 Task: Look for space in Reading, United States from 12th August, 2023 to 16th August, 2023 for 8 adults in price range Rs.10000 to Rs.16000. Place can be private room with 8 bedrooms having 8 beds and 8 bathrooms. Property type can be house, flat, guest house, hotel. Amenities needed are: wifi, TV, free parkinig on premises, gym, breakfast. Booking option can be shelf check-in. Required host language is English.
Action: Mouse moved to (579, 122)
Screenshot: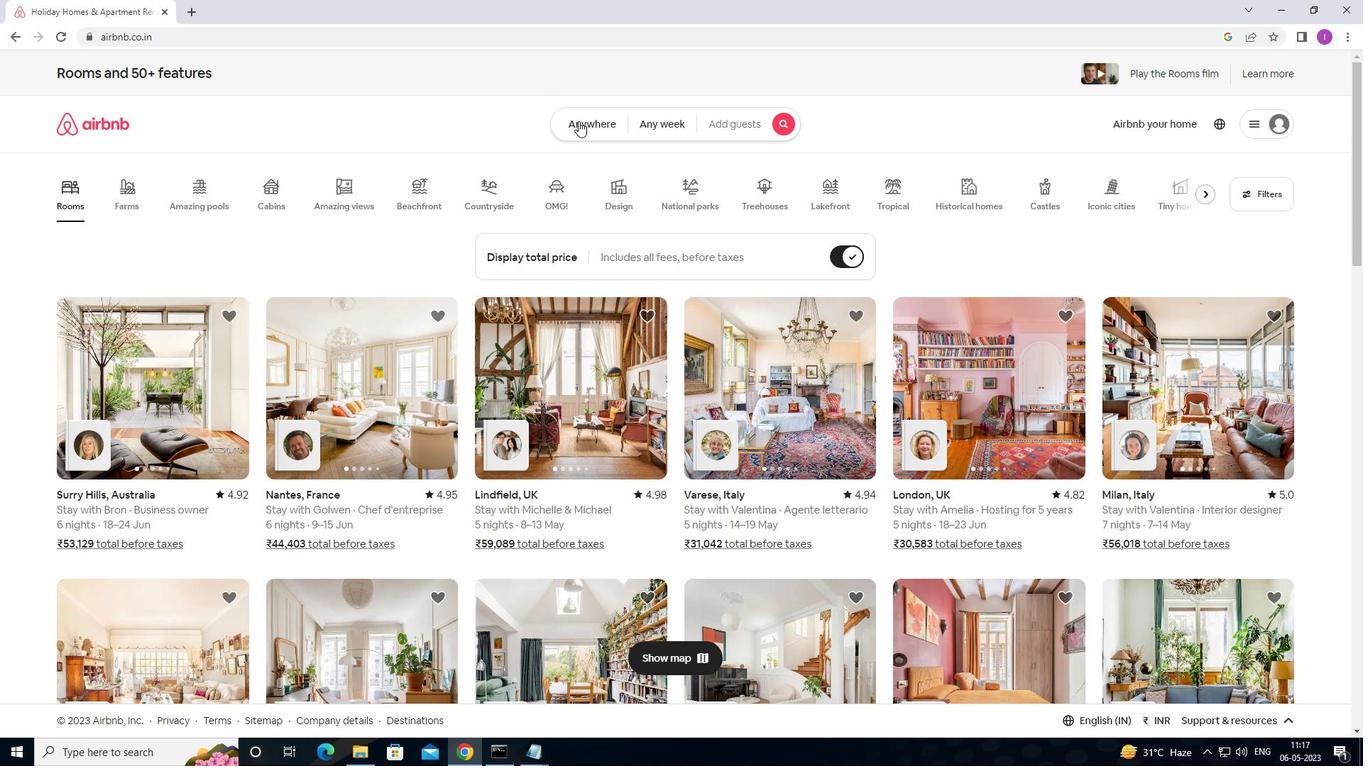 
Action: Mouse pressed left at (579, 122)
Screenshot: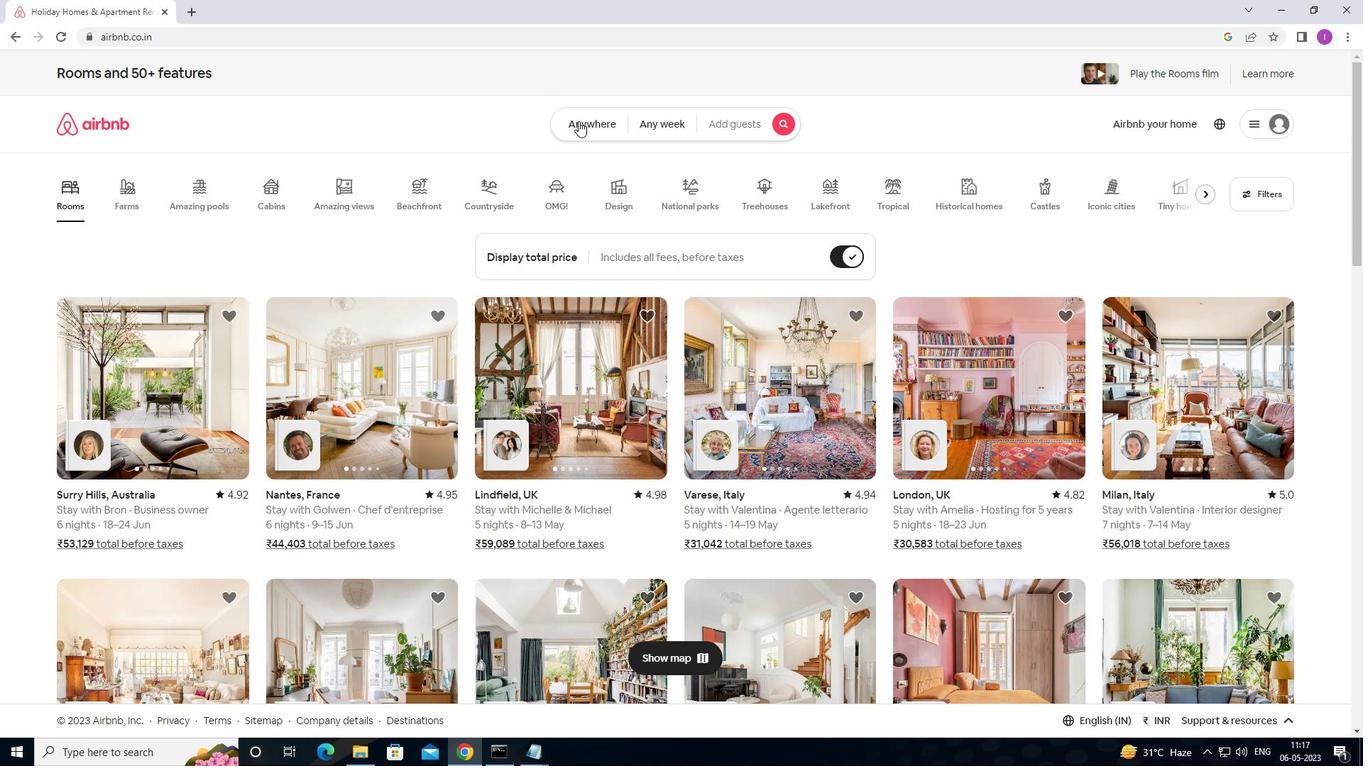 
Action: Mouse moved to (499, 171)
Screenshot: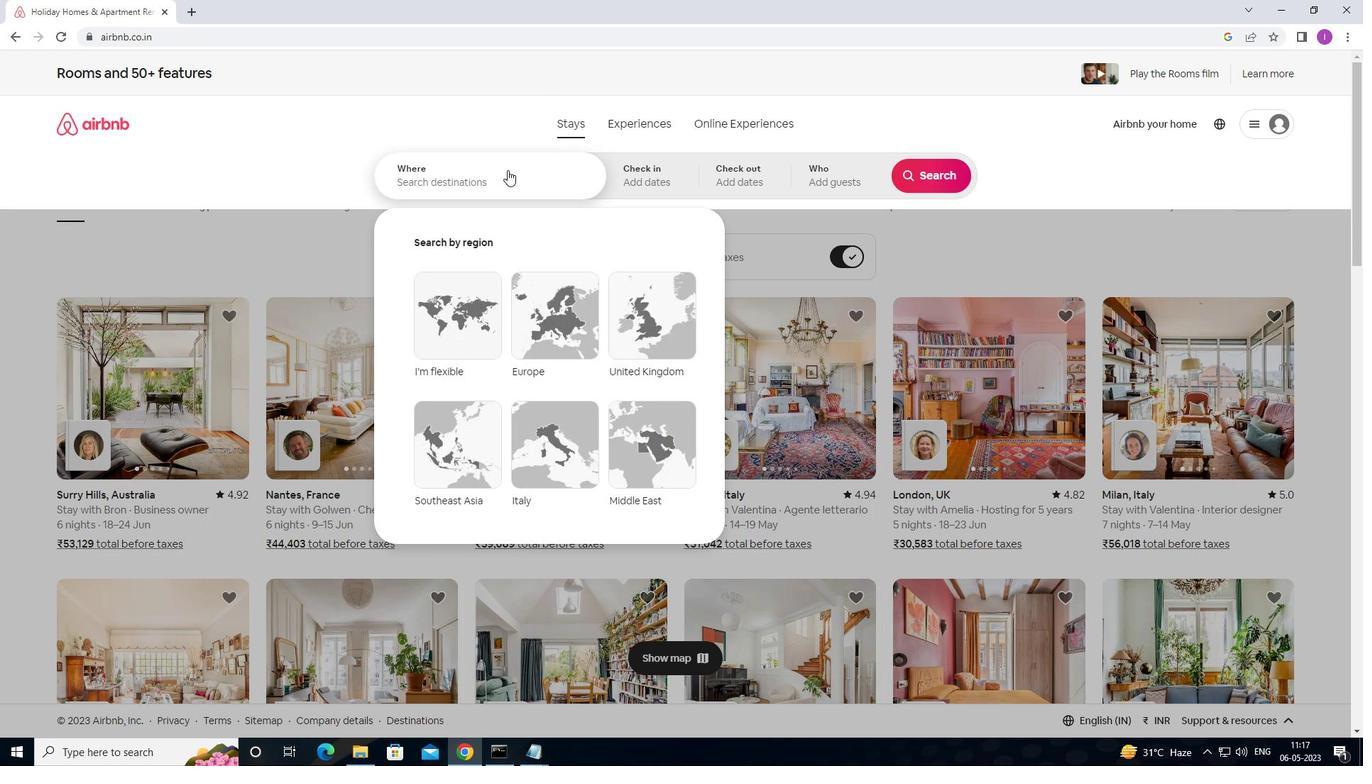 
Action: Mouse pressed left at (499, 171)
Screenshot: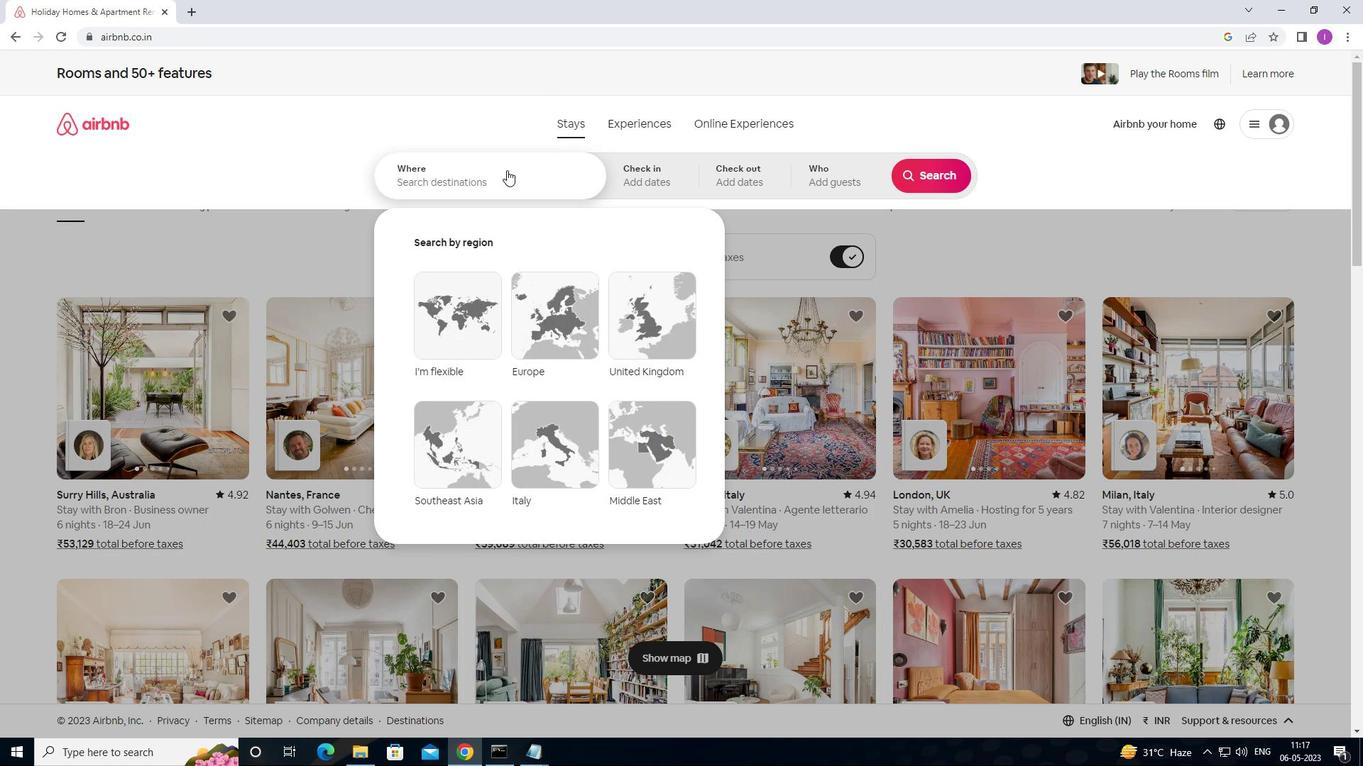 
Action: Key pressed <Key.shift><Key.shift>READING,<Key.shift>UNITES<Key.backspace>D<Key.space>STATES
Screenshot: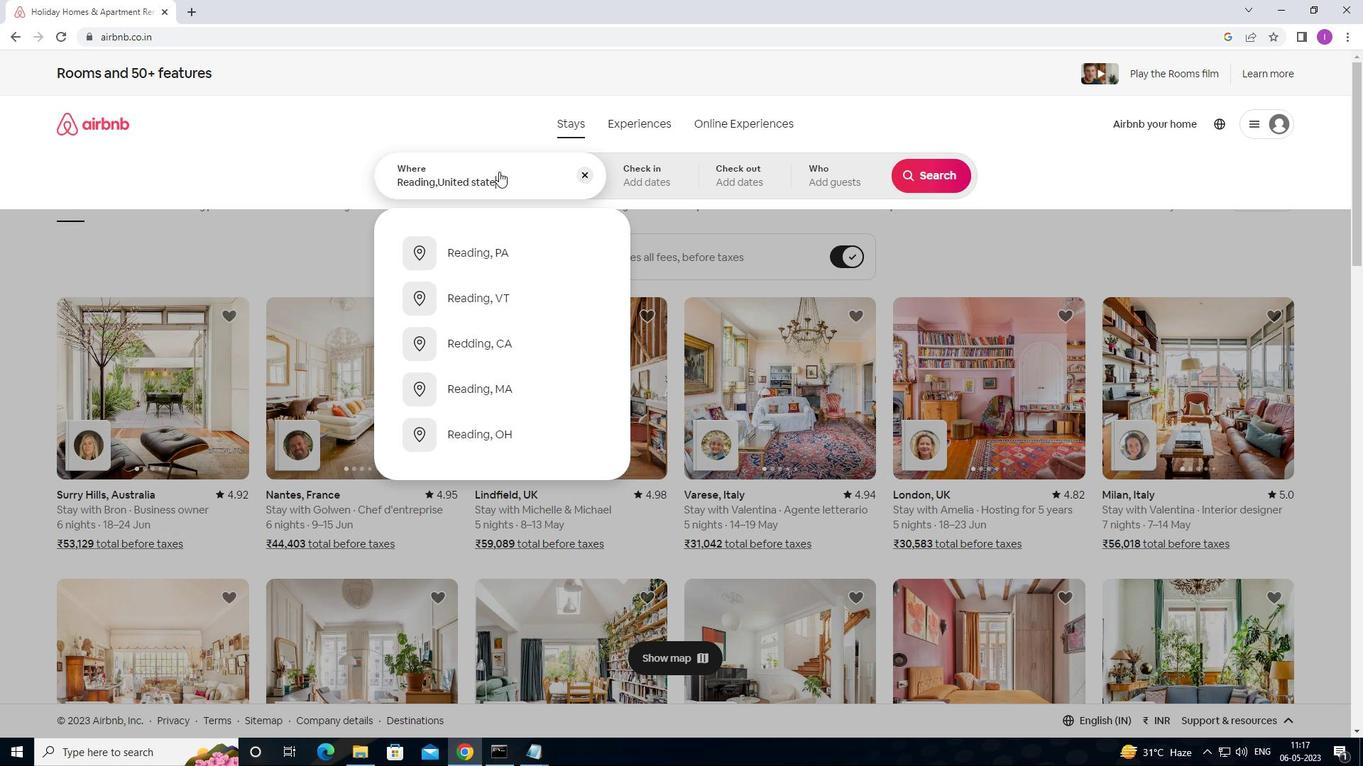 
Action: Mouse moved to (654, 172)
Screenshot: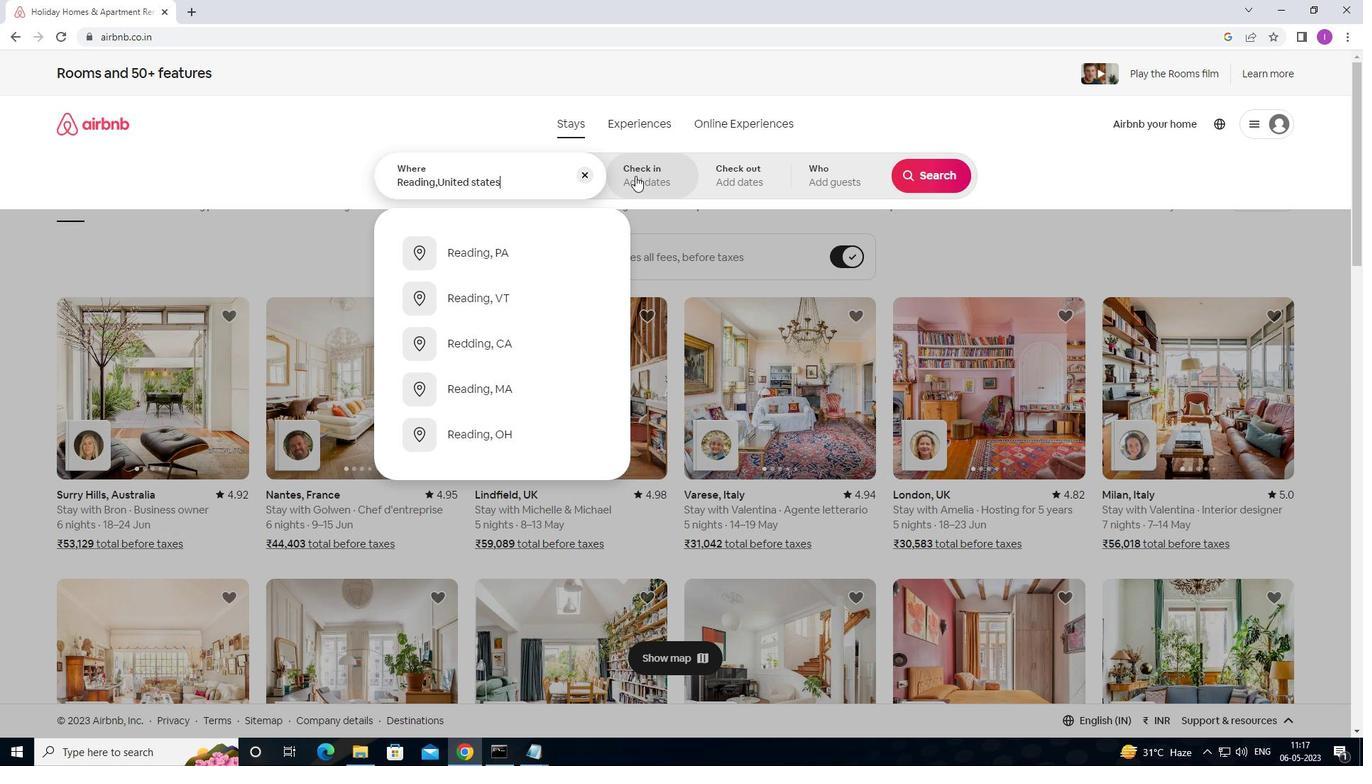 
Action: Mouse pressed left at (654, 172)
Screenshot: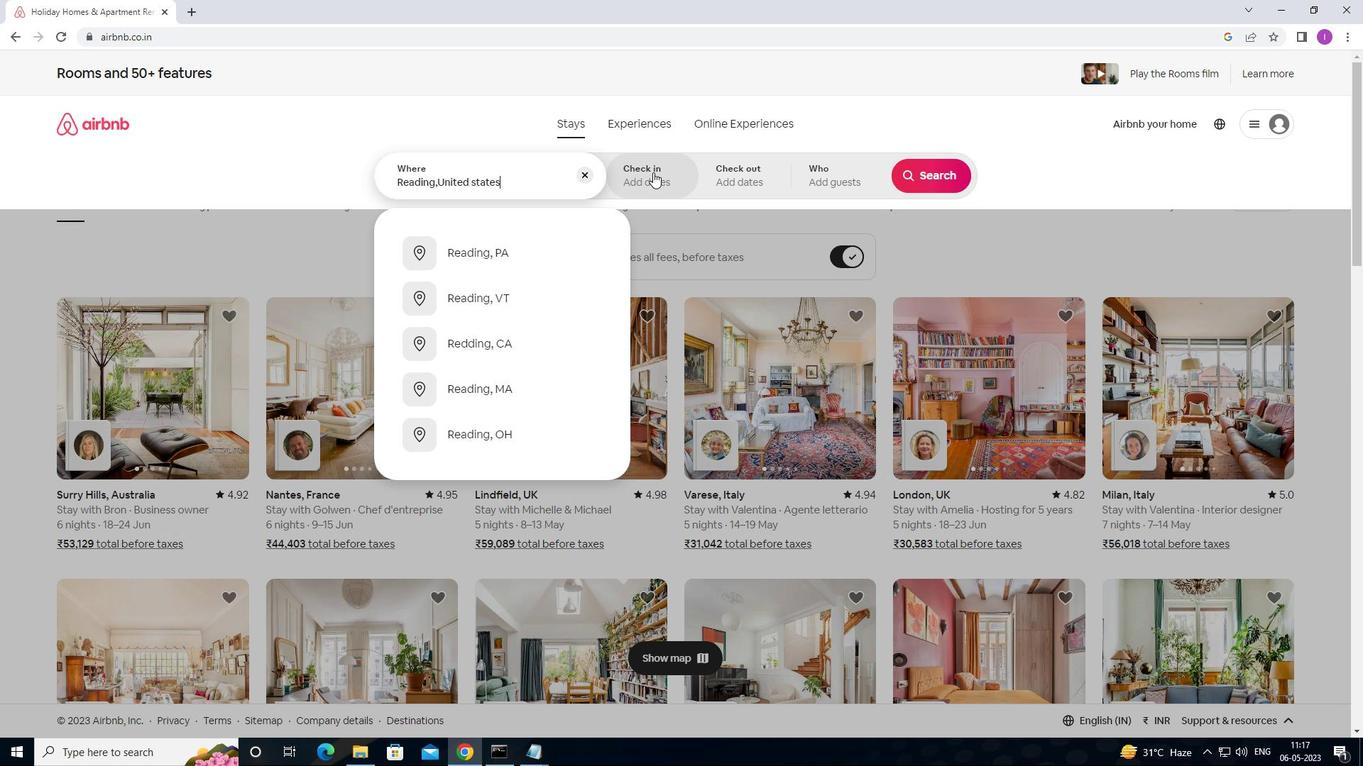 
Action: Mouse moved to (928, 281)
Screenshot: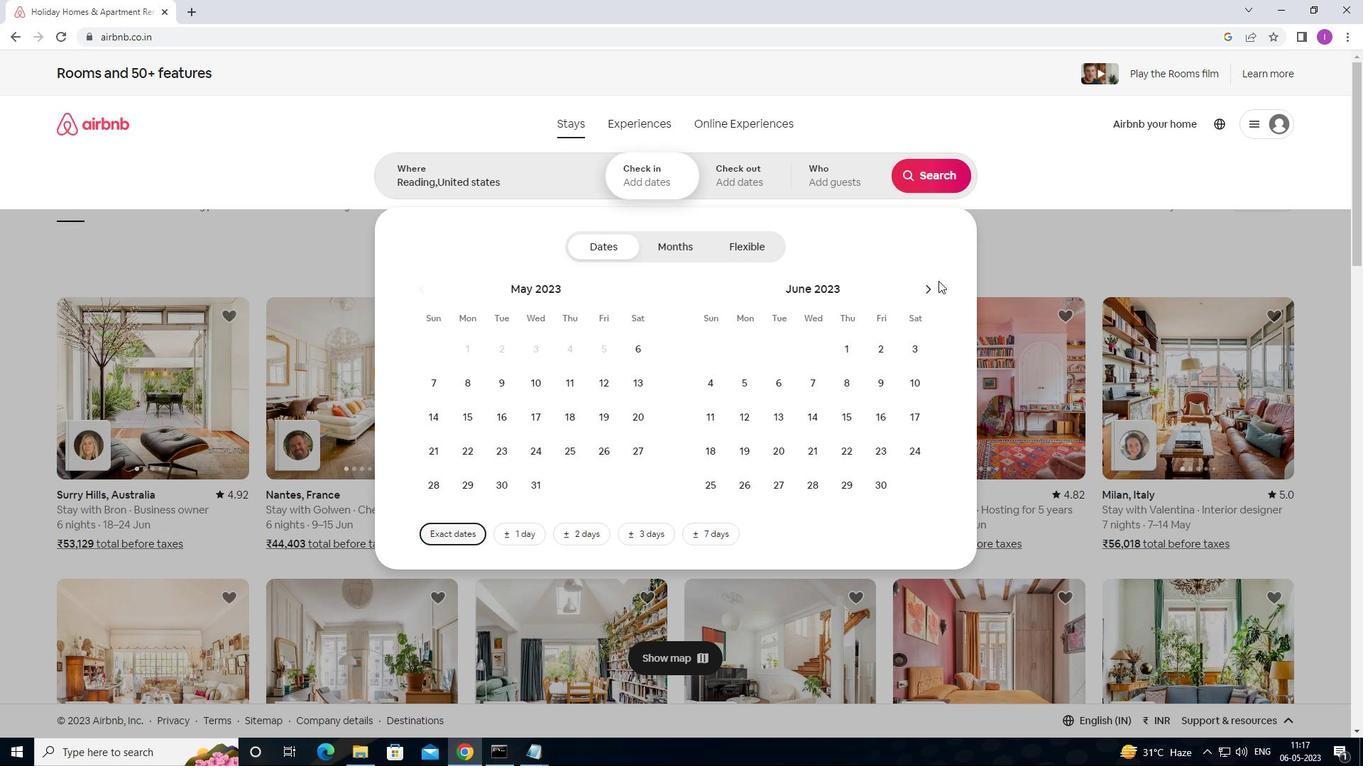 
Action: Mouse pressed left at (928, 281)
Screenshot: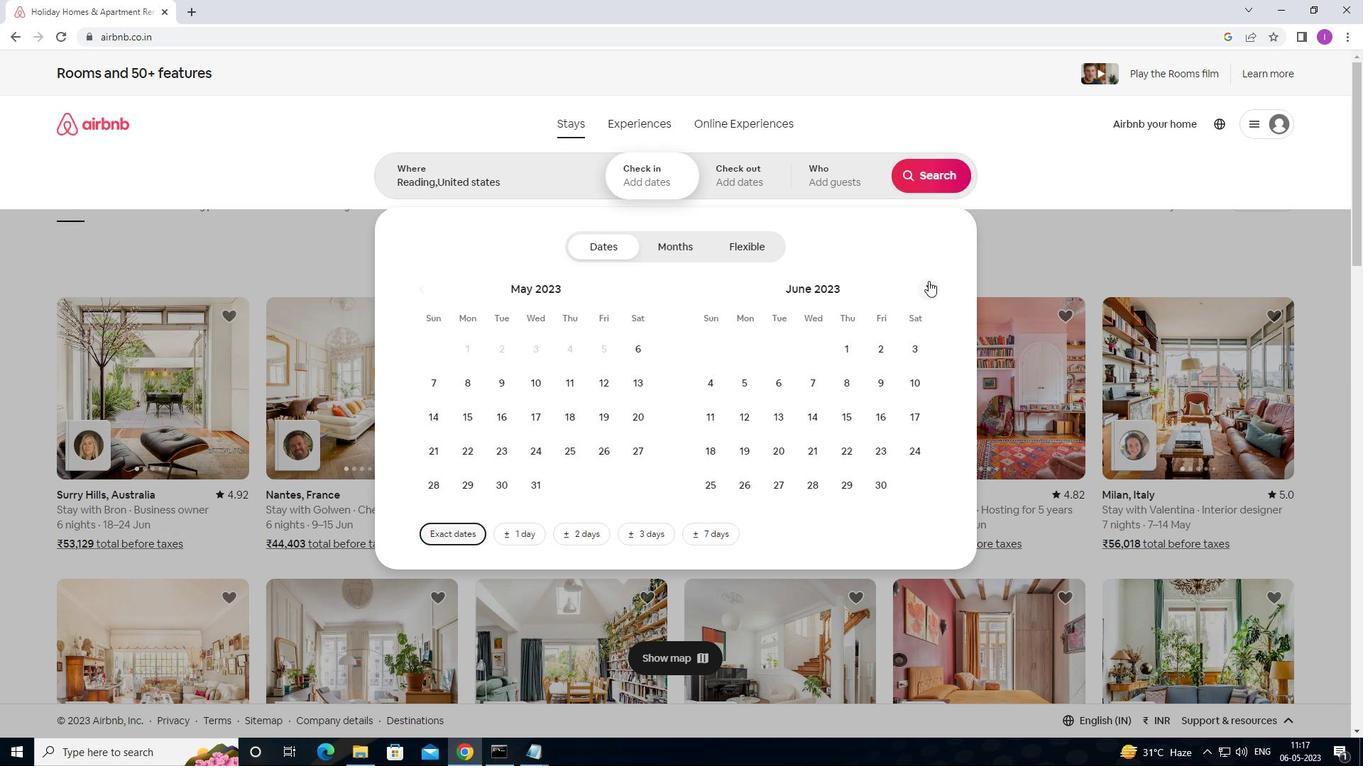 
Action: Mouse pressed left at (928, 281)
Screenshot: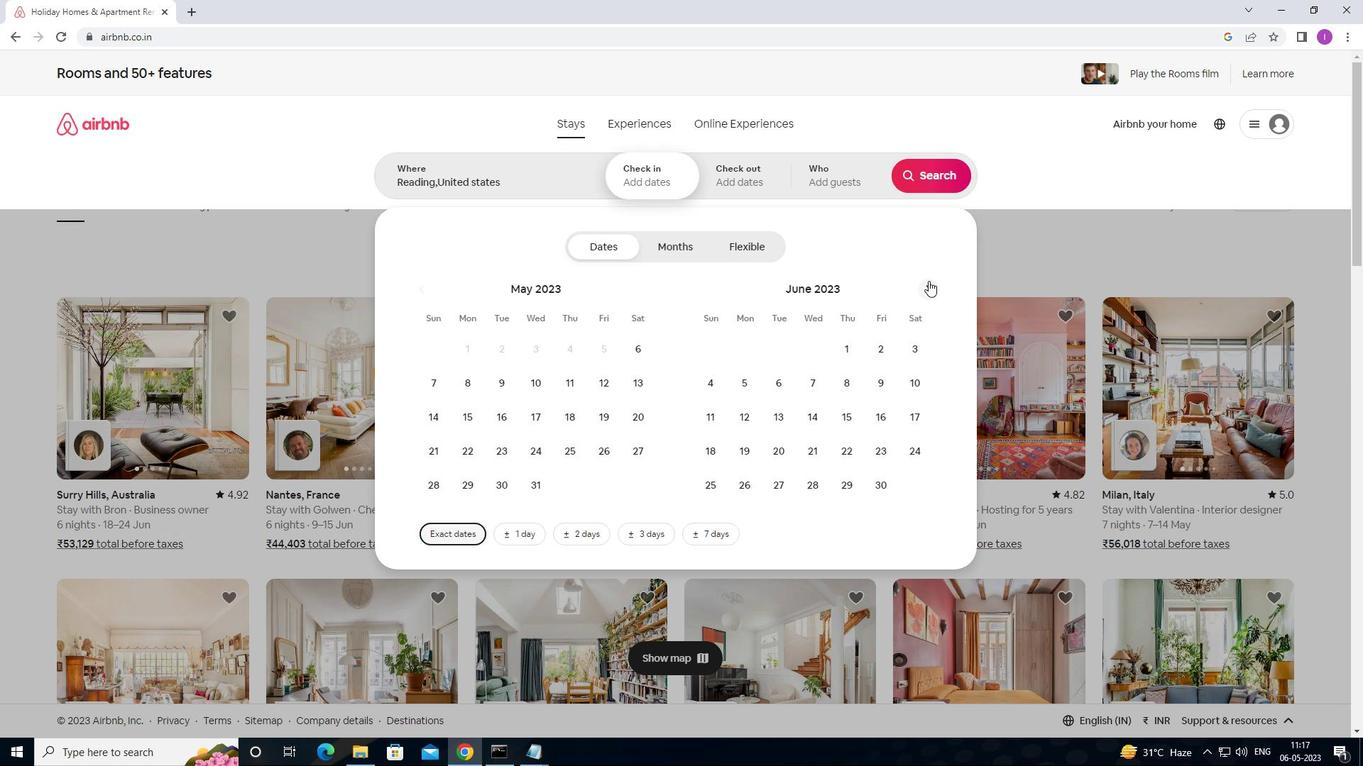 
Action: Mouse moved to (918, 381)
Screenshot: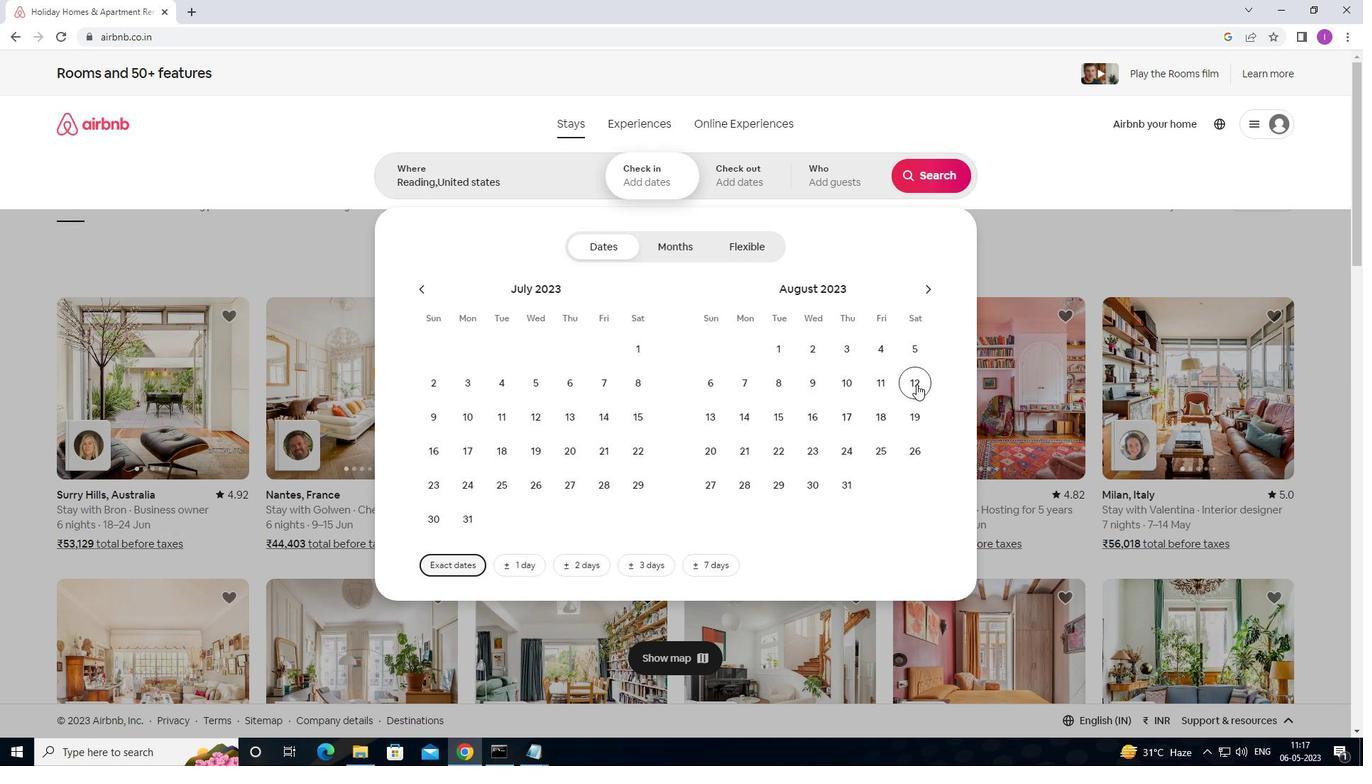 
Action: Mouse pressed left at (918, 381)
Screenshot: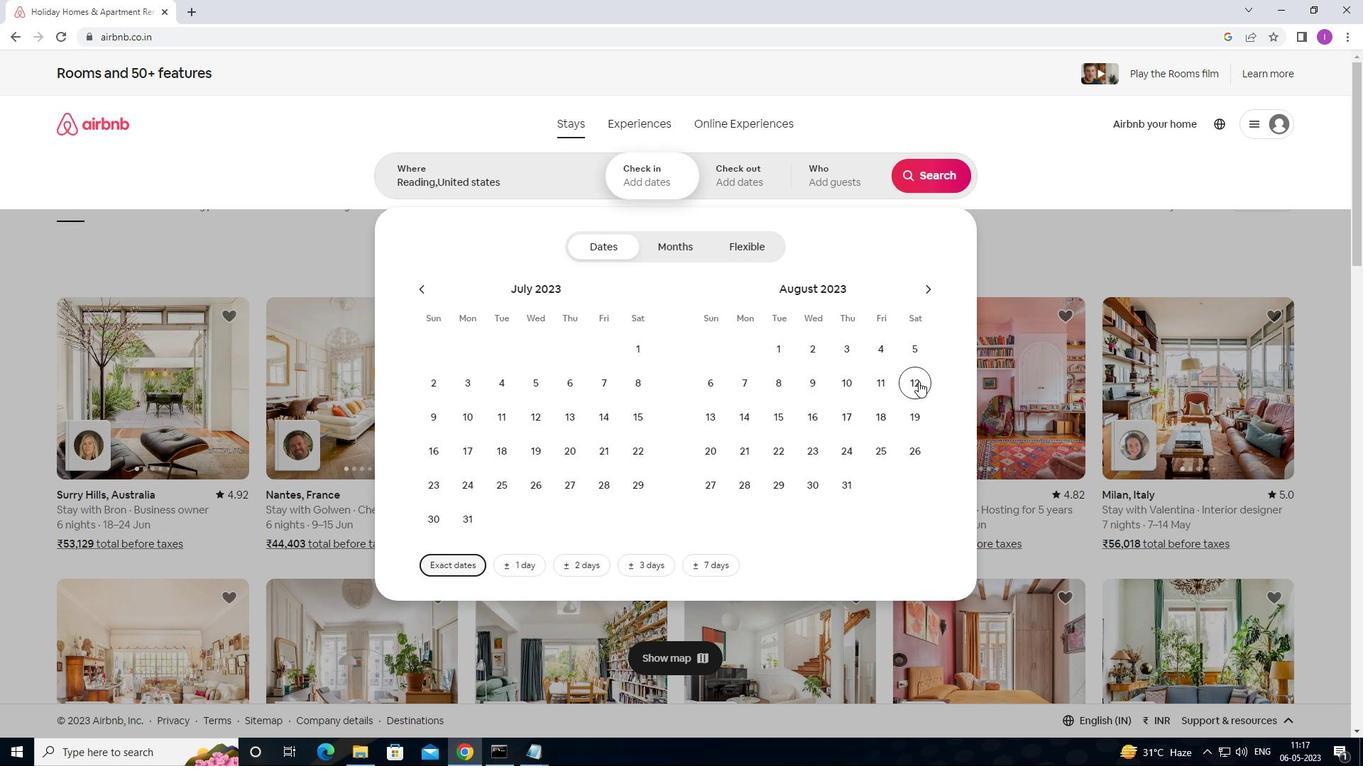 
Action: Mouse moved to (821, 419)
Screenshot: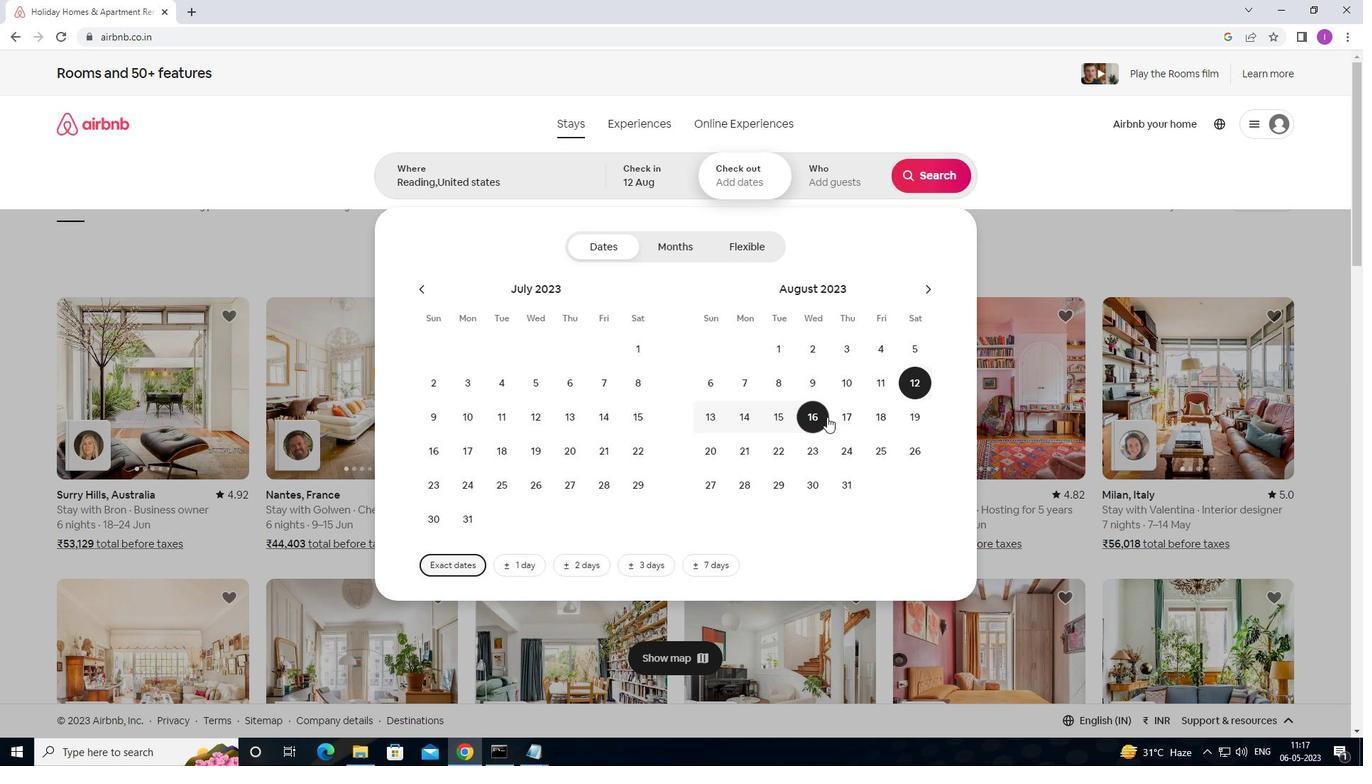 
Action: Mouse pressed left at (821, 419)
Screenshot: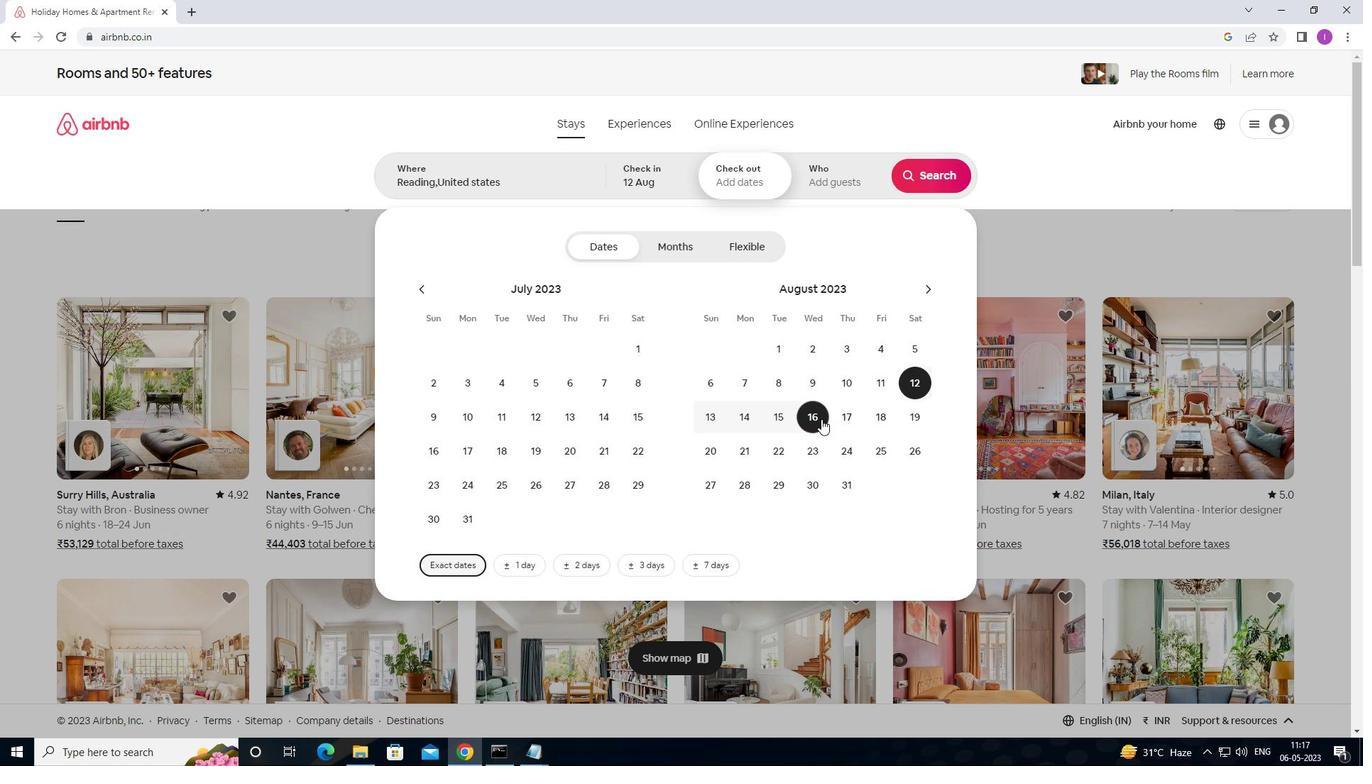 
Action: Mouse moved to (827, 183)
Screenshot: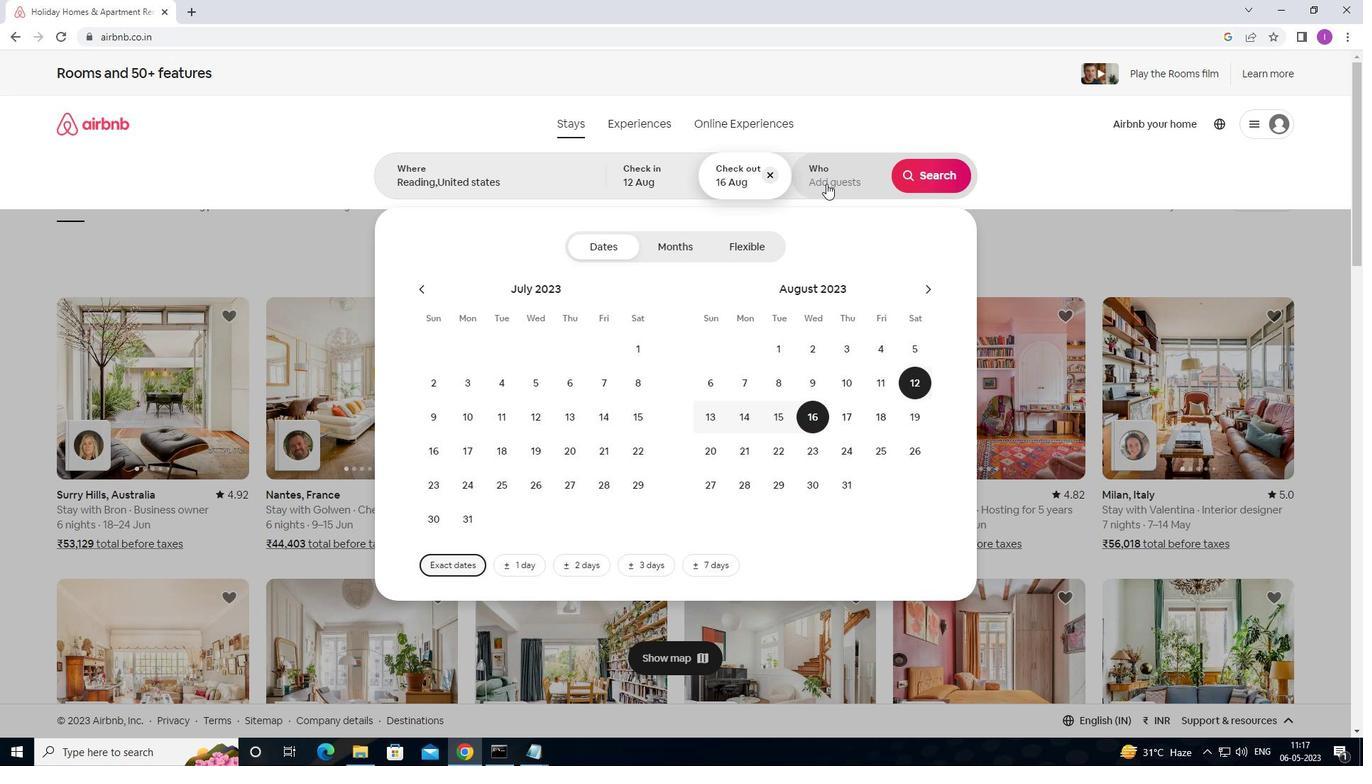 
Action: Mouse pressed left at (827, 183)
Screenshot: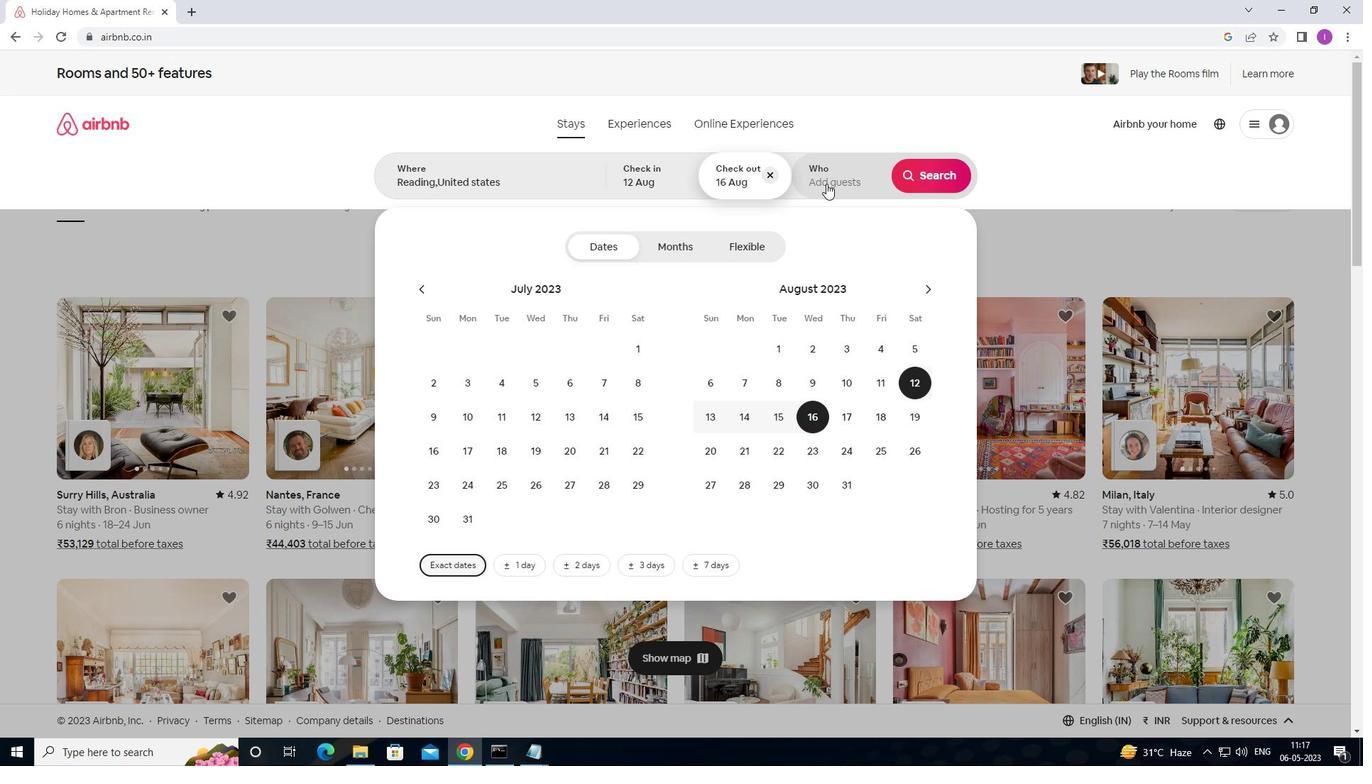 
Action: Mouse moved to (942, 246)
Screenshot: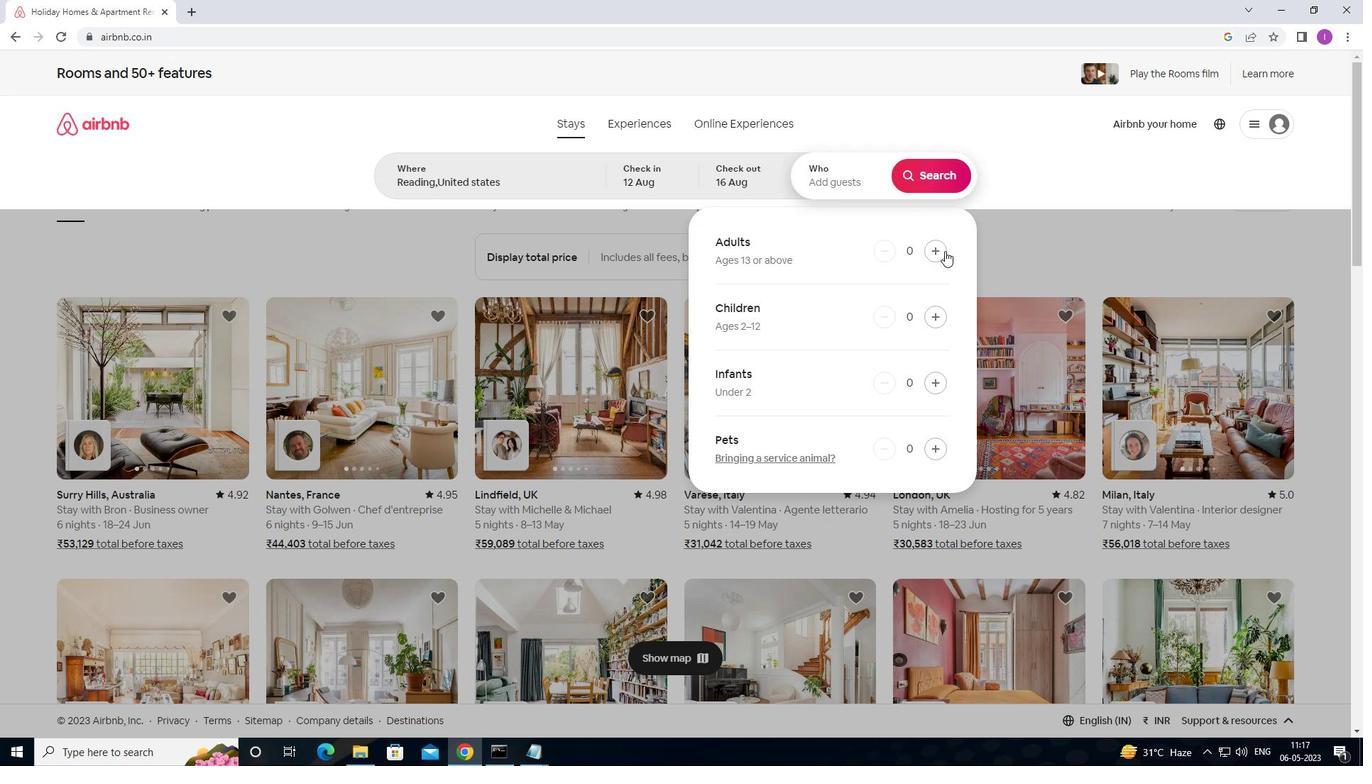 
Action: Mouse pressed left at (942, 246)
Screenshot: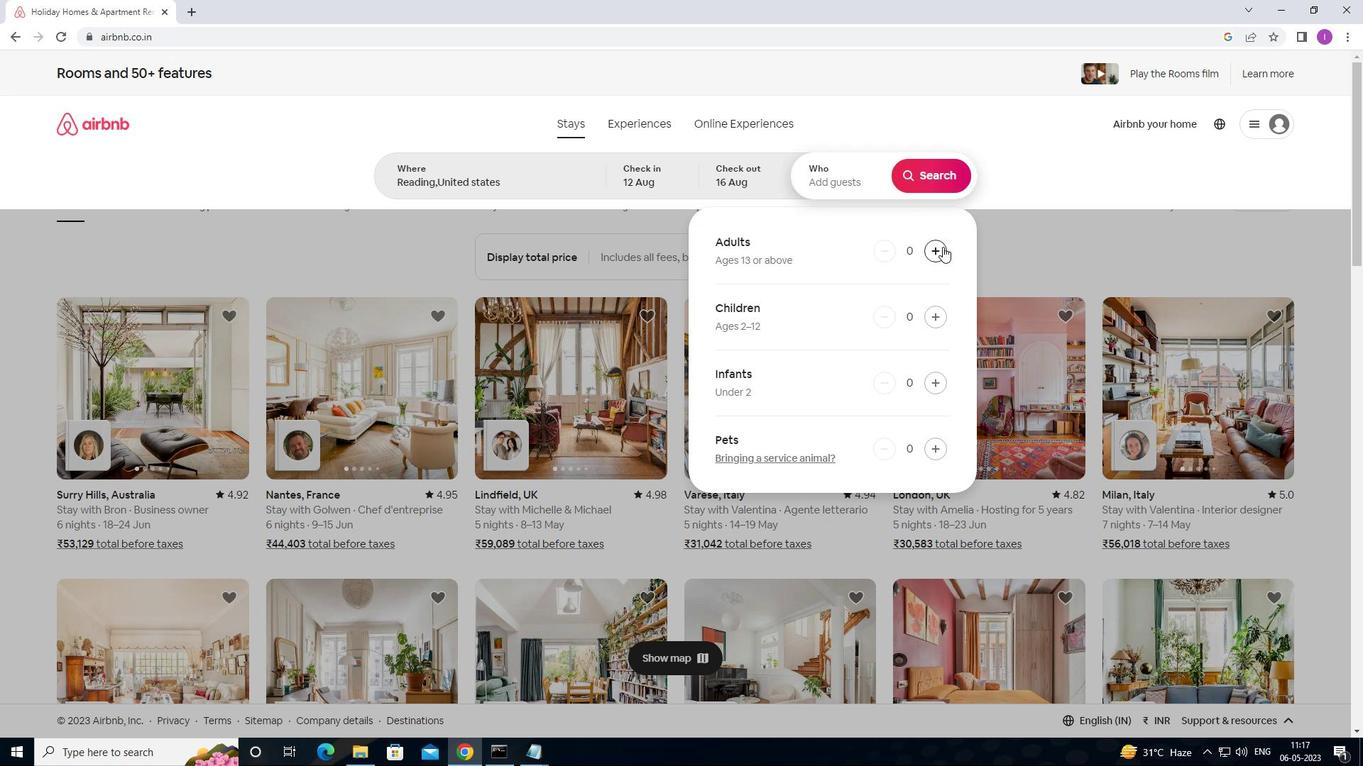 
Action: Mouse pressed left at (942, 246)
Screenshot: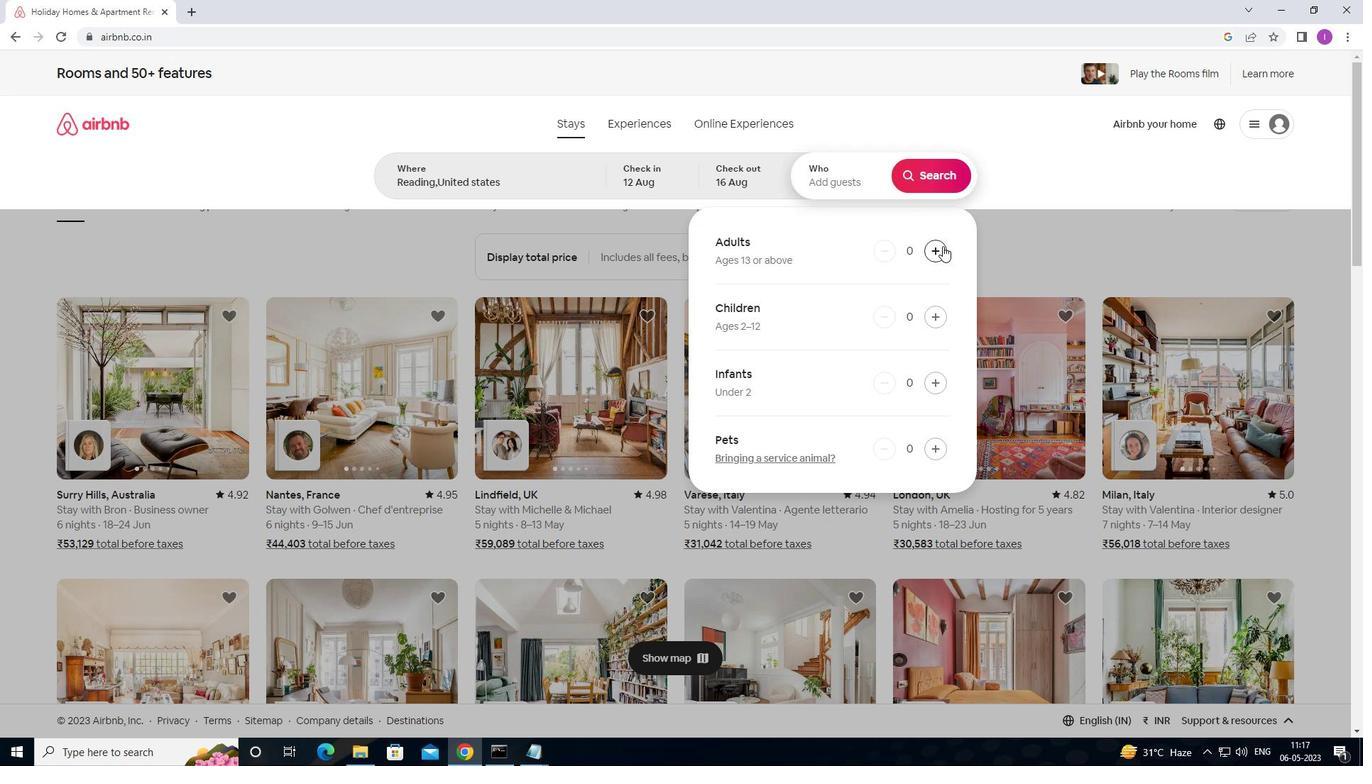 
Action: Mouse pressed left at (942, 246)
Screenshot: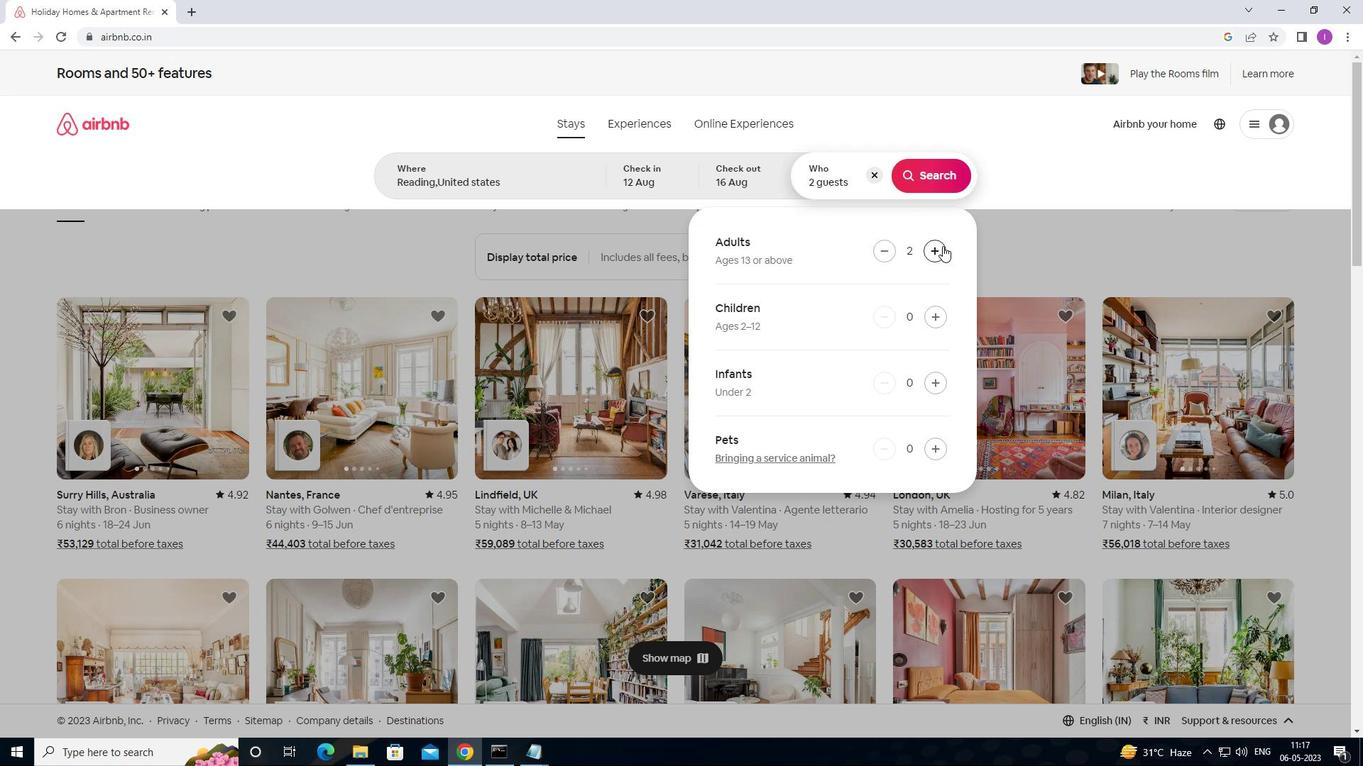 
Action: Mouse pressed left at (942, 246)
Screenshot: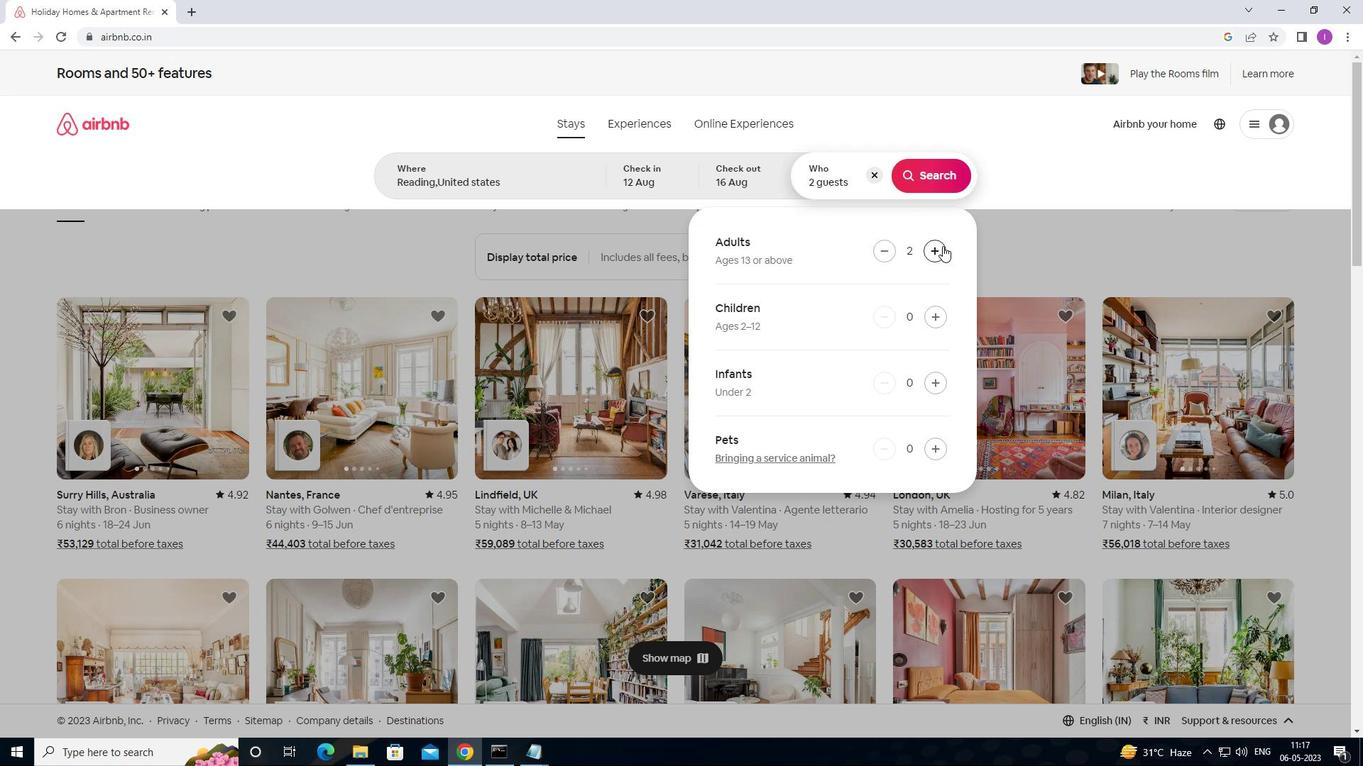 
Action: Mouse pressed left at (942, 246)
Screenshot: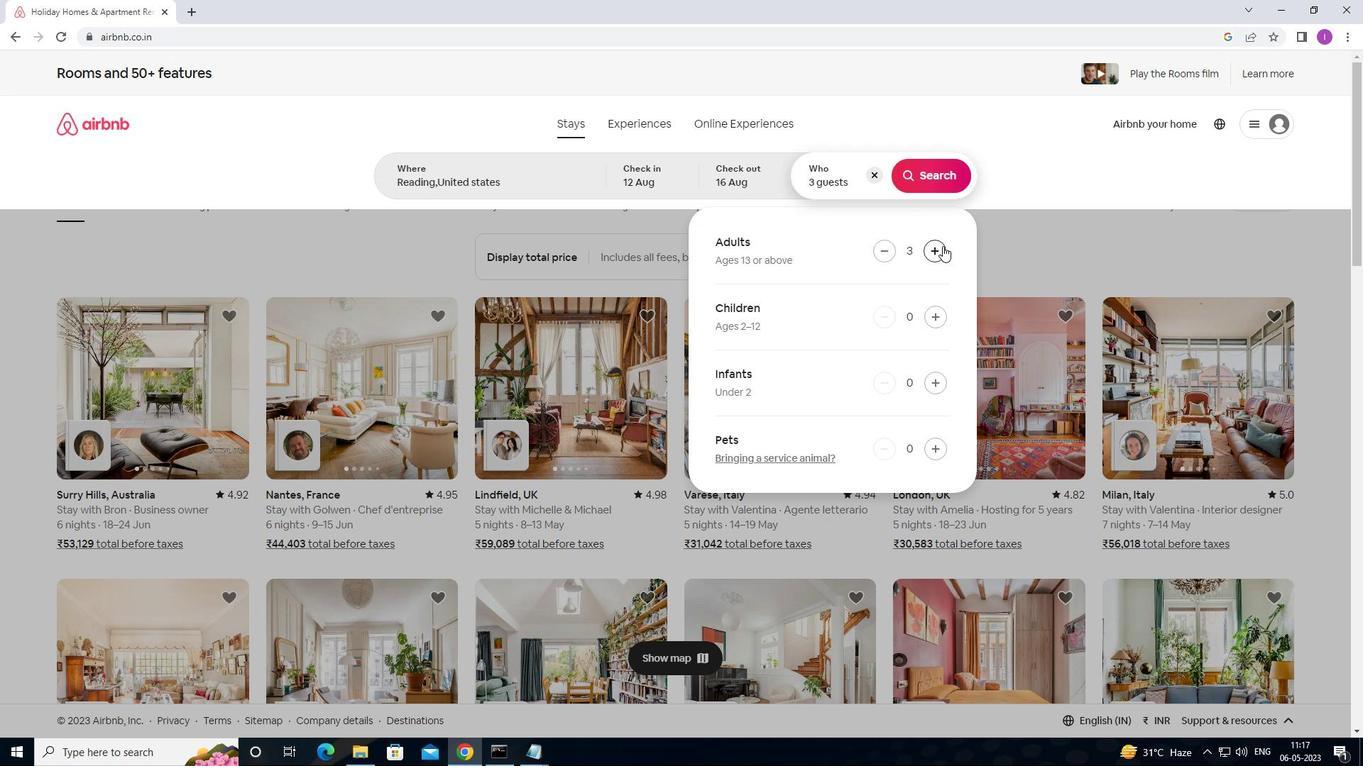 
Action: Mouse pressed left at (942, 246)
Screenshot: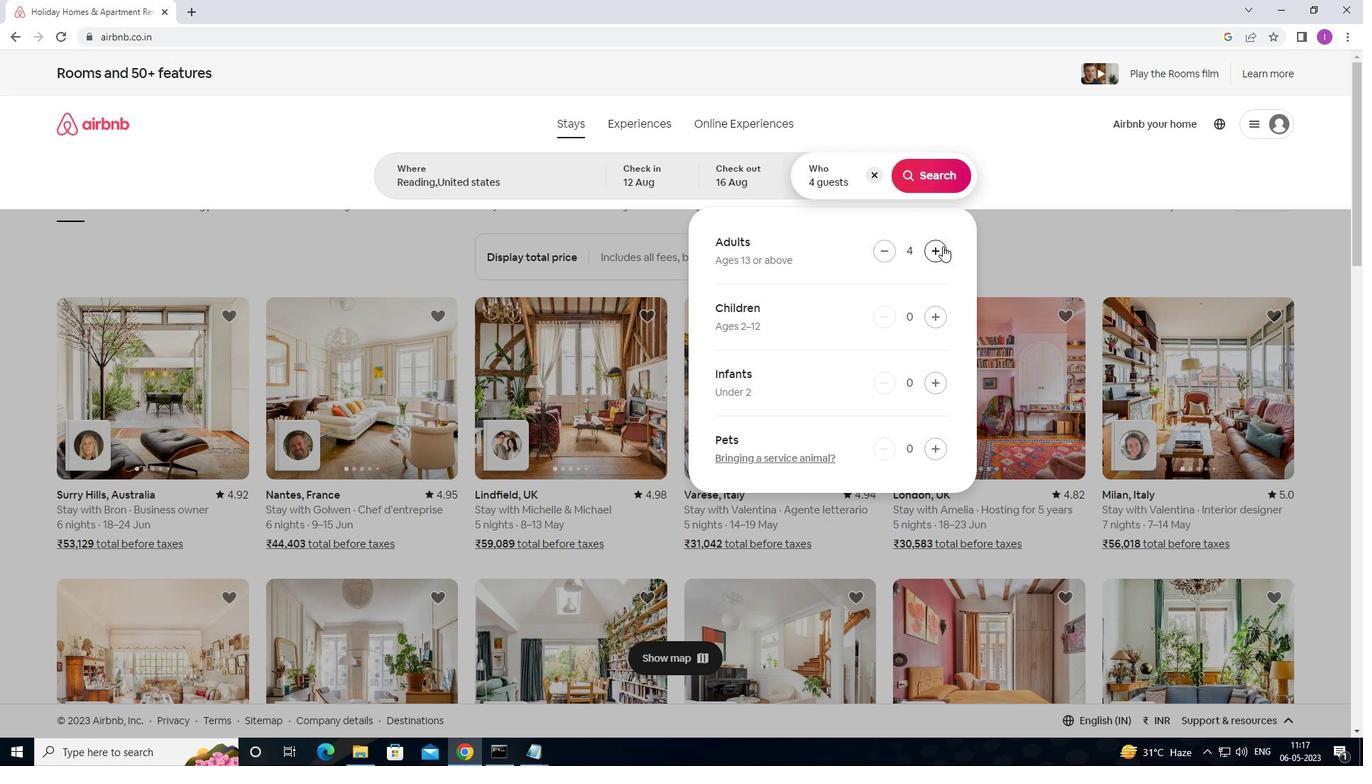 
Action: Mouse pressed left at (942, 246)
Screenshot: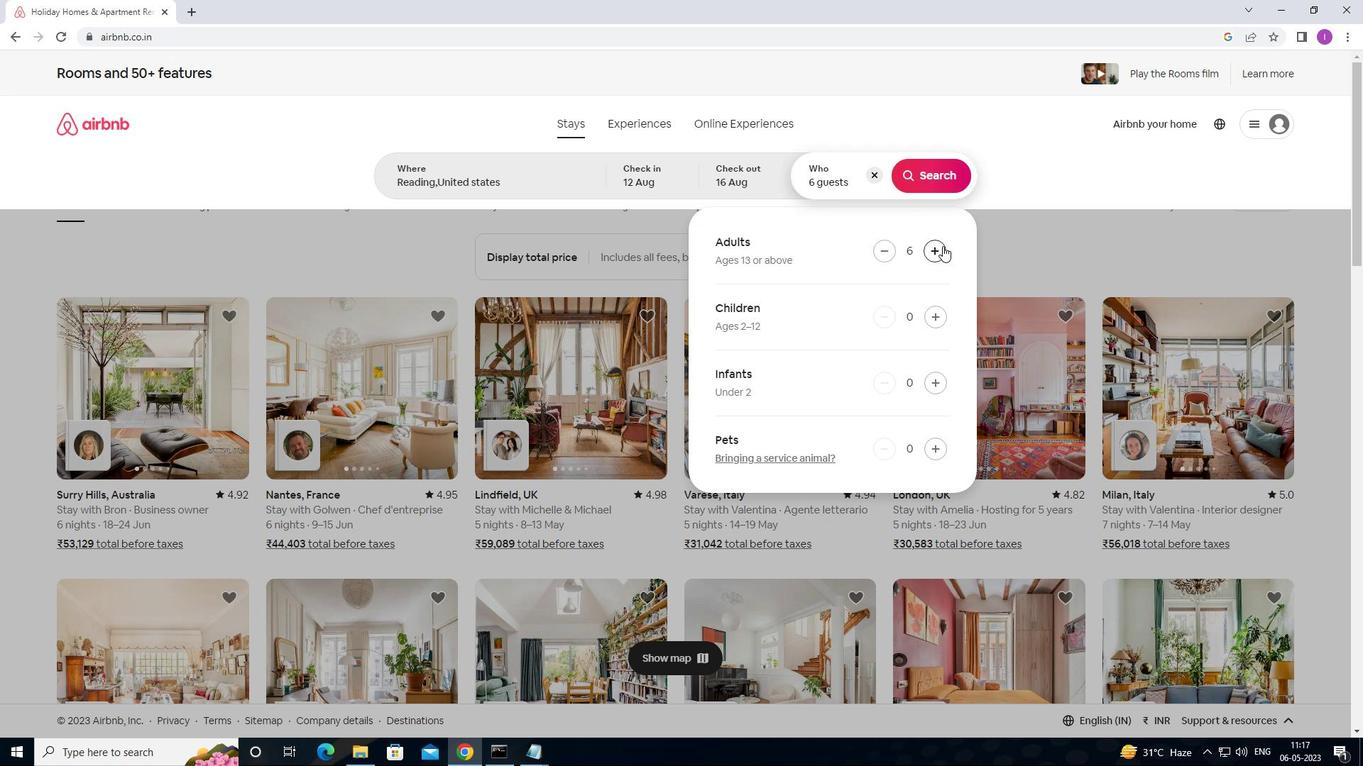 
Action: Mouse pressed left at (942, 246)
Screenshot: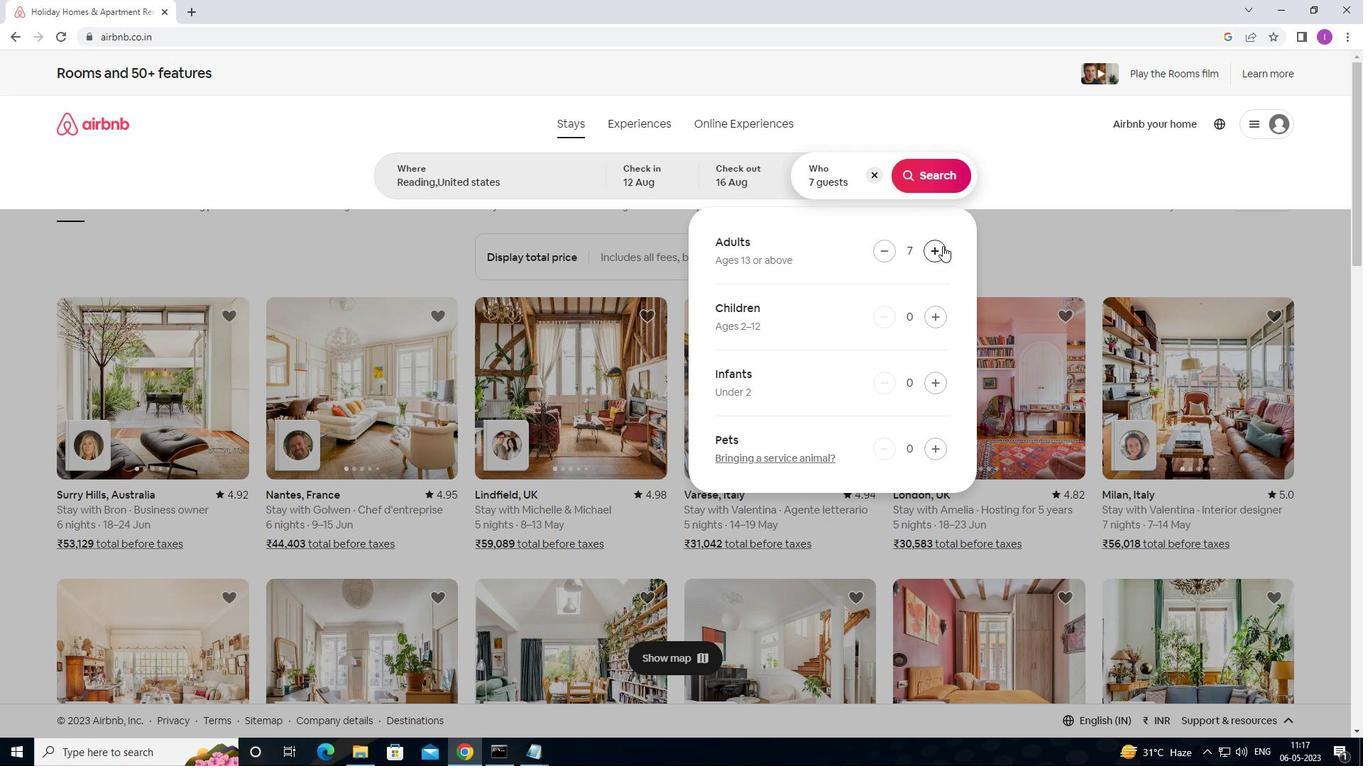 
Action: Mouse moved to (923, 172)
Screenshot: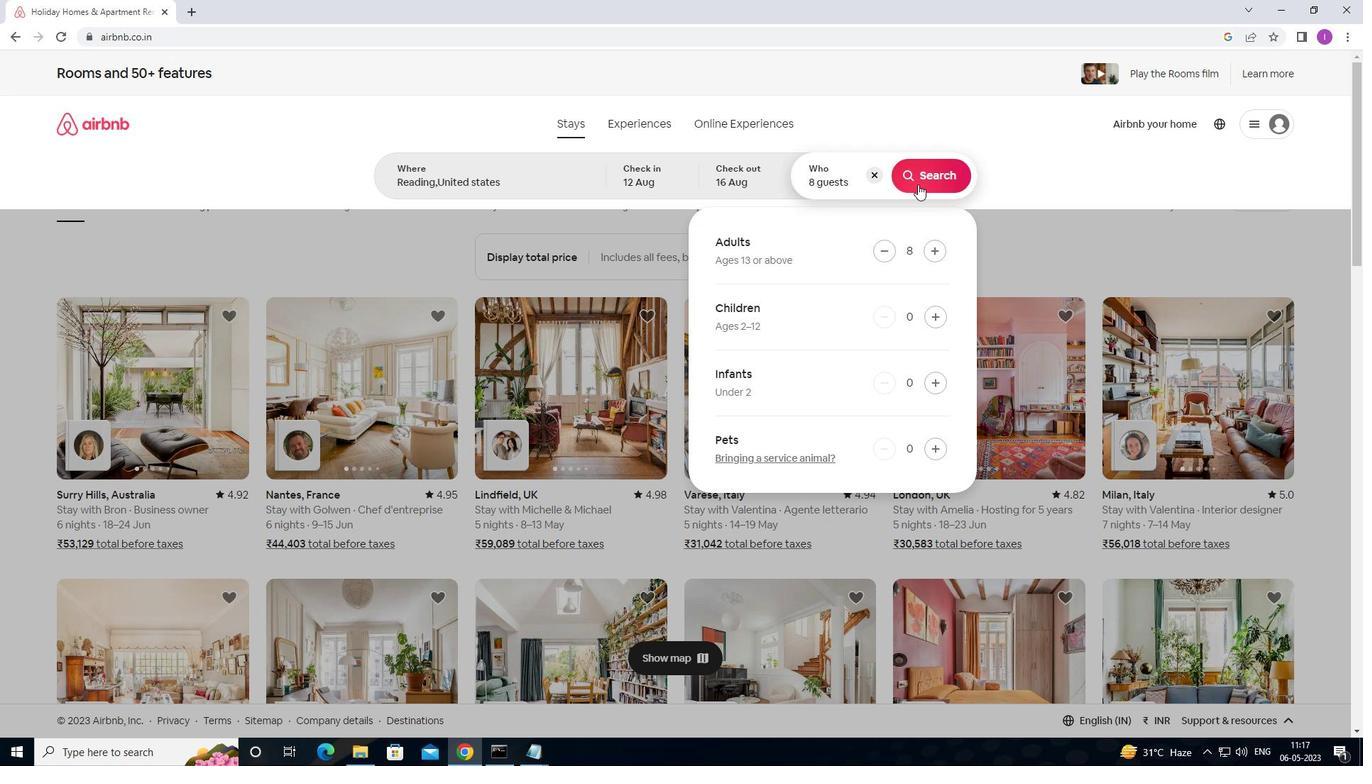 
Action: Mouse pressed left at (923, 172)
Screenshot: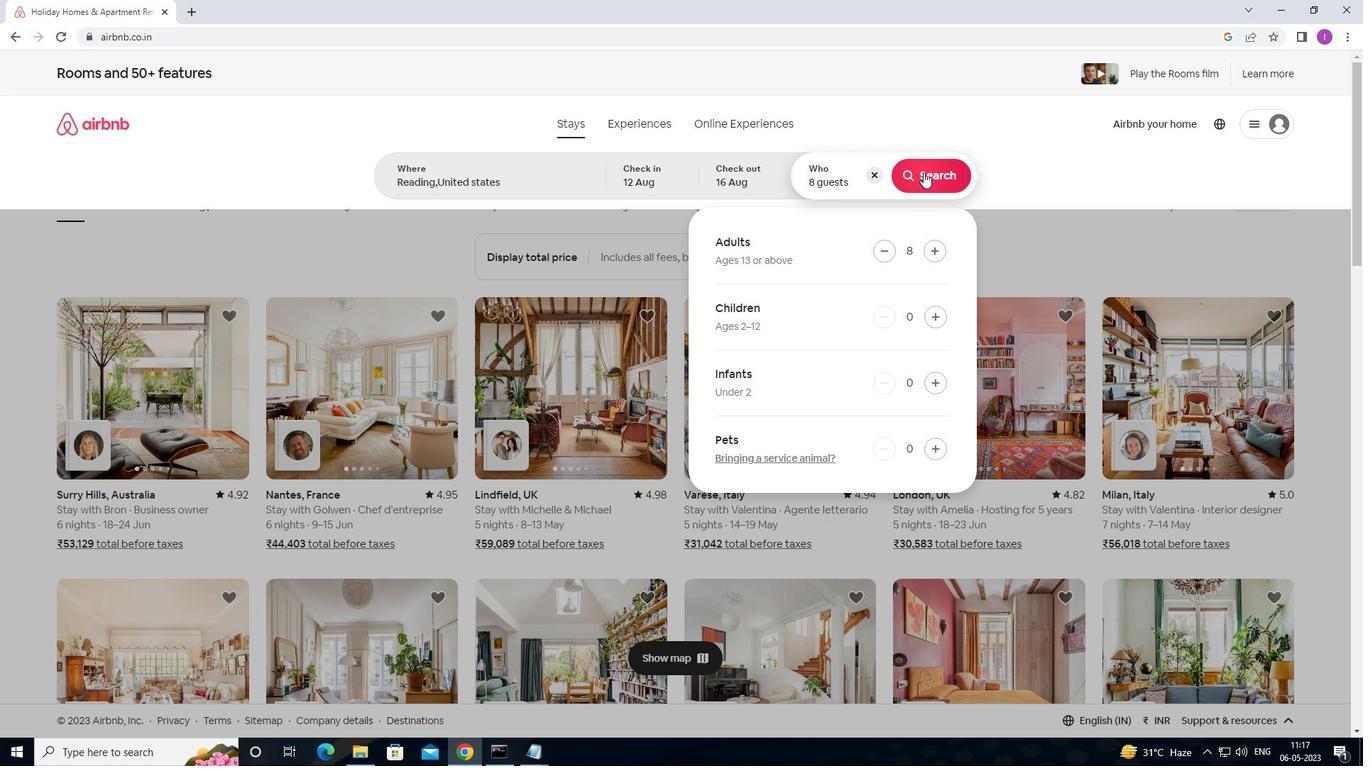 
Action: Mouse moved to (1318, 144)
Screenshot: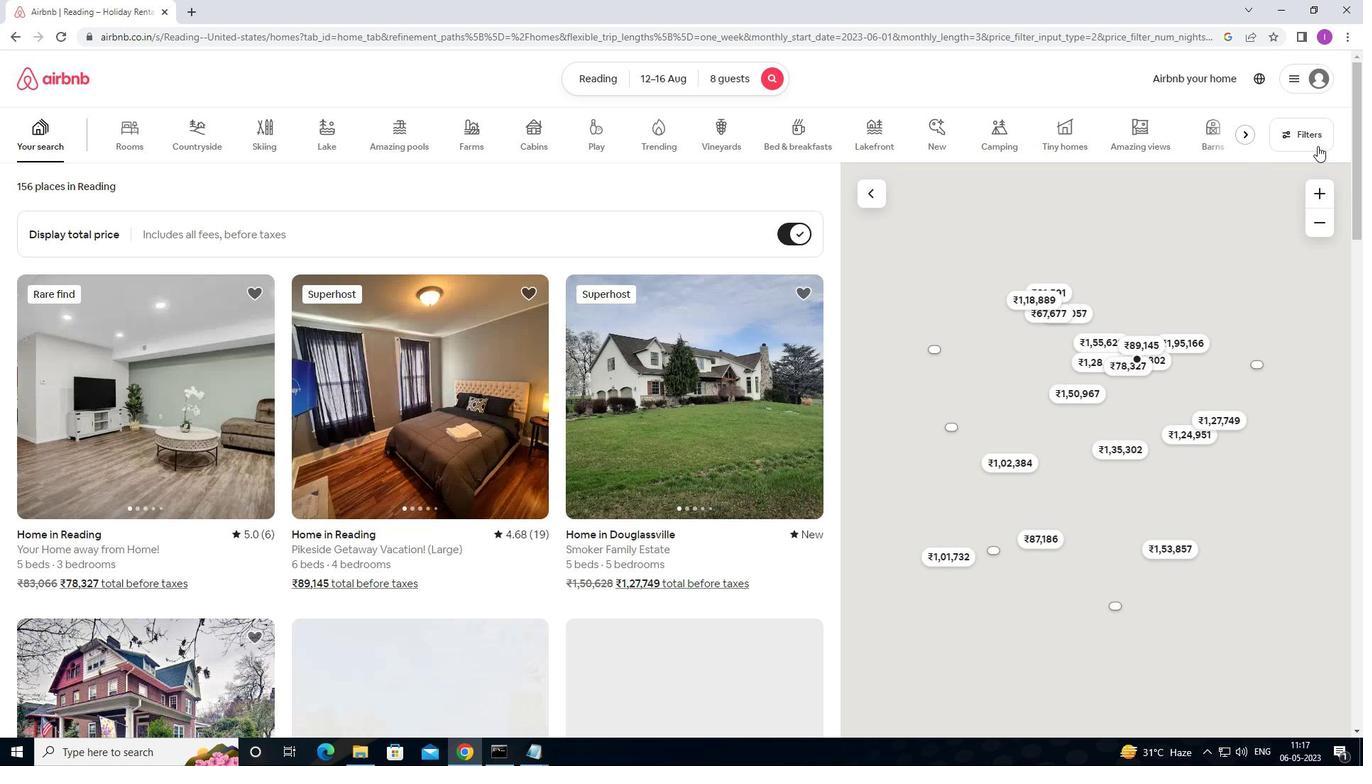 
Action: Mouse pressed left at (1318, 144)
Screenshot: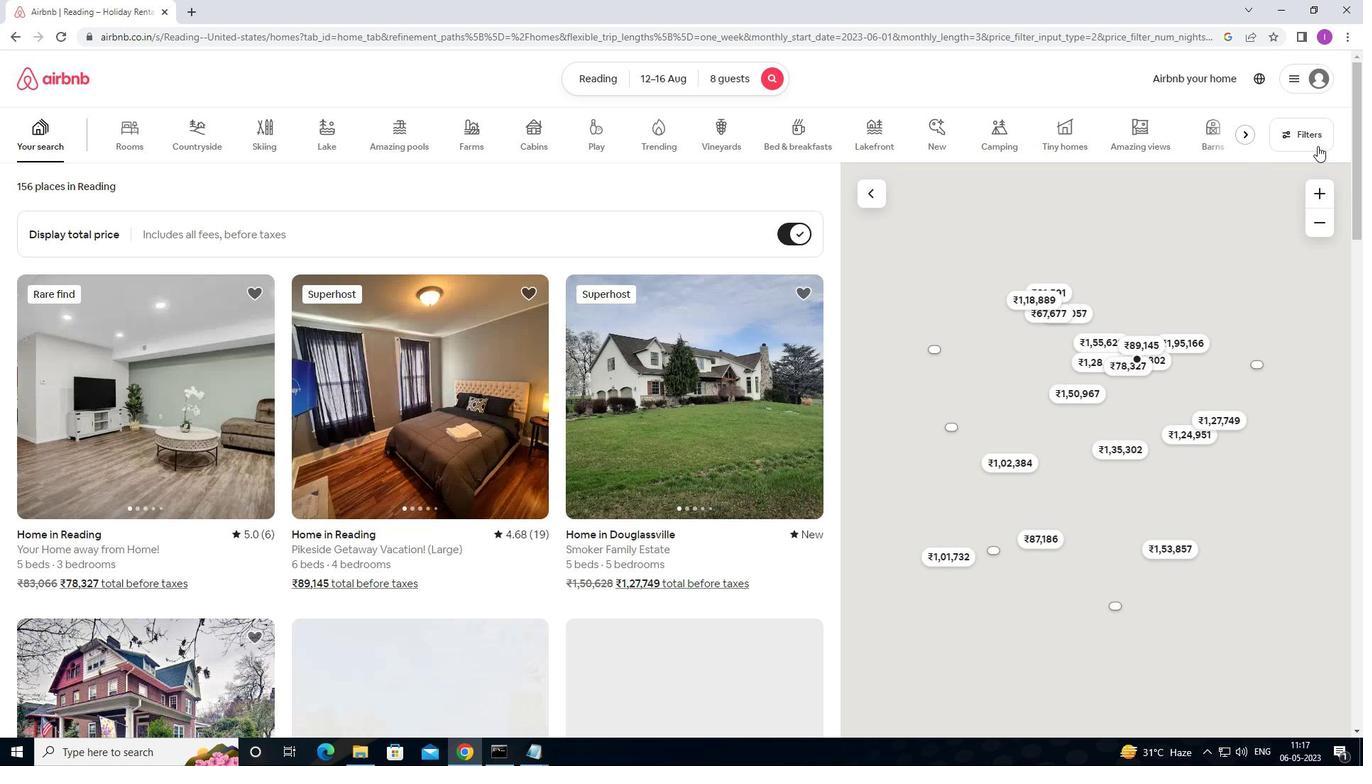 
Action: Mouse moved to (496, 482)
Screenshot: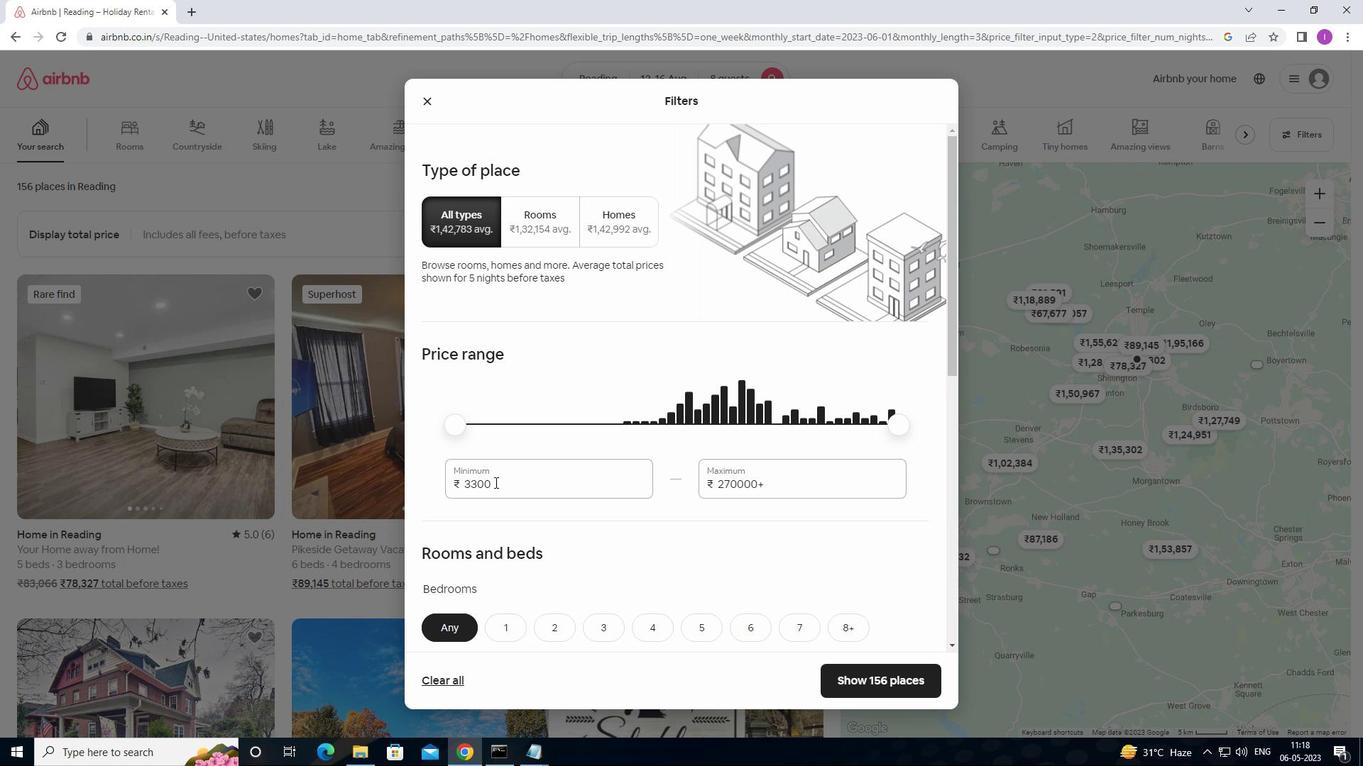 
Action: Mouse pressed left at (496, 482)
Screenshot: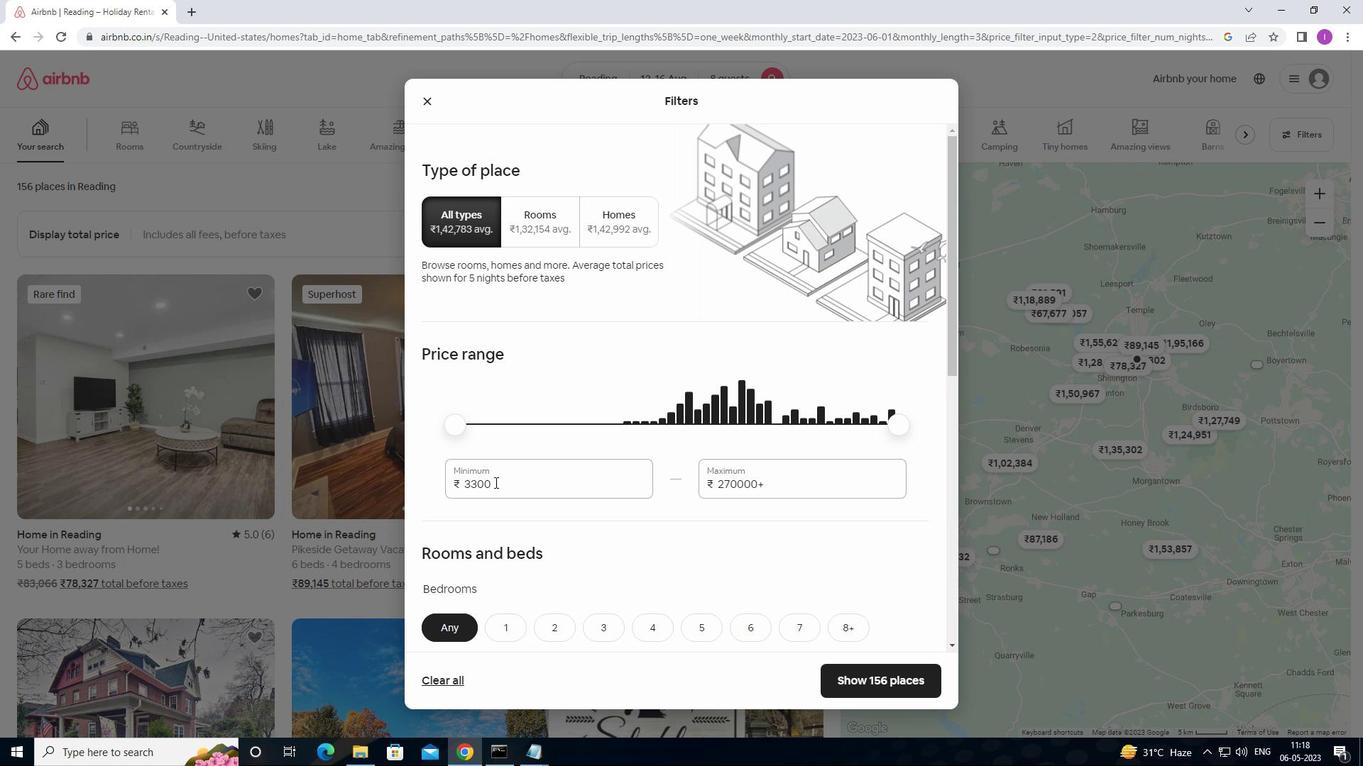 
Action: Mouse moved to (447, 474)
Screenshot: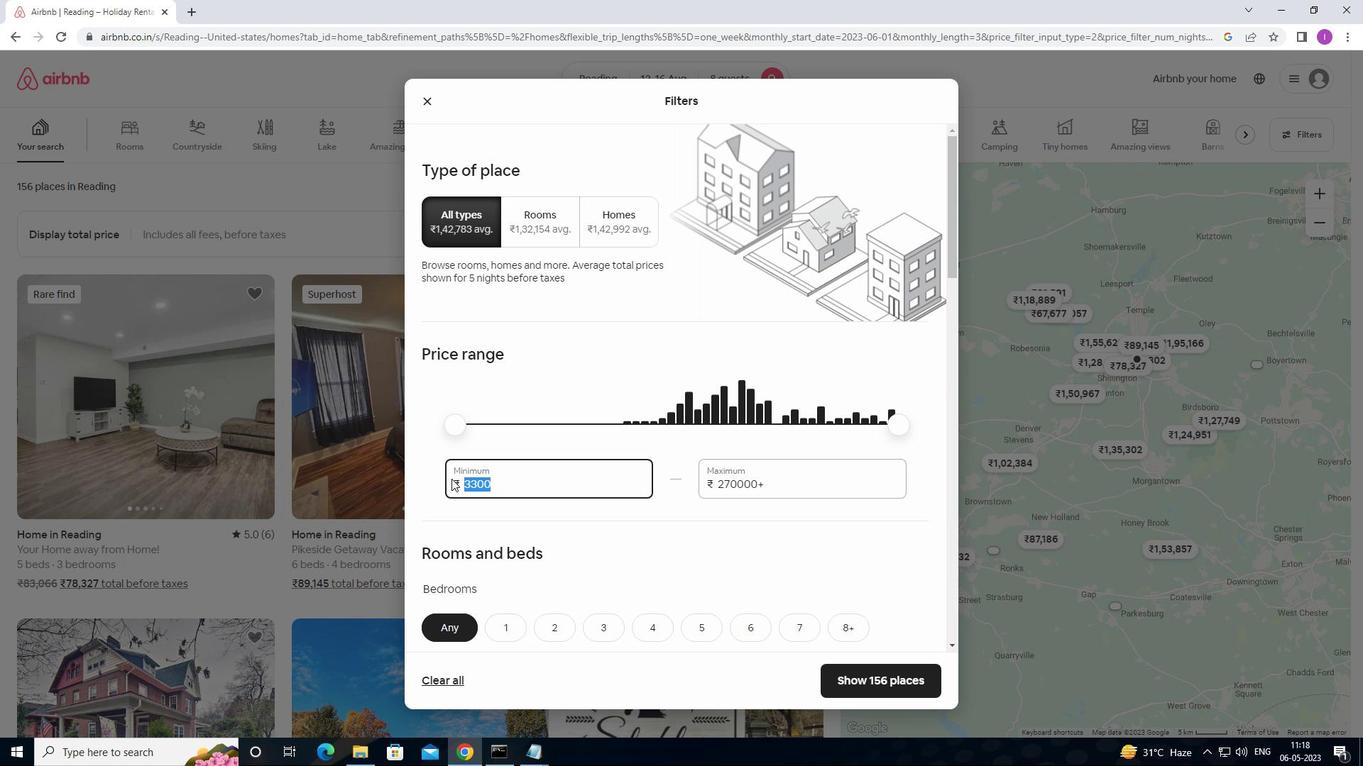 
Action: Key pressed 1
Screenshot: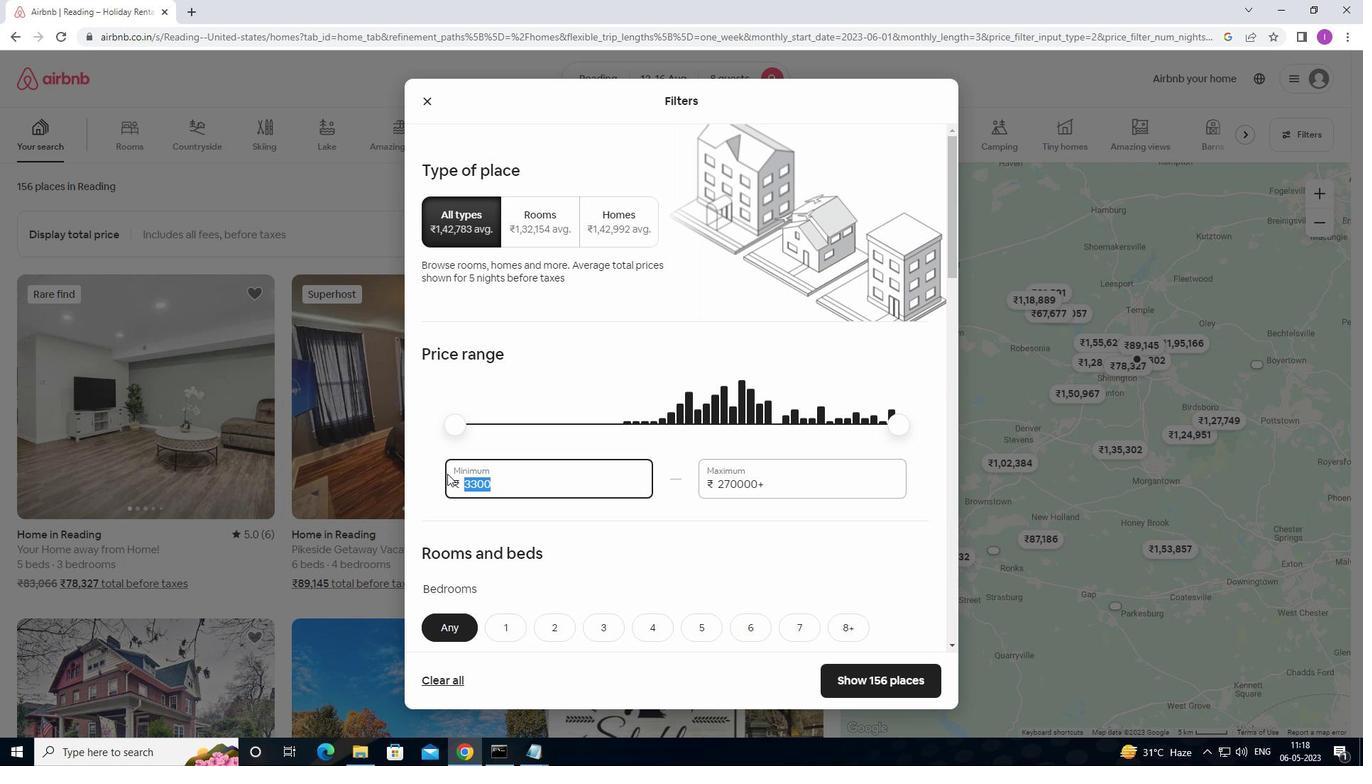 
Action: Mouse moved to (447, 472)
Screenshot: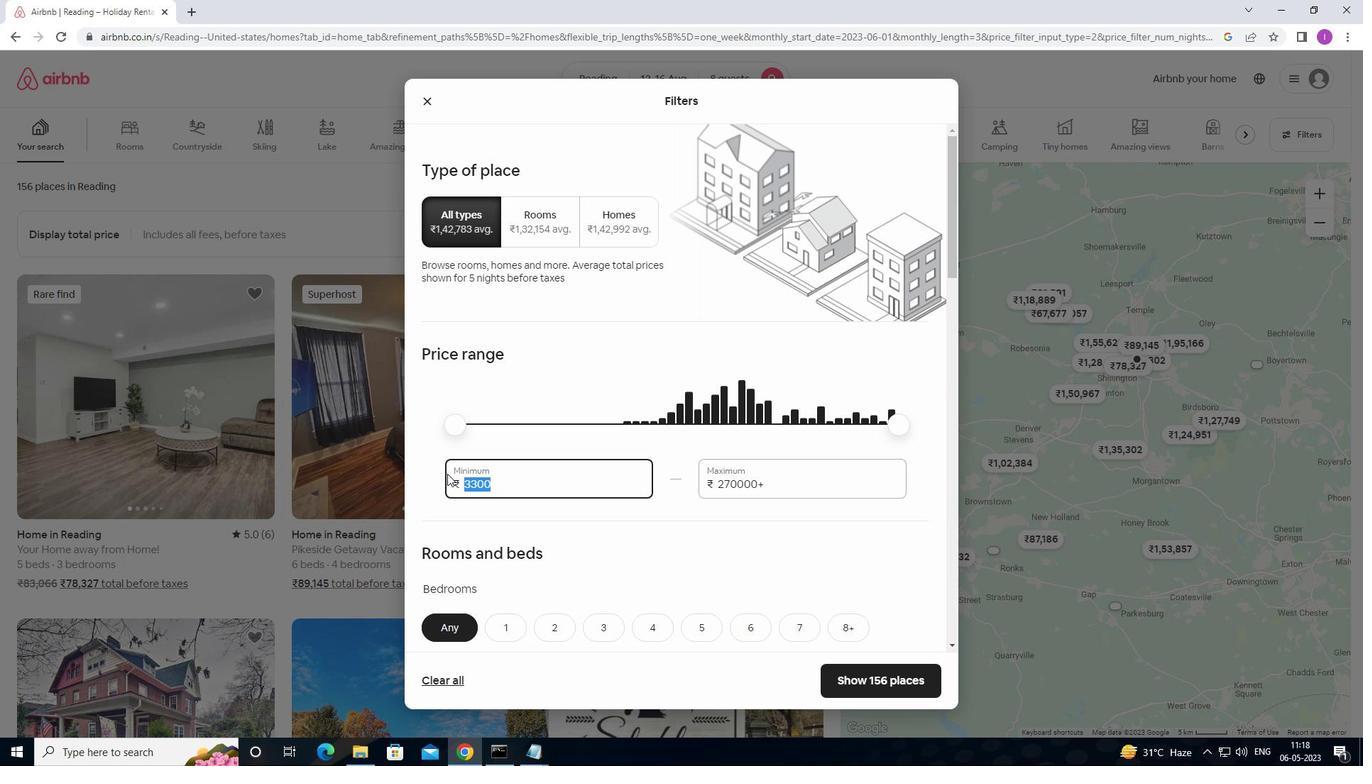 
Action: Key pressed 000
Screenshot: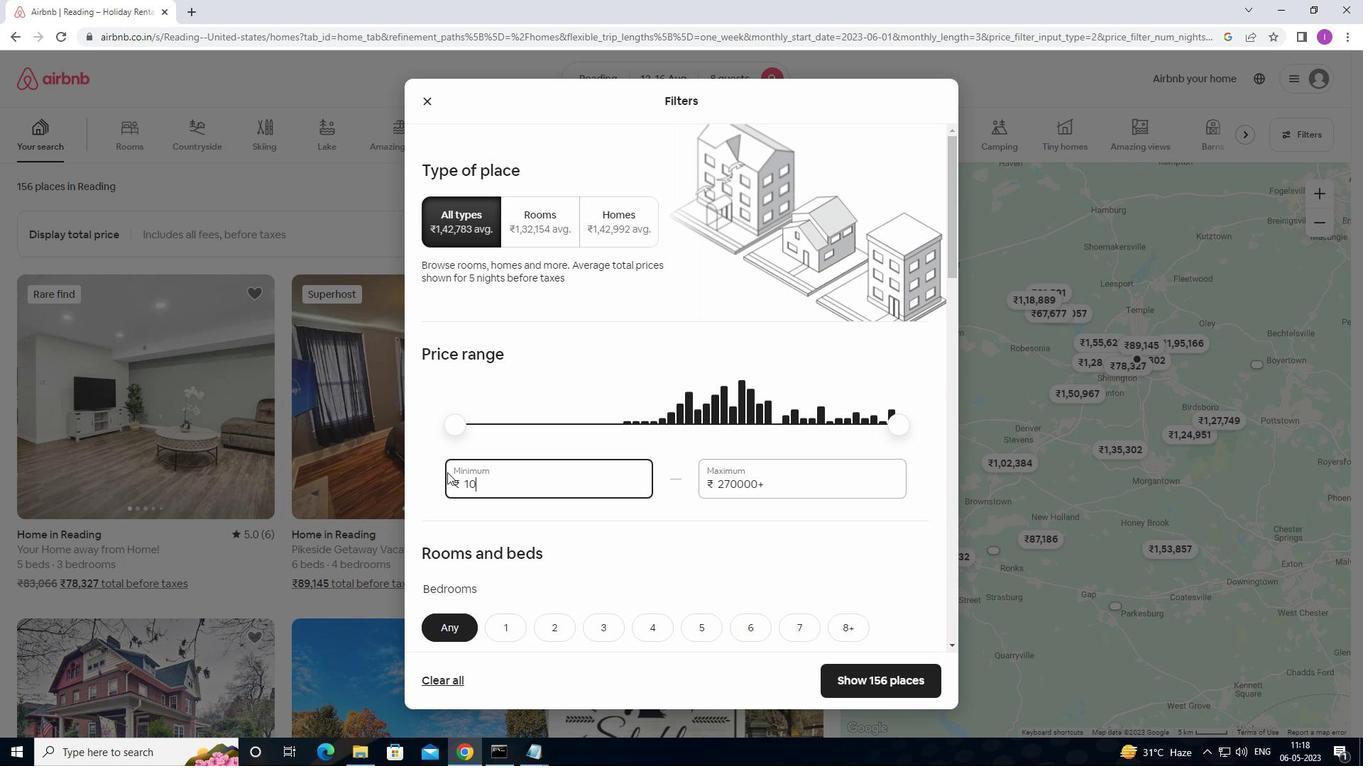 
Action: Mouse moved to (447, 468)
Screenshot: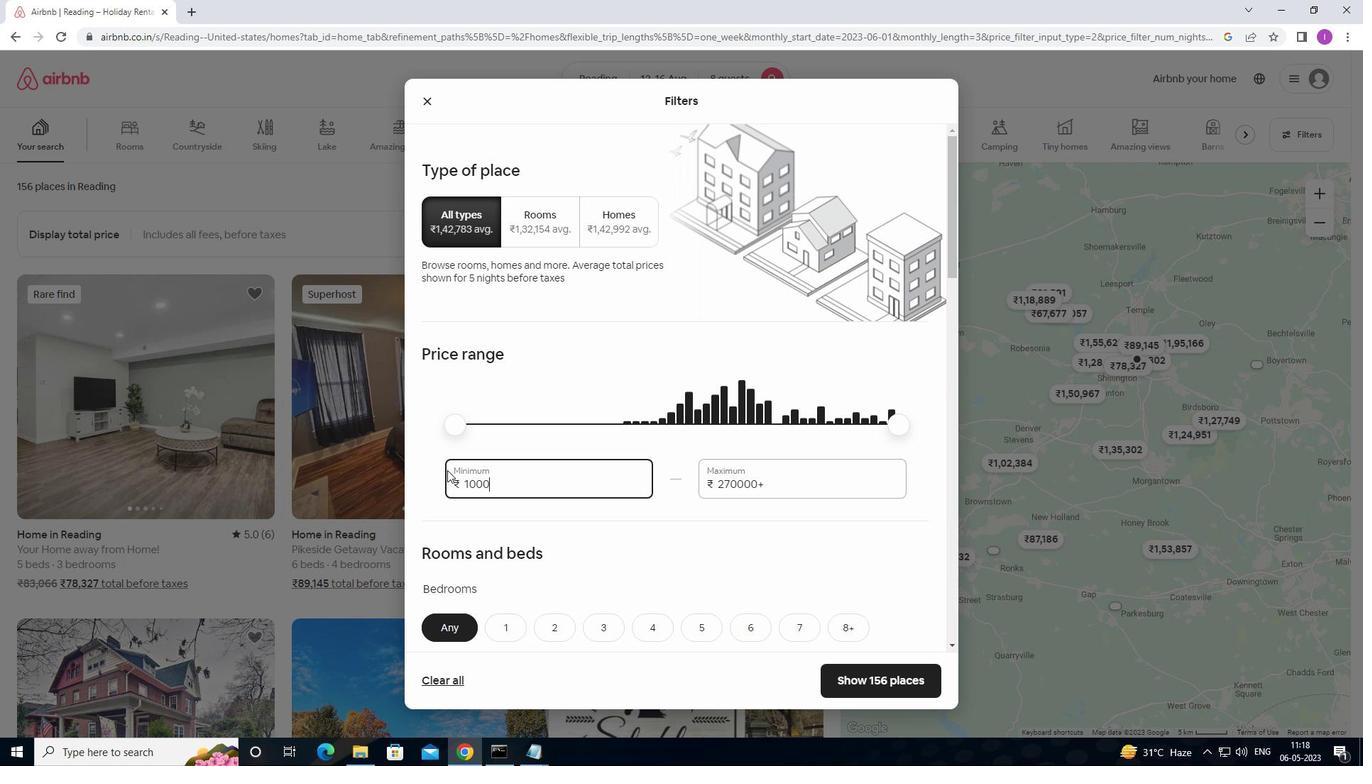 
Action: Key pressed 0
Screenshot: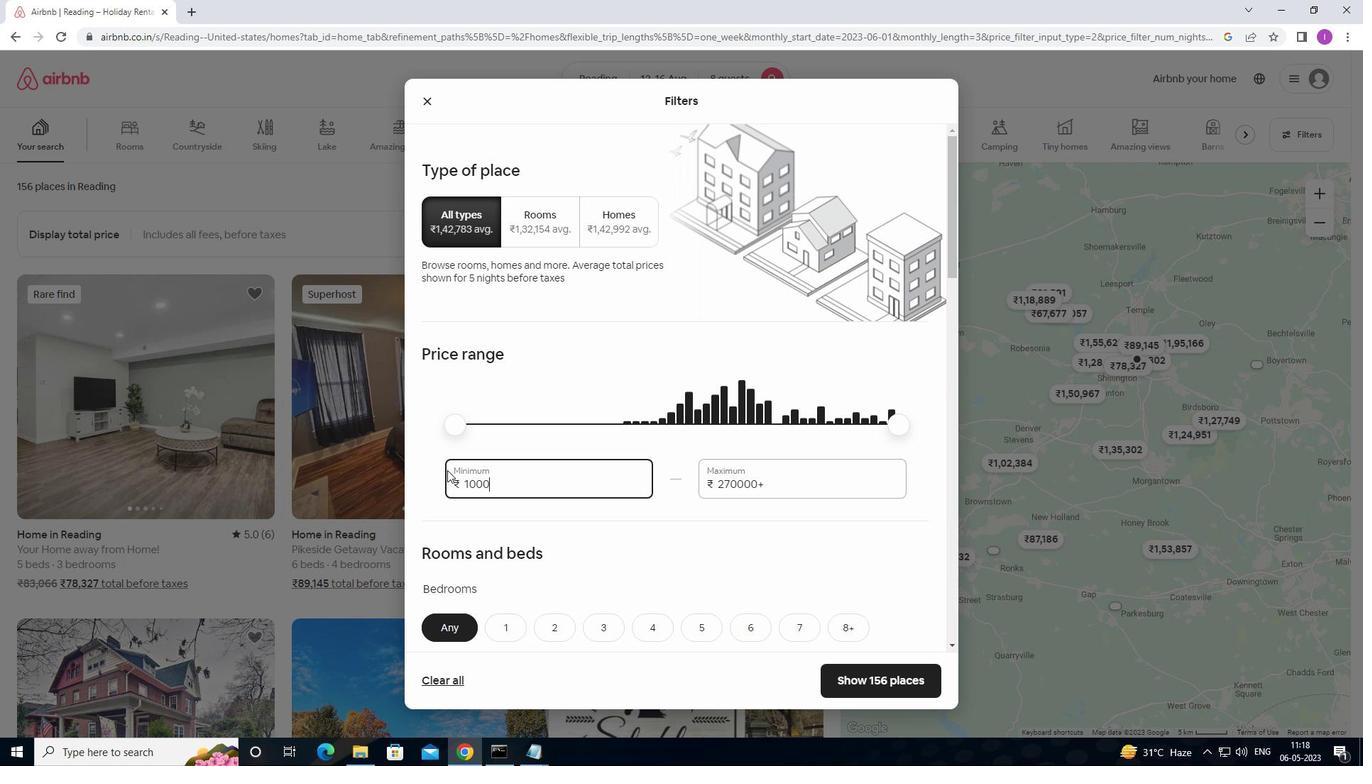 
Action: Mouse moved to (773, 487)
Screenshot: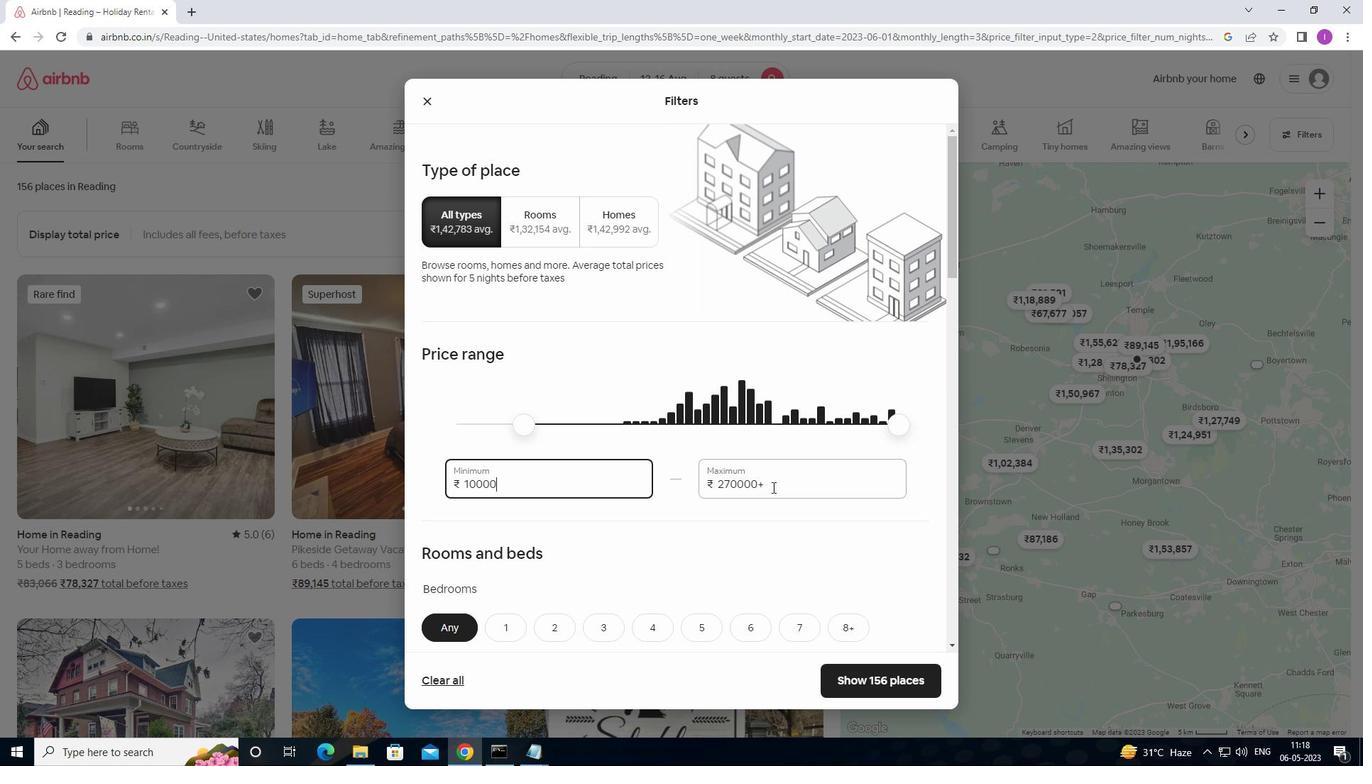 
Action: Mouse pressed left at (773, 487)
Screenshot: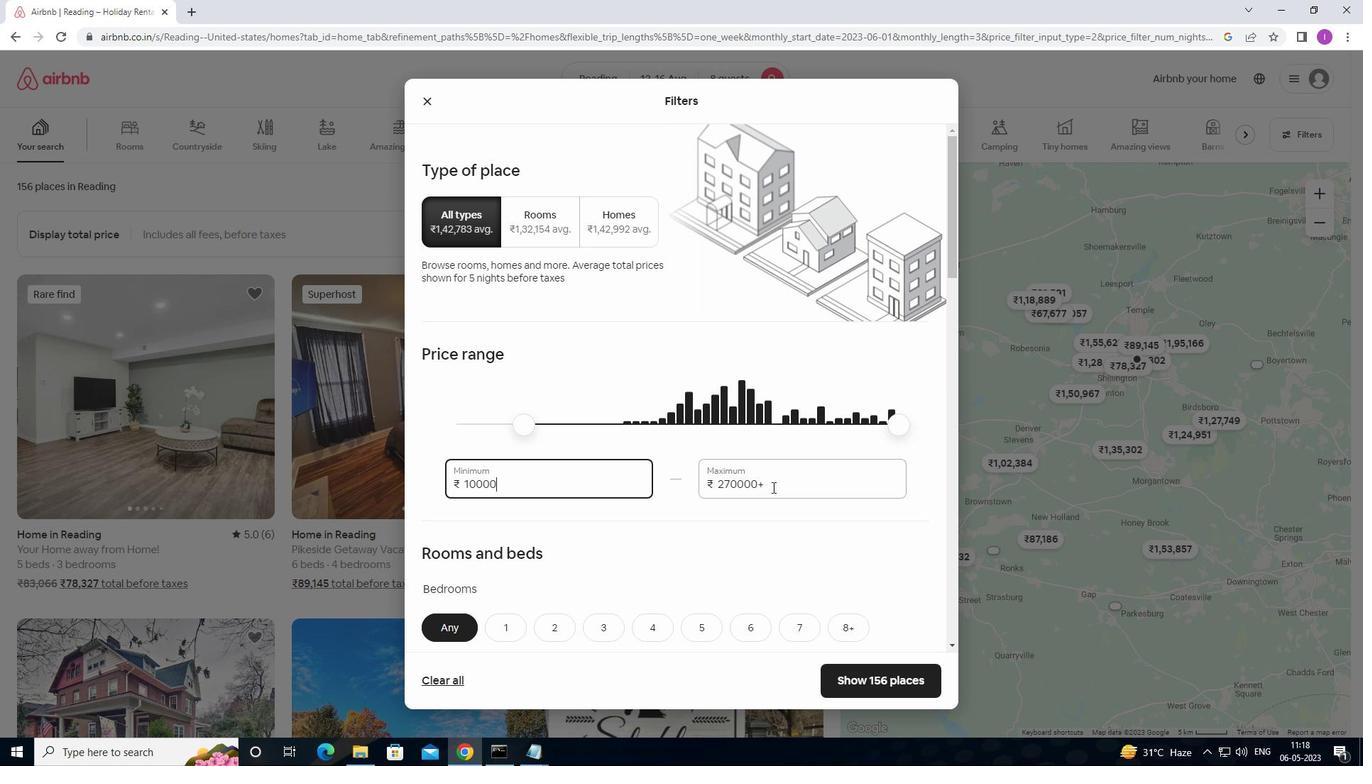 
Action: Mouse moved to (687, 484)
Screenshot: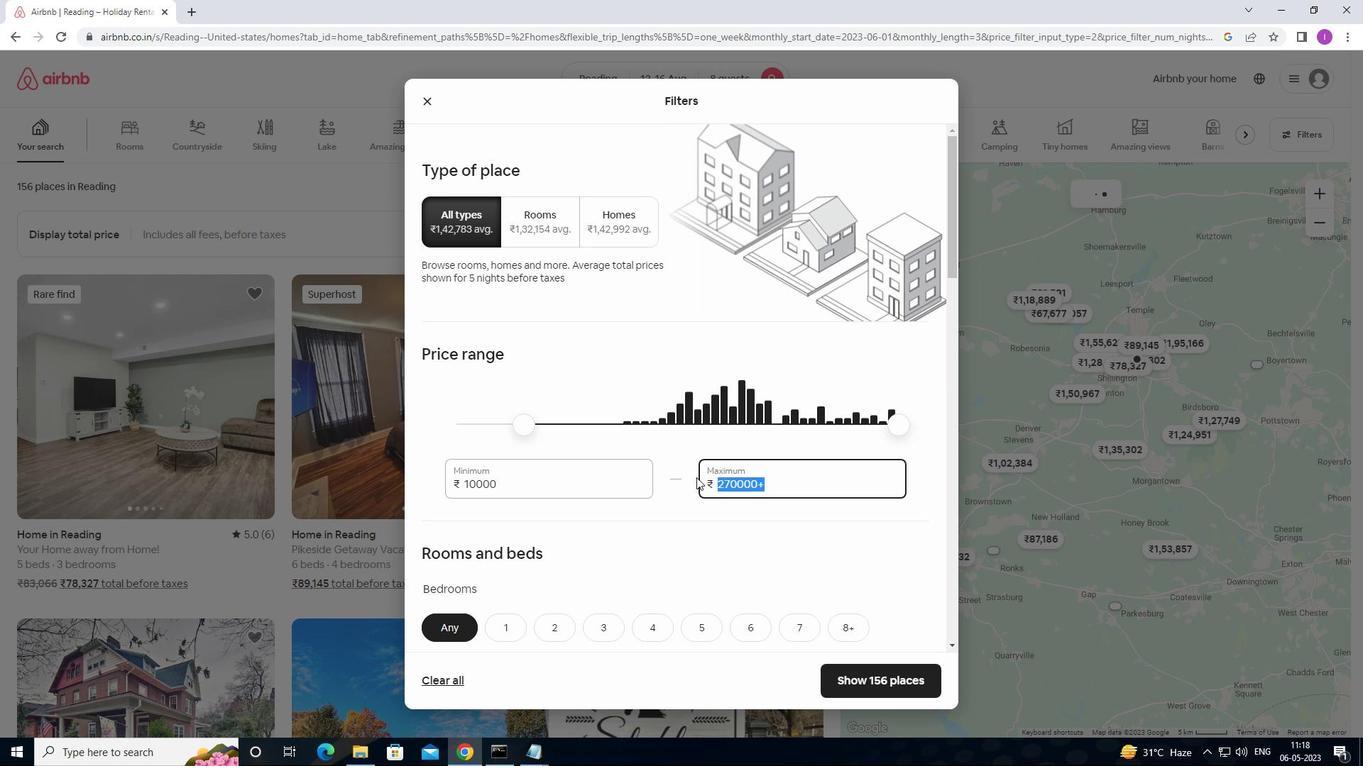 
Action: Key pressed 16000
Screenshot: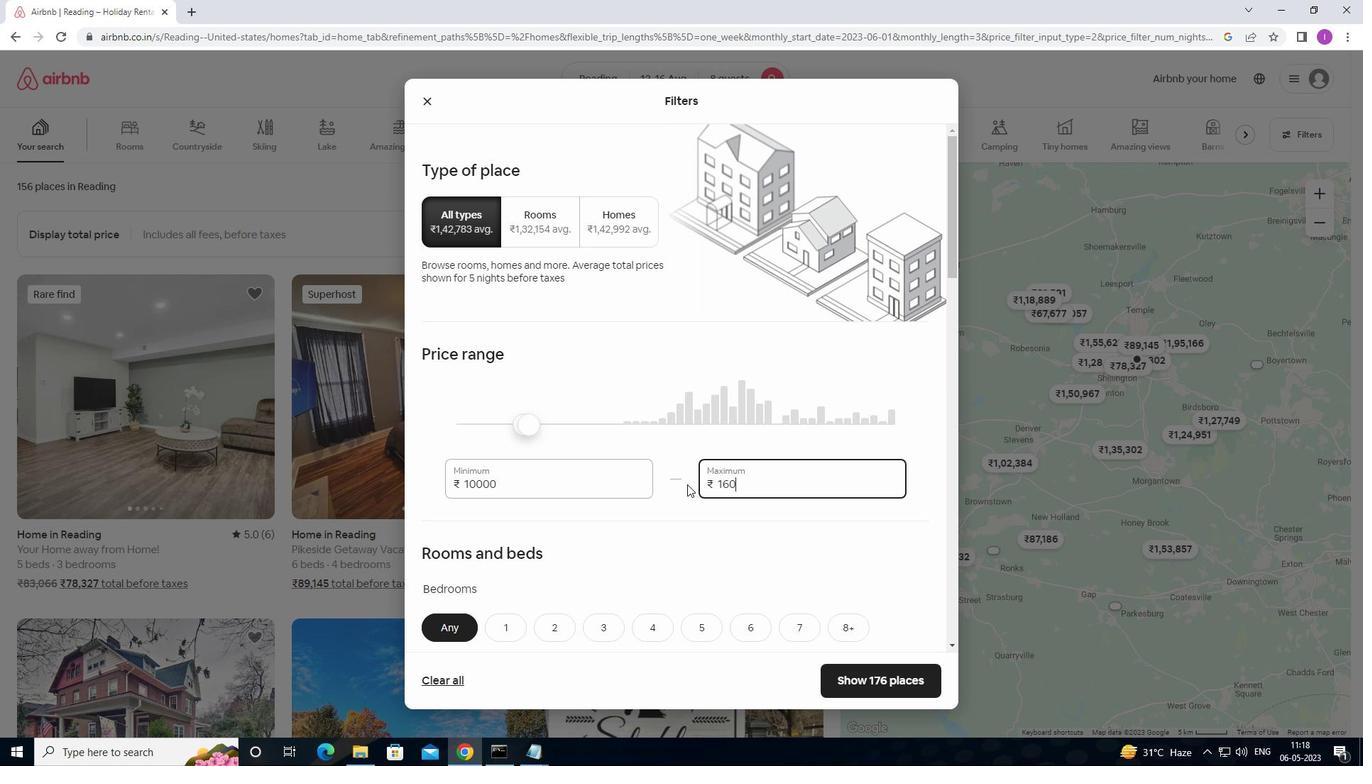 
Action: Mouse moved to (682, 500)
Screenshot: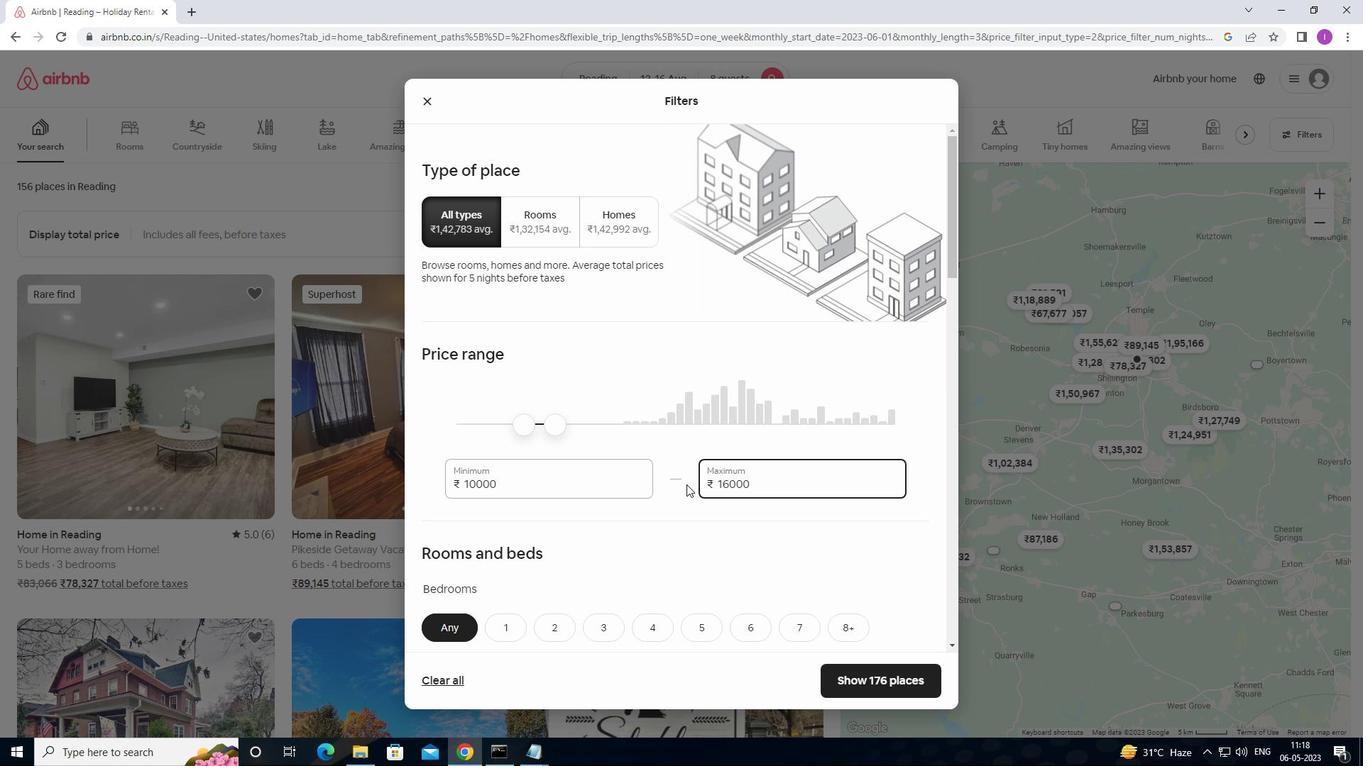 
Action: Mouse scrolled (682, 499) with delta (0, 0)
Screenshot: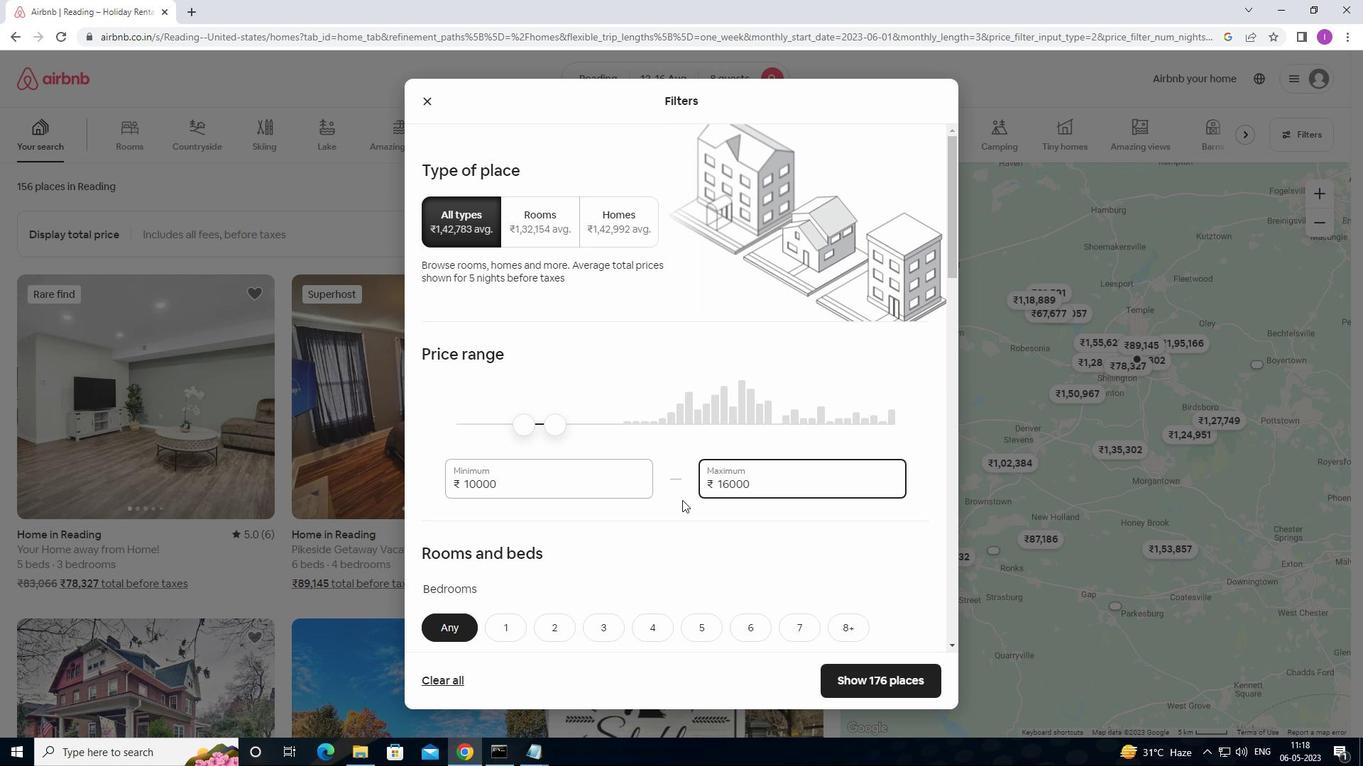 
Action: Mouse scrolled (682, 499) with delta (0, 0)
Screenshot: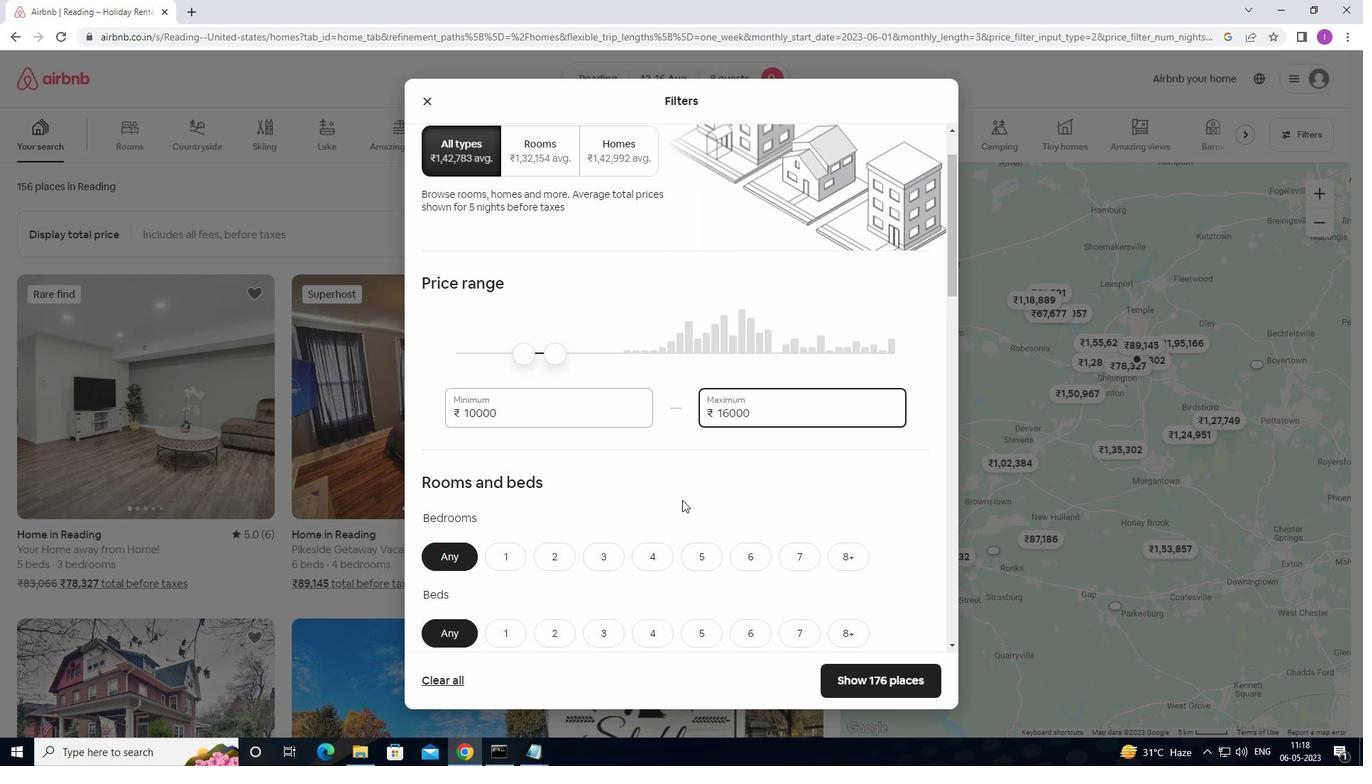 
Action: Mouse moved to (841, 488)
Screenshot: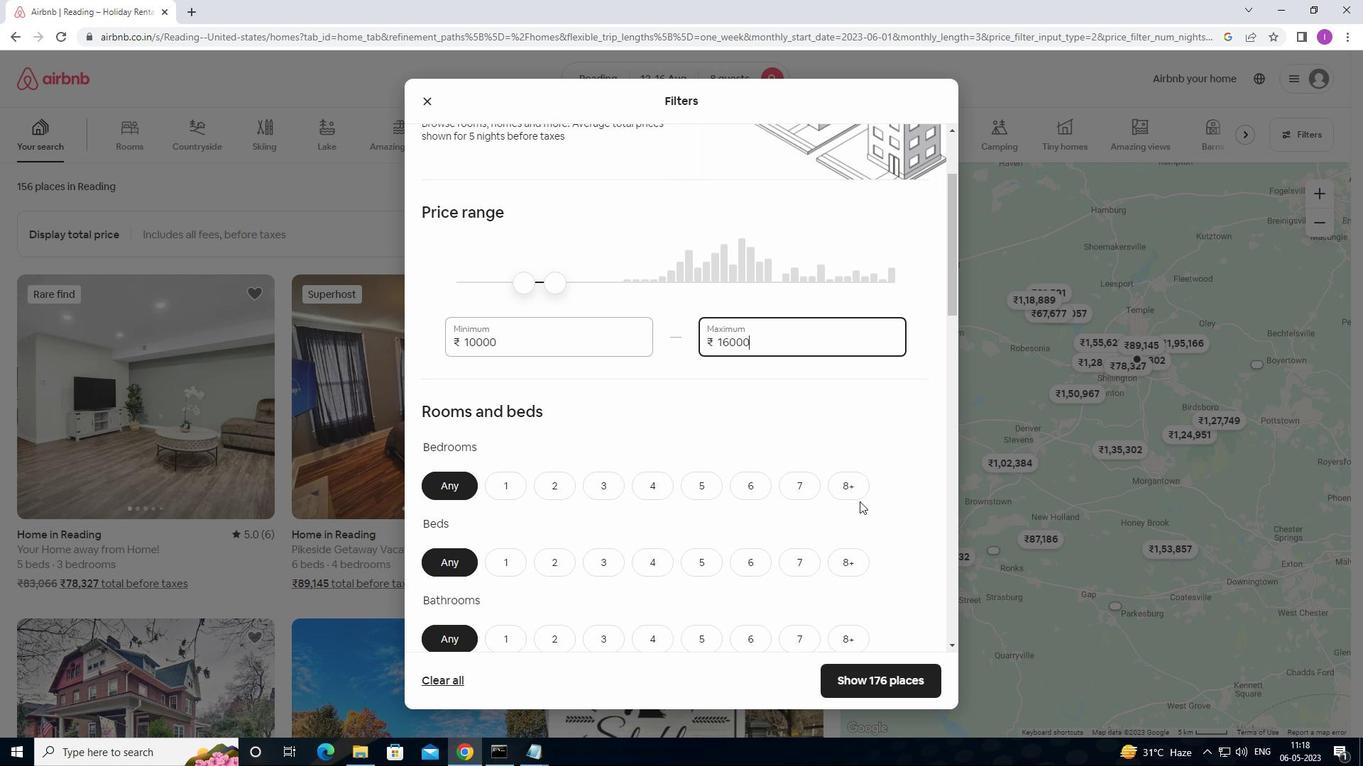 
Action: Mouse pressed left at (841, 488)
Screenshot: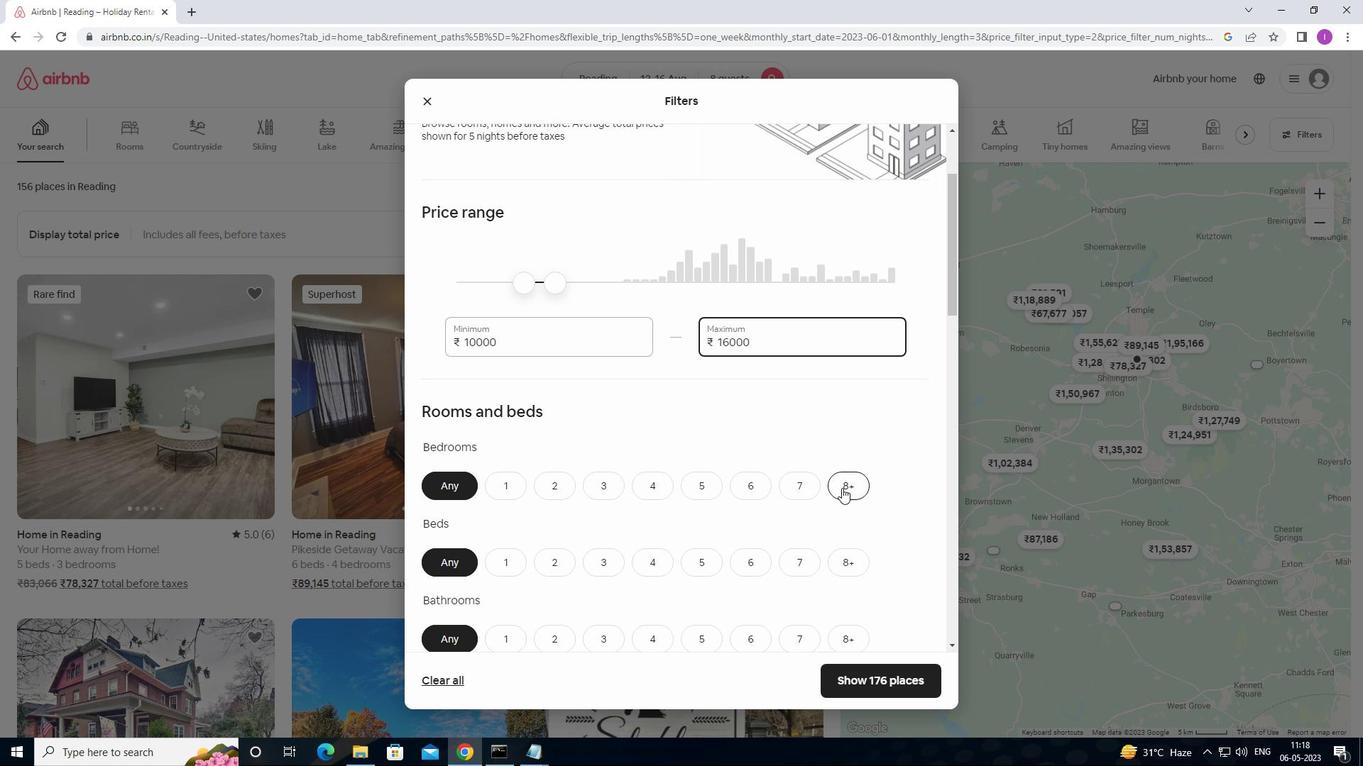 
Action: Mouse moved to (841, 562)
Screenshot: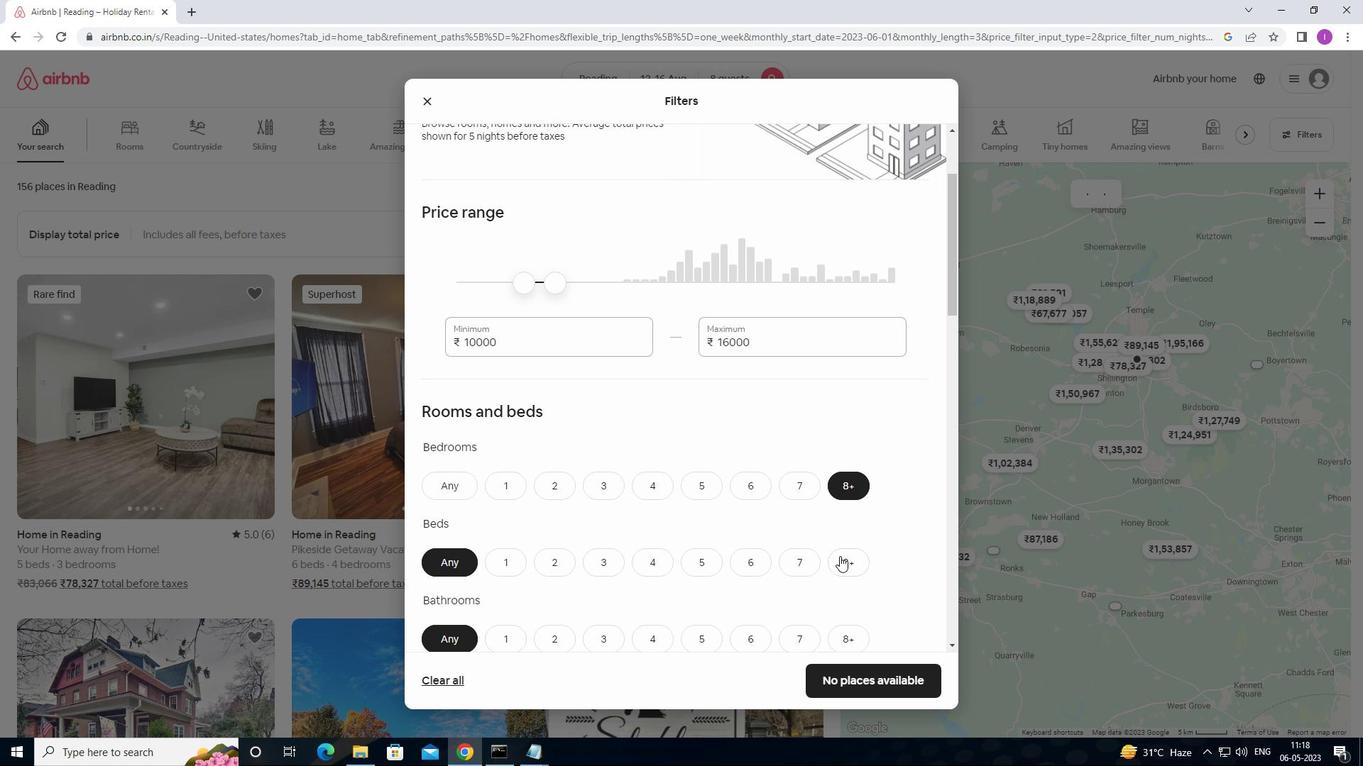 
Action: Mouse pressed left at (841, 562)
Screenshot: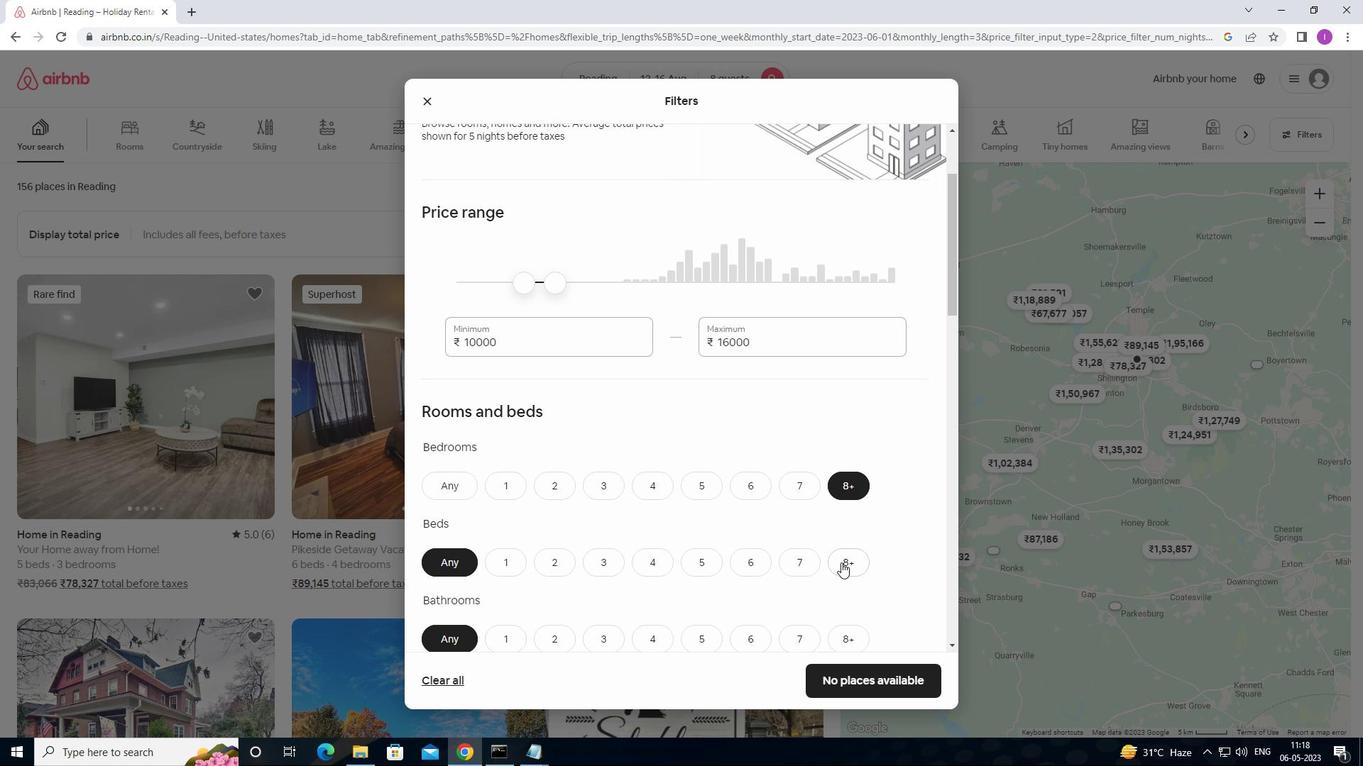 
Action: Mouse moved to (857, 642)
Screenshot: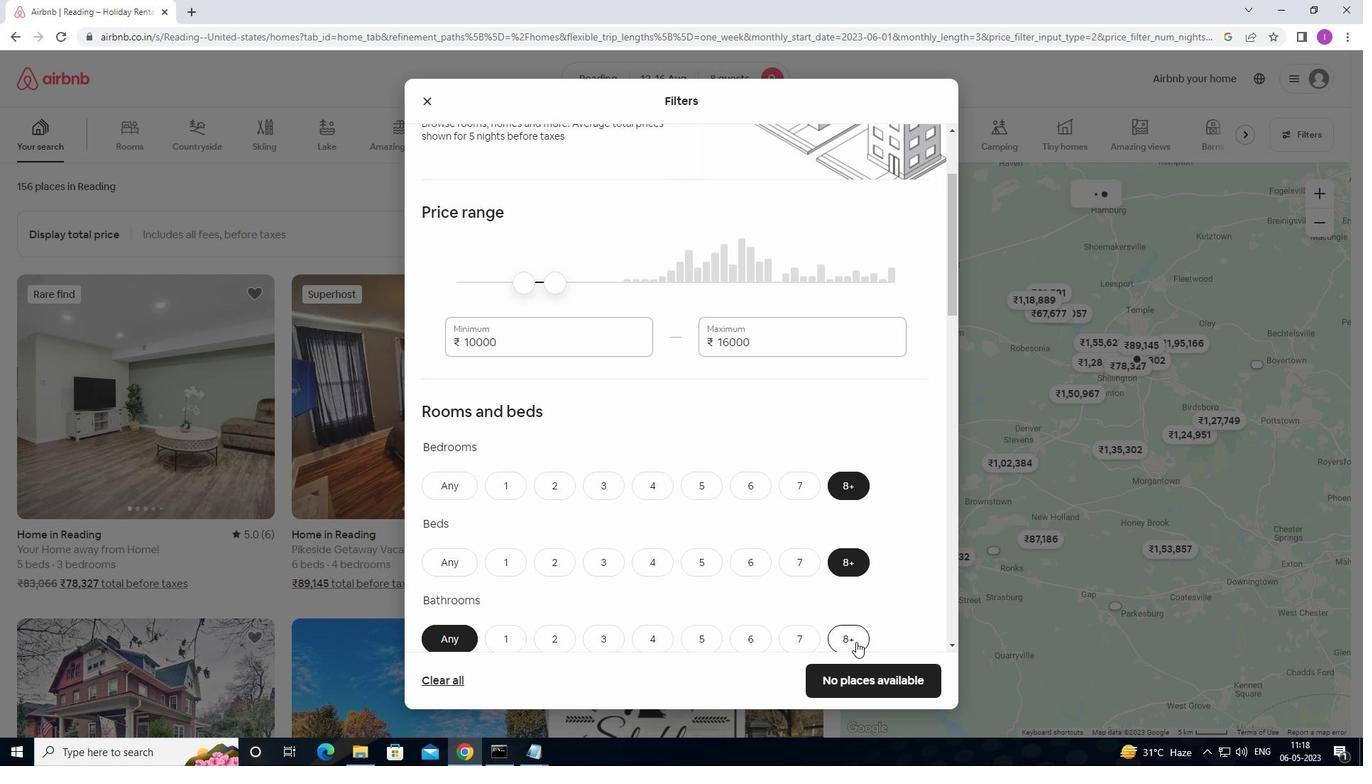 
Action: Mouse pressed left at (857, 642)
Screenshot: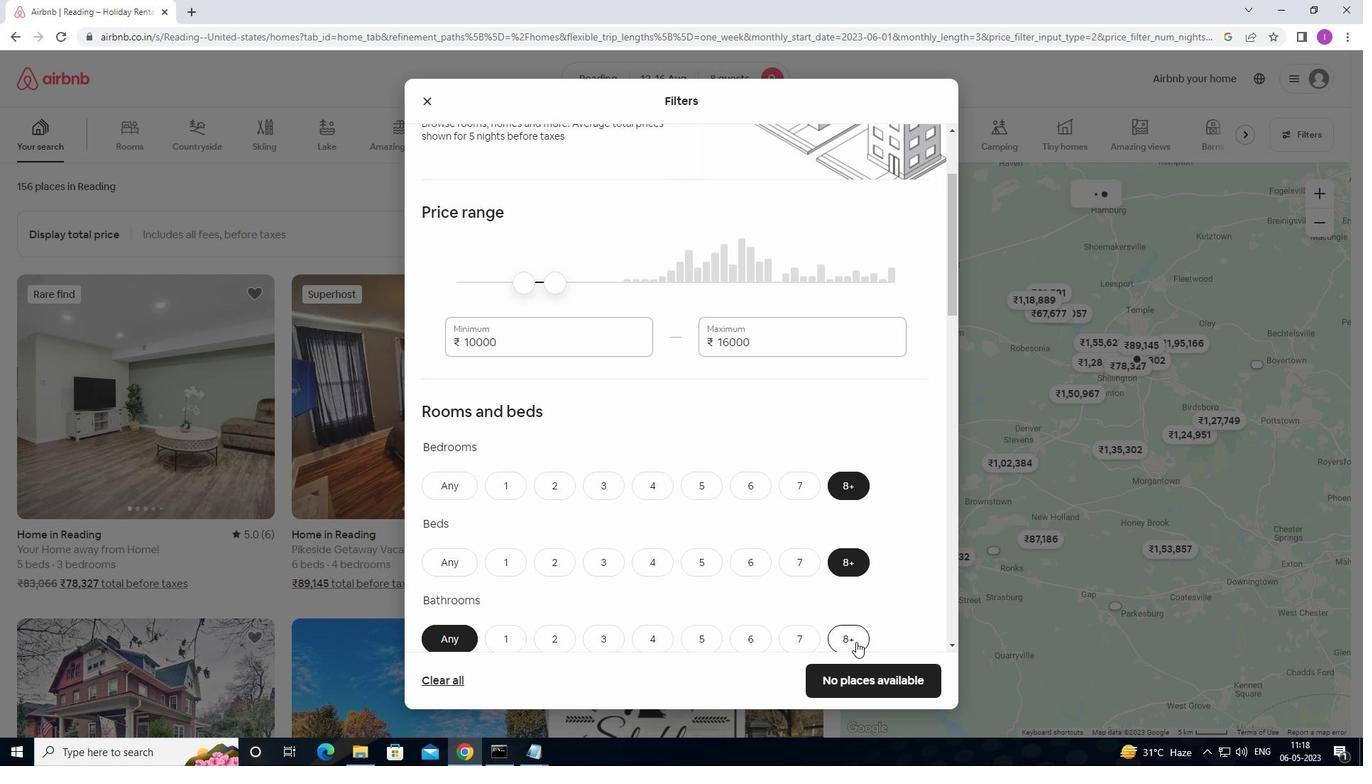 
Action: Mouse moved to (833, 553)
Screenshot: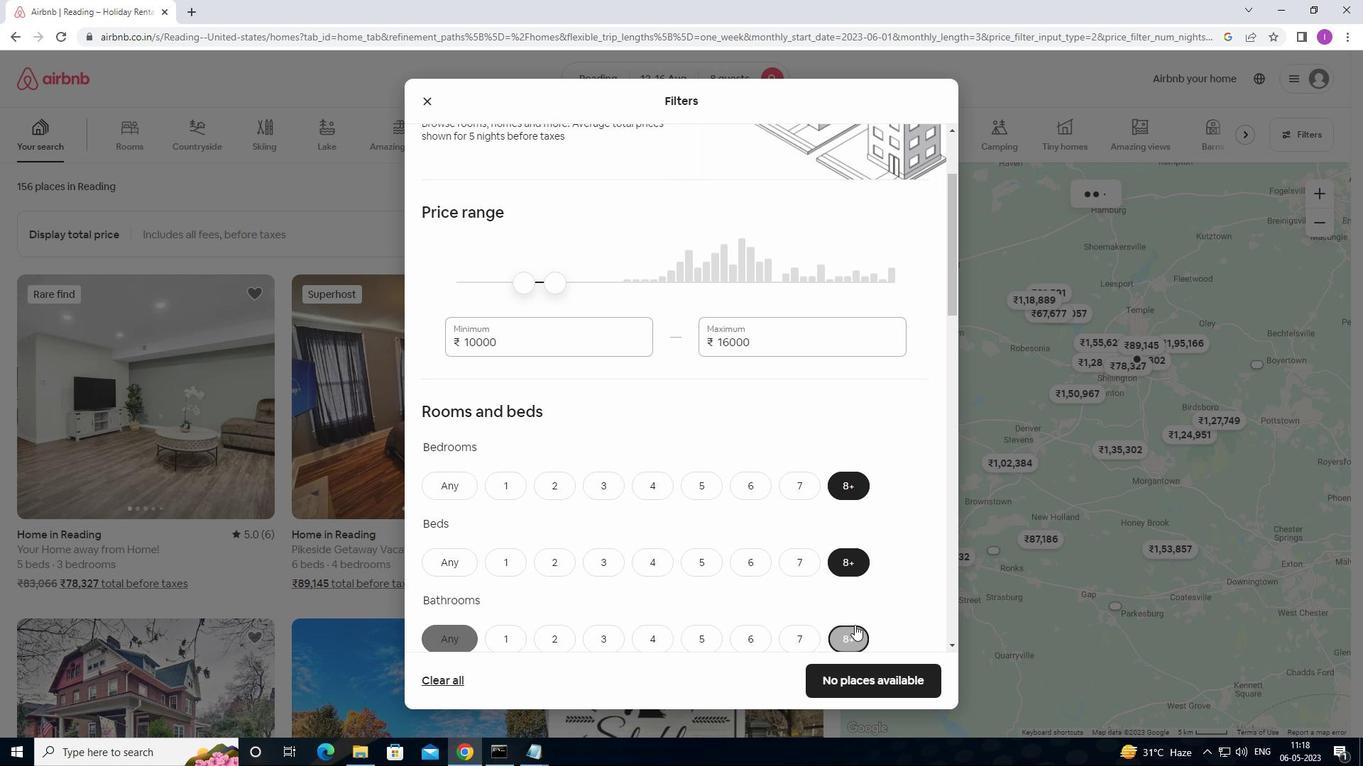 
Action: Mouse scrolled (833, 552) with delta (0, 0)
Screenshot: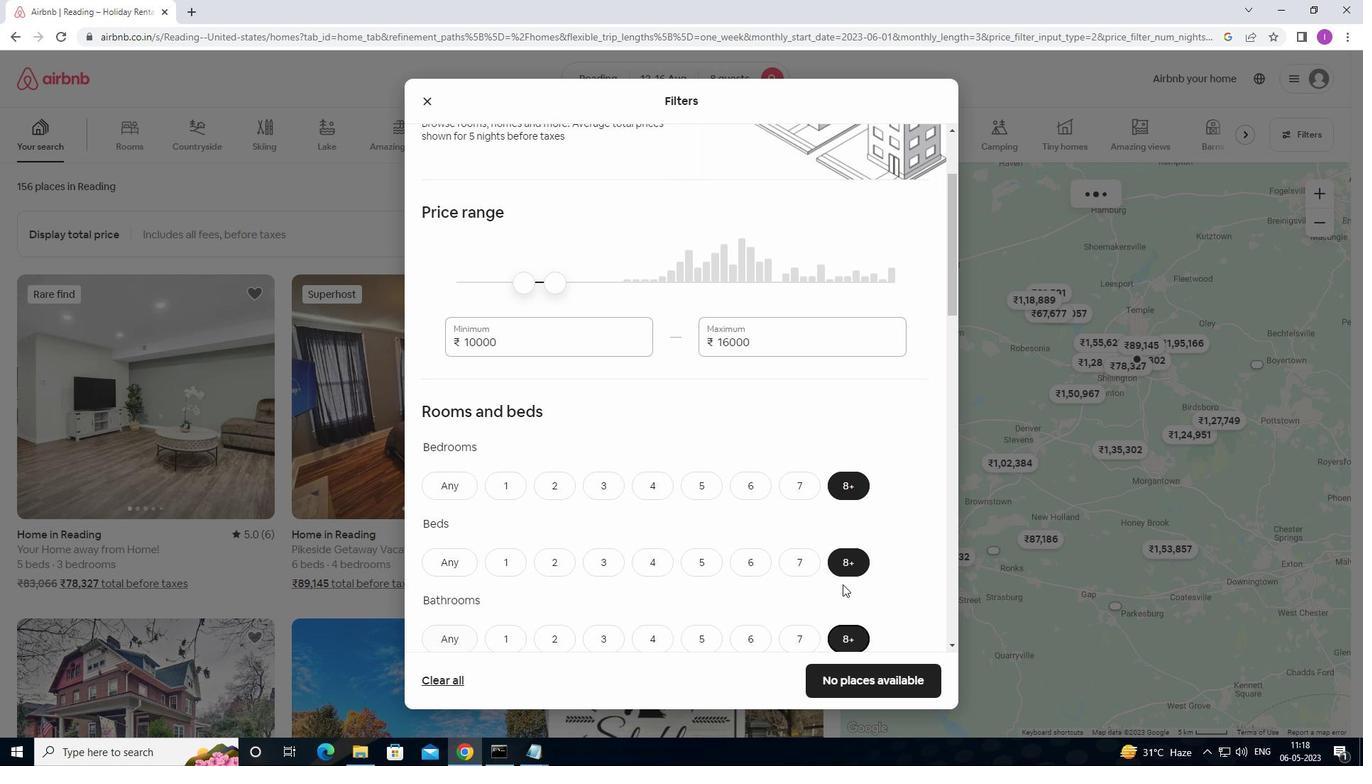 
Action: Mouse scrolled (833, 552) with delta (0, 0)
Screenshot: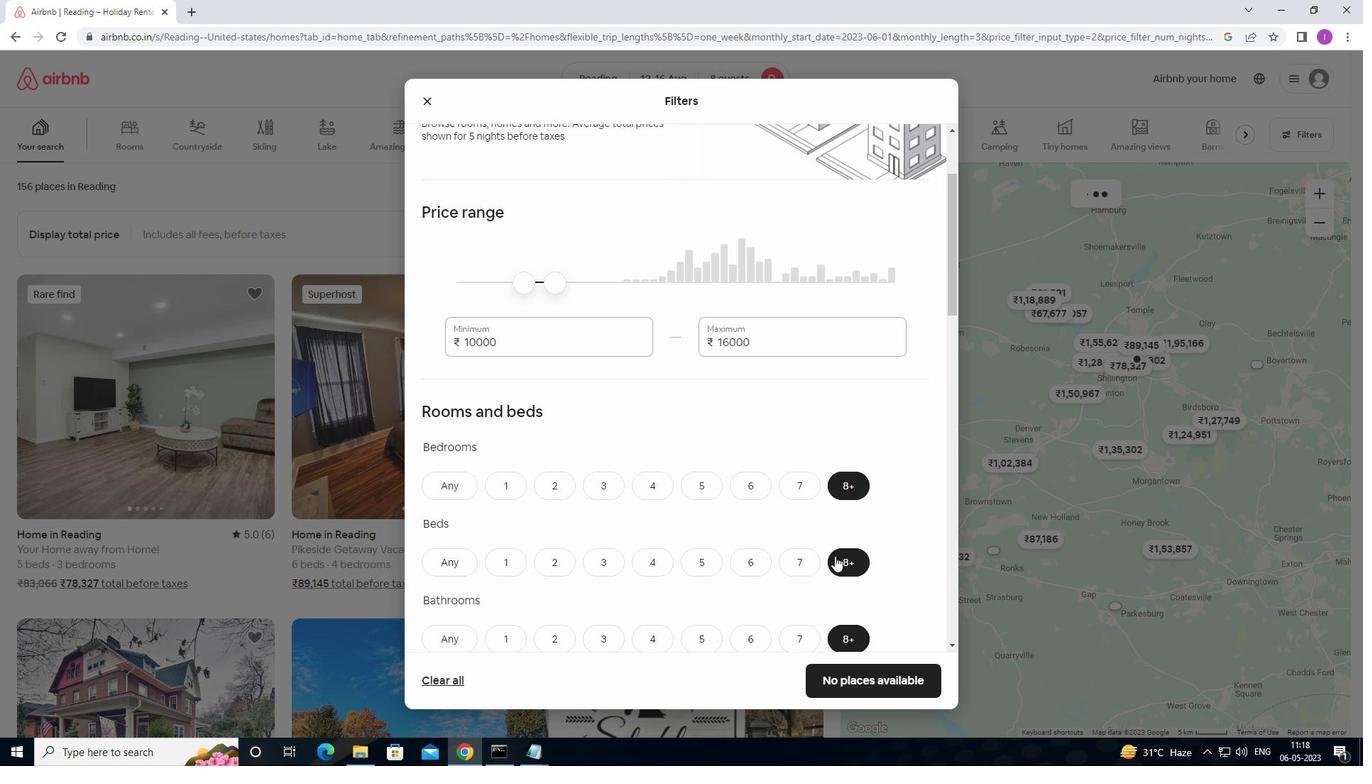 
Action: Mouse scrolled (833, 552) with delta (0, 0)
Screenshot: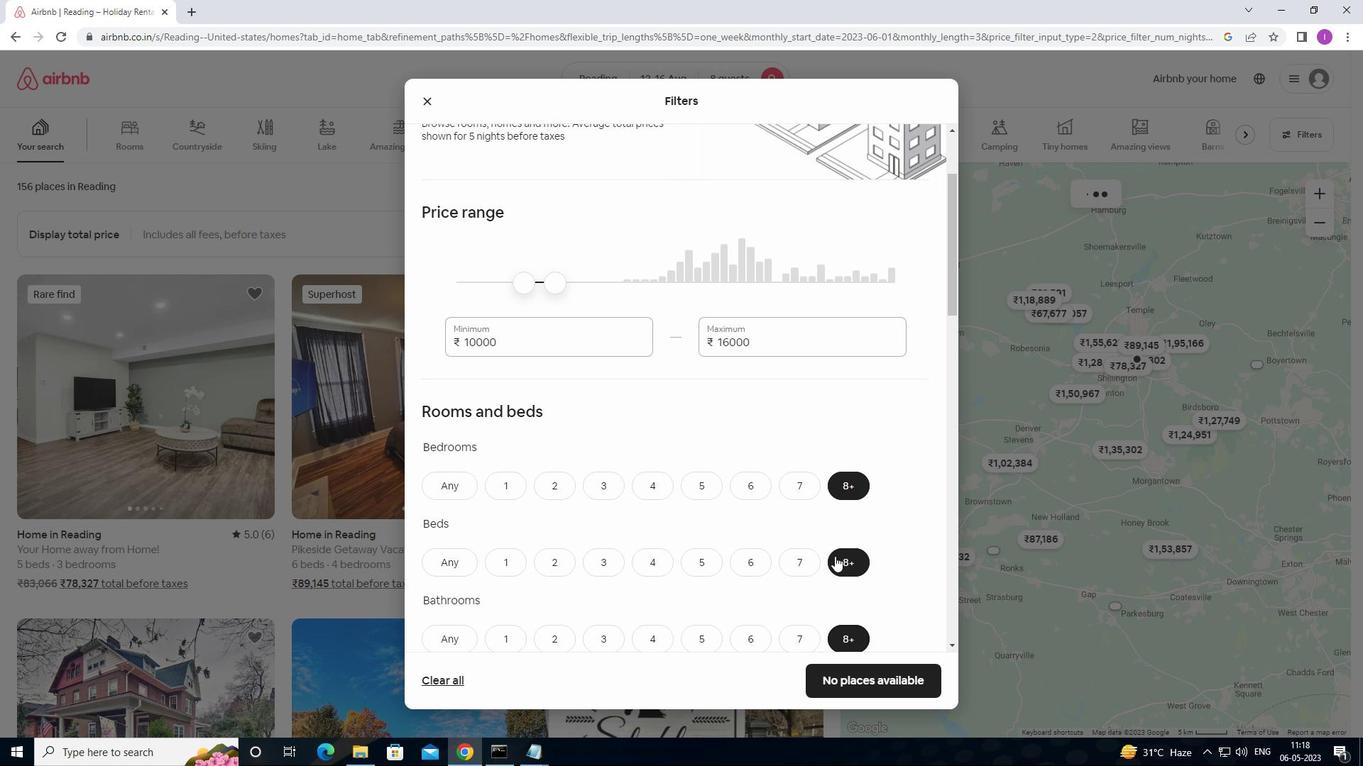 
Action: Mouse moved to (821, 531)
Screenshot: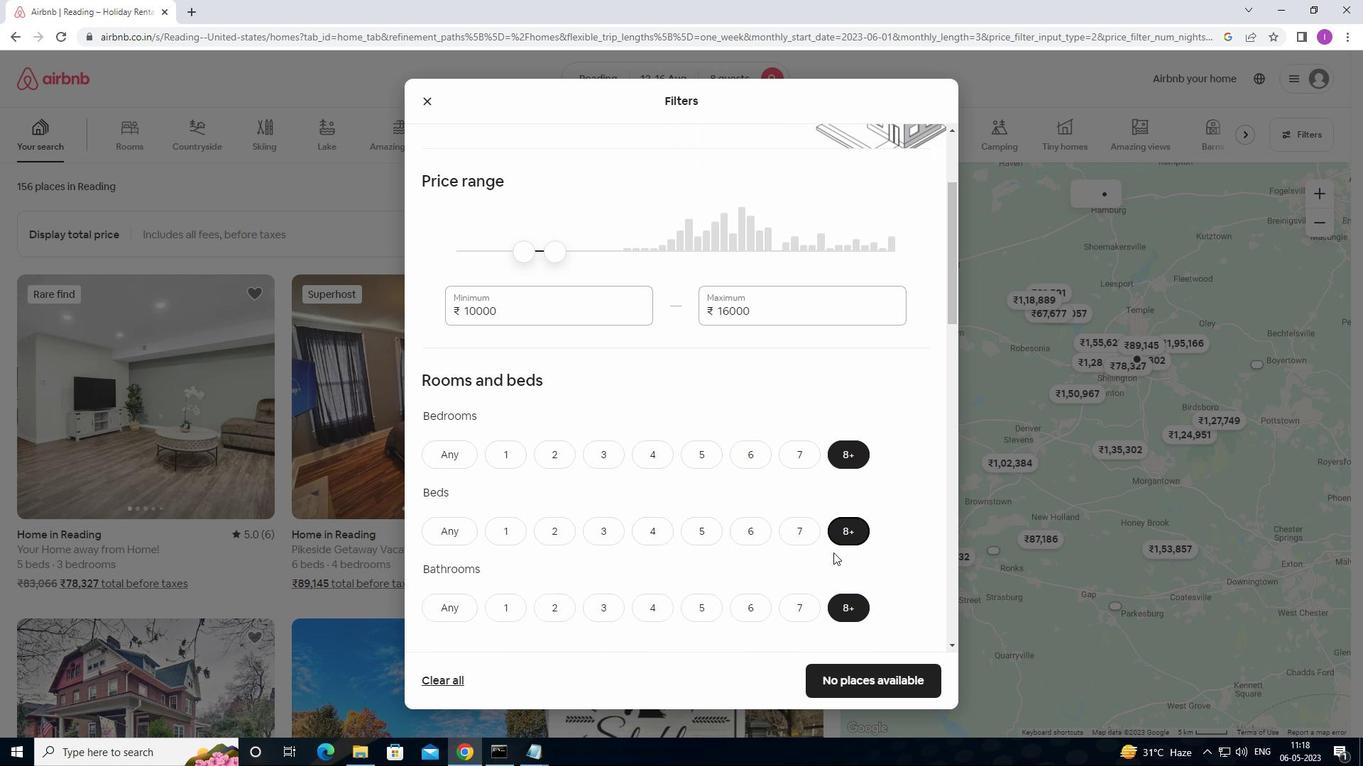 
Action: Mouse scrolled (821, 531) with delta (0, 0)
Screenshot: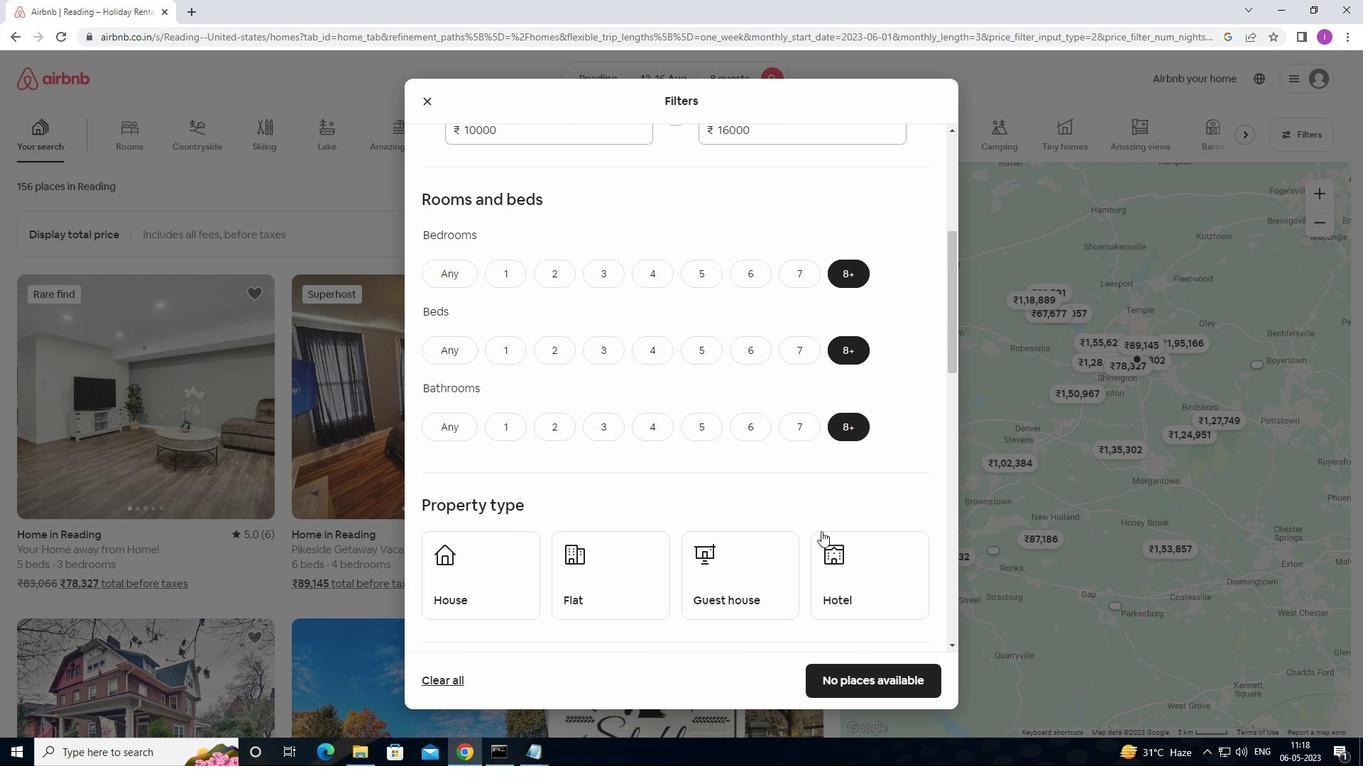 
Action: Mouse scrolled (821, 531) with delta (0, 0)
Screenshot: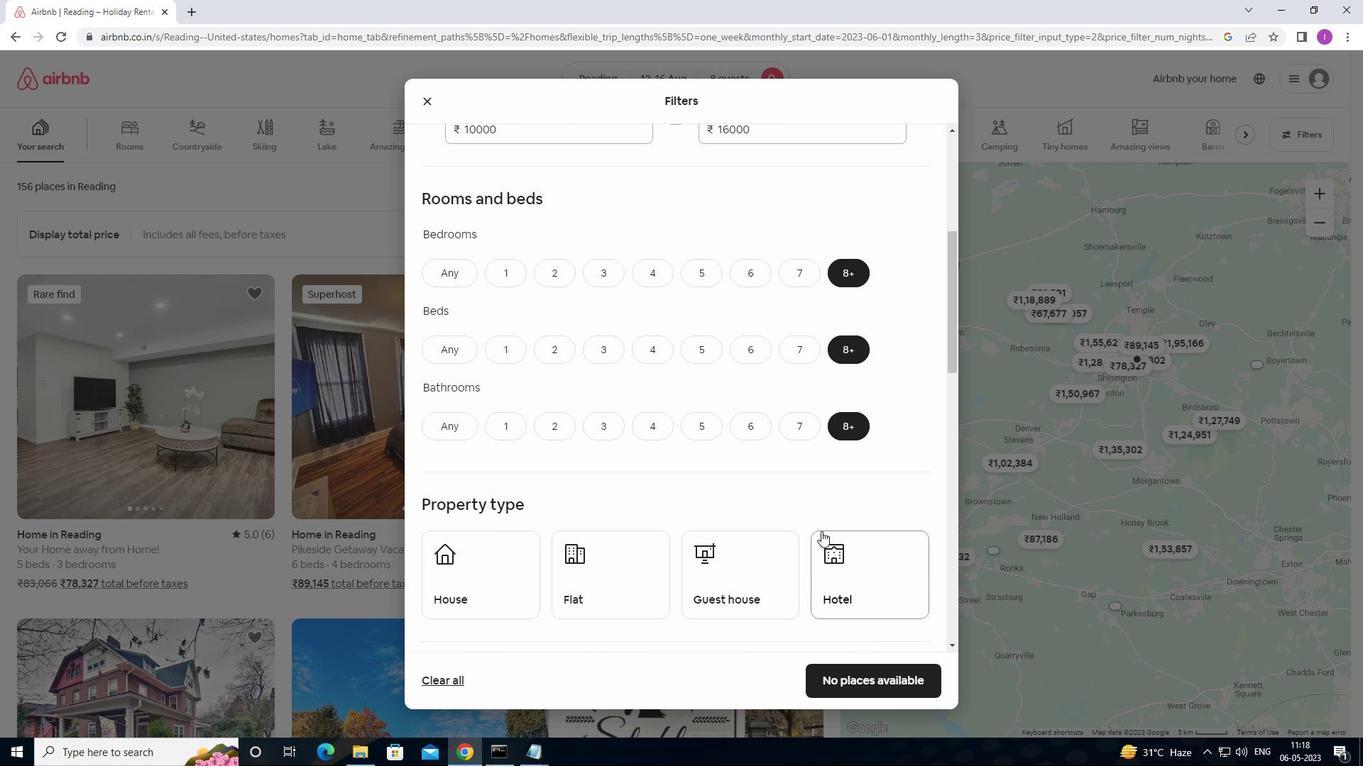 
Action: Mouse moved to (464, 436)
Screenshot: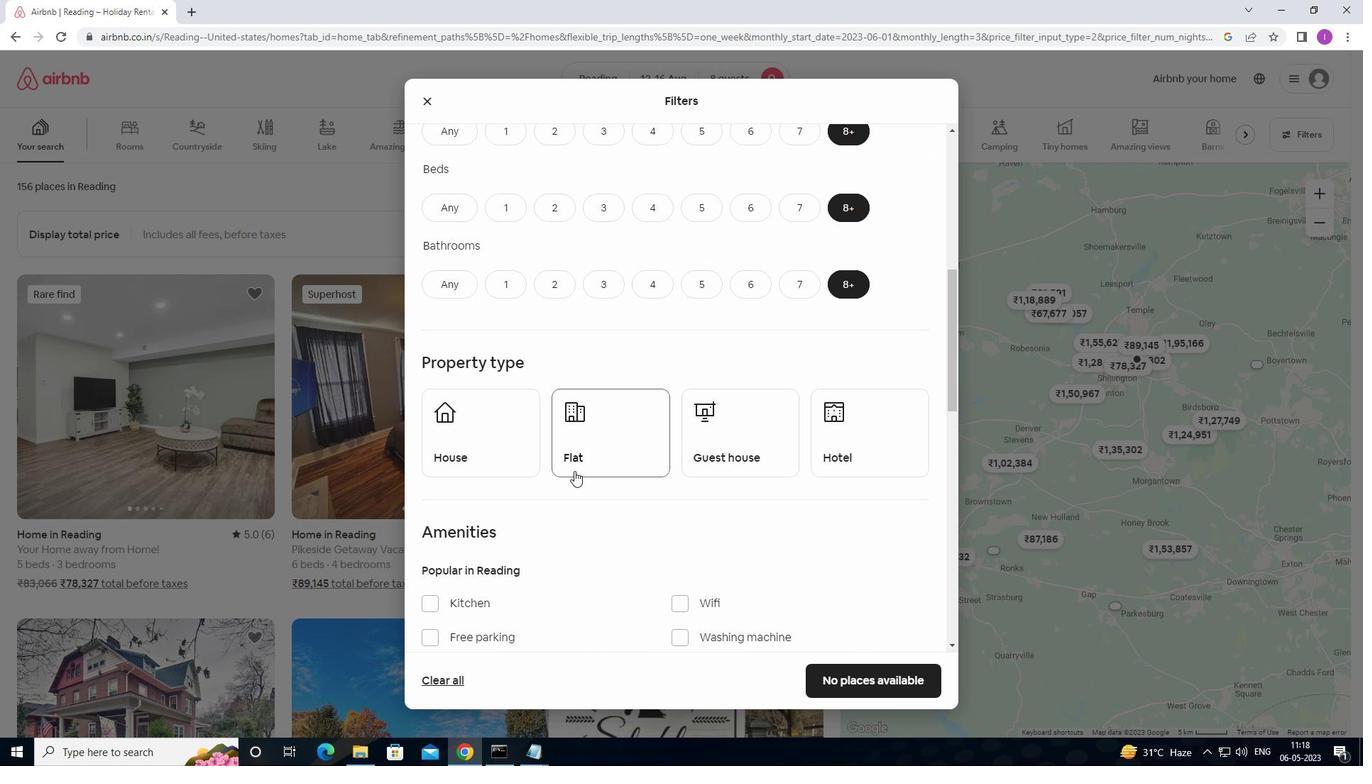 
Action: Mouse pressed left at (464, 436)
Screenshot: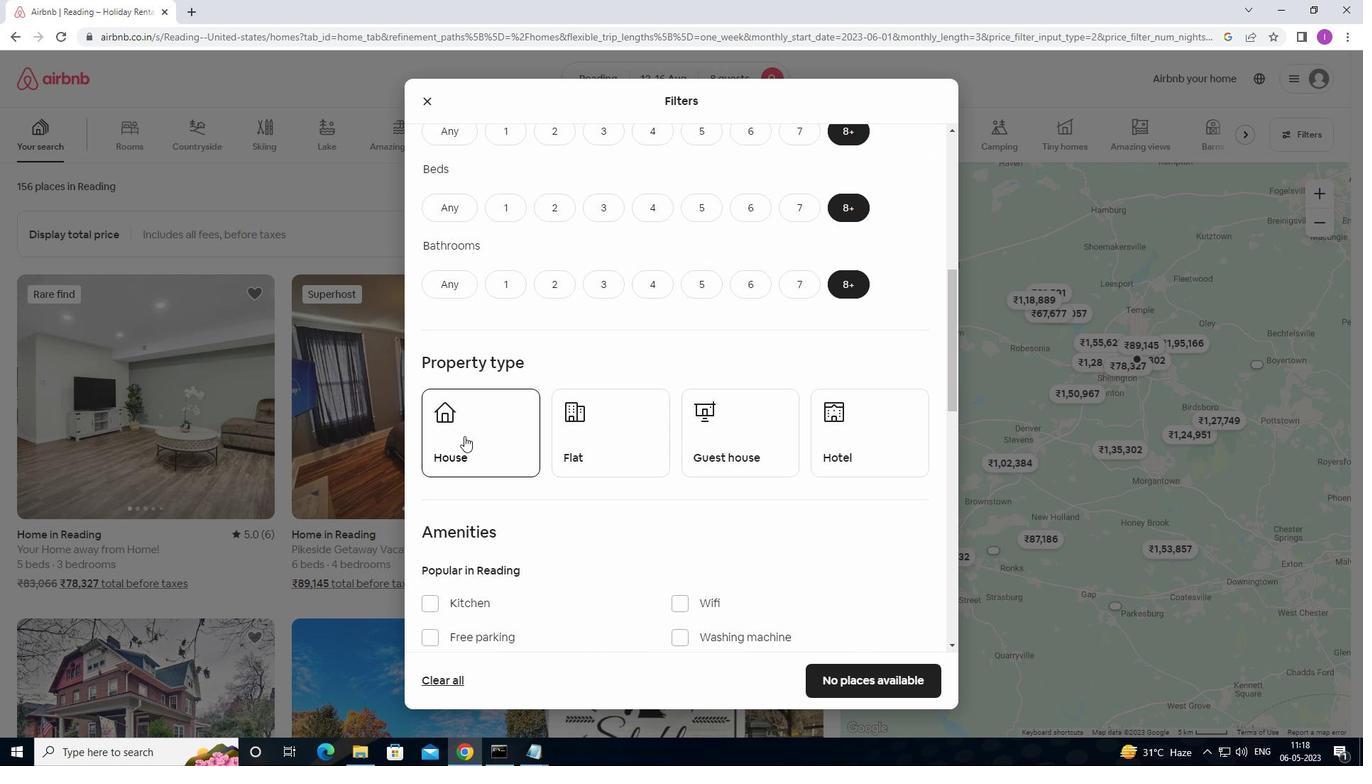 
Action: Mouse moved to (577, 450)
Screenshot: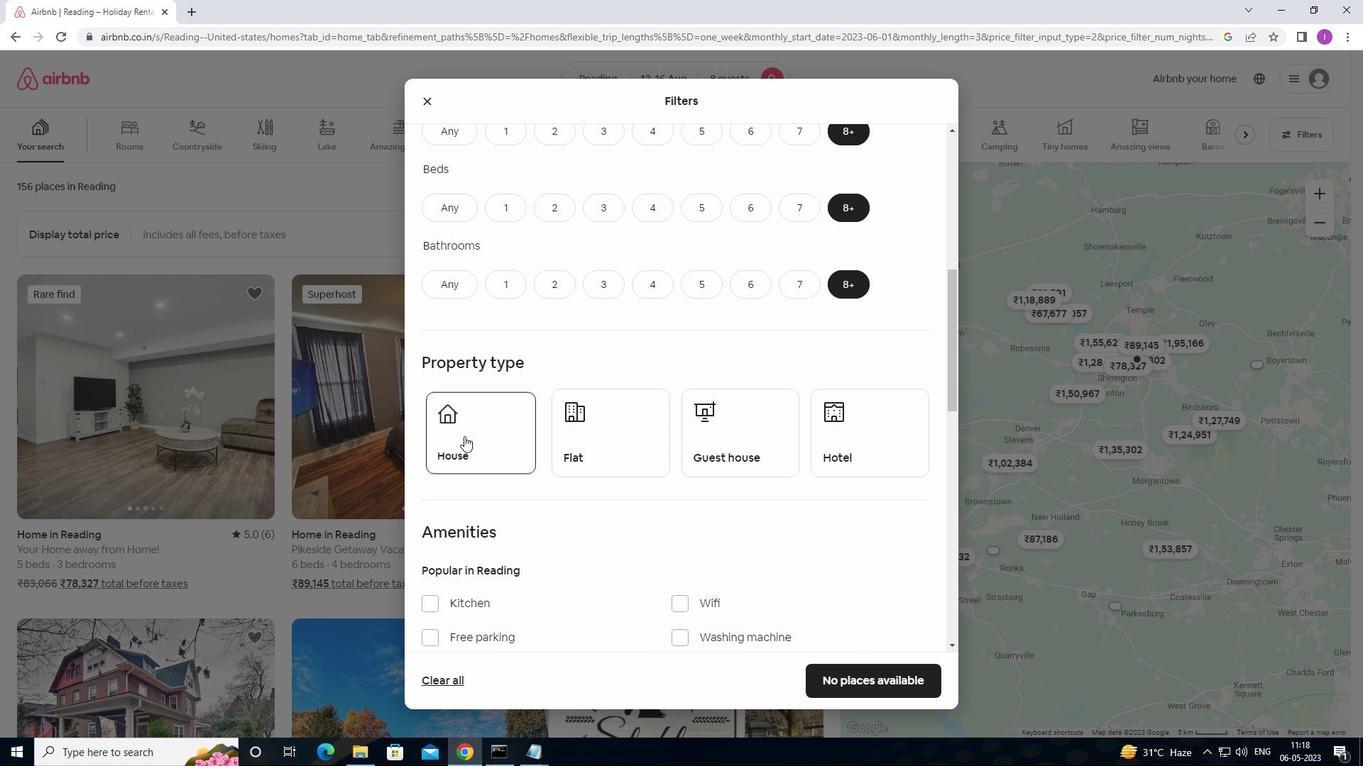 
Action: Mouse pressed left at (577, 450)
Screenshot: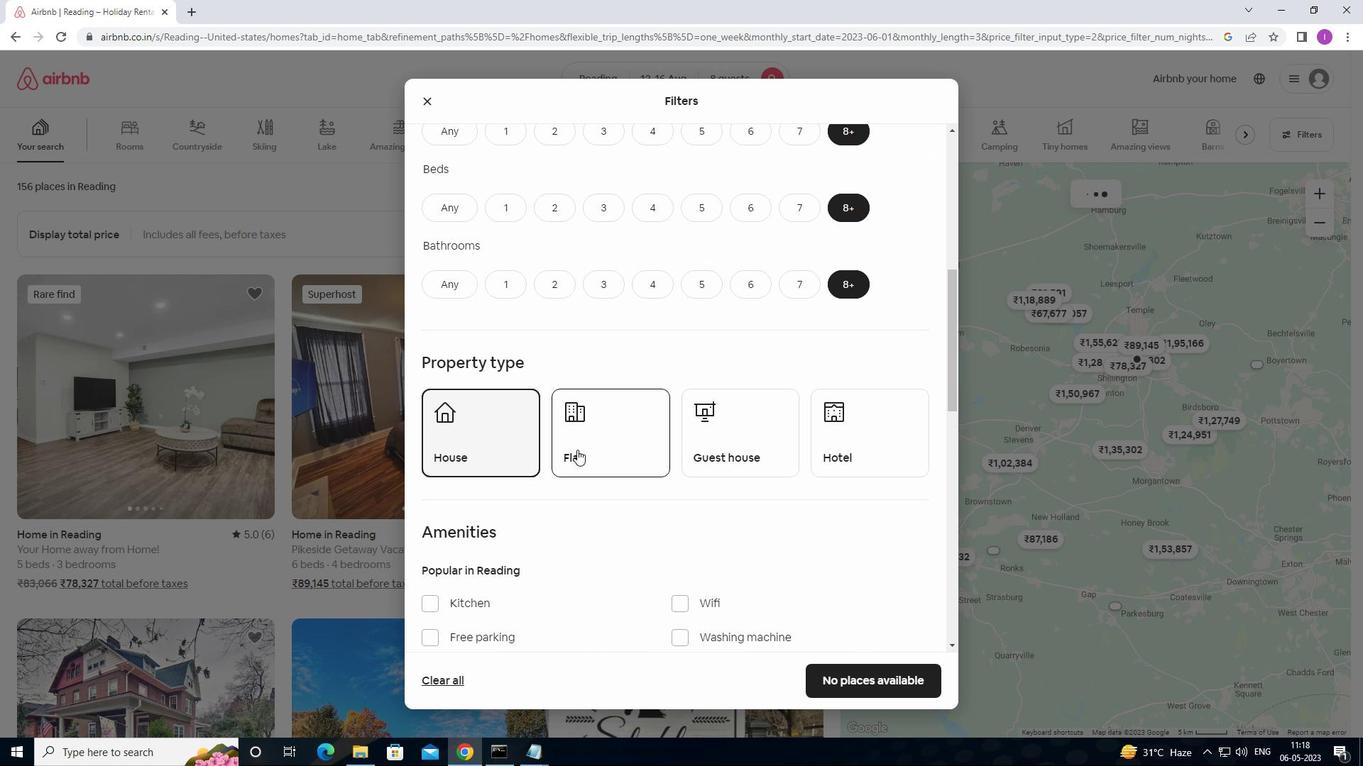 
Action: Mouse moved to (755, 453)
Screenshot: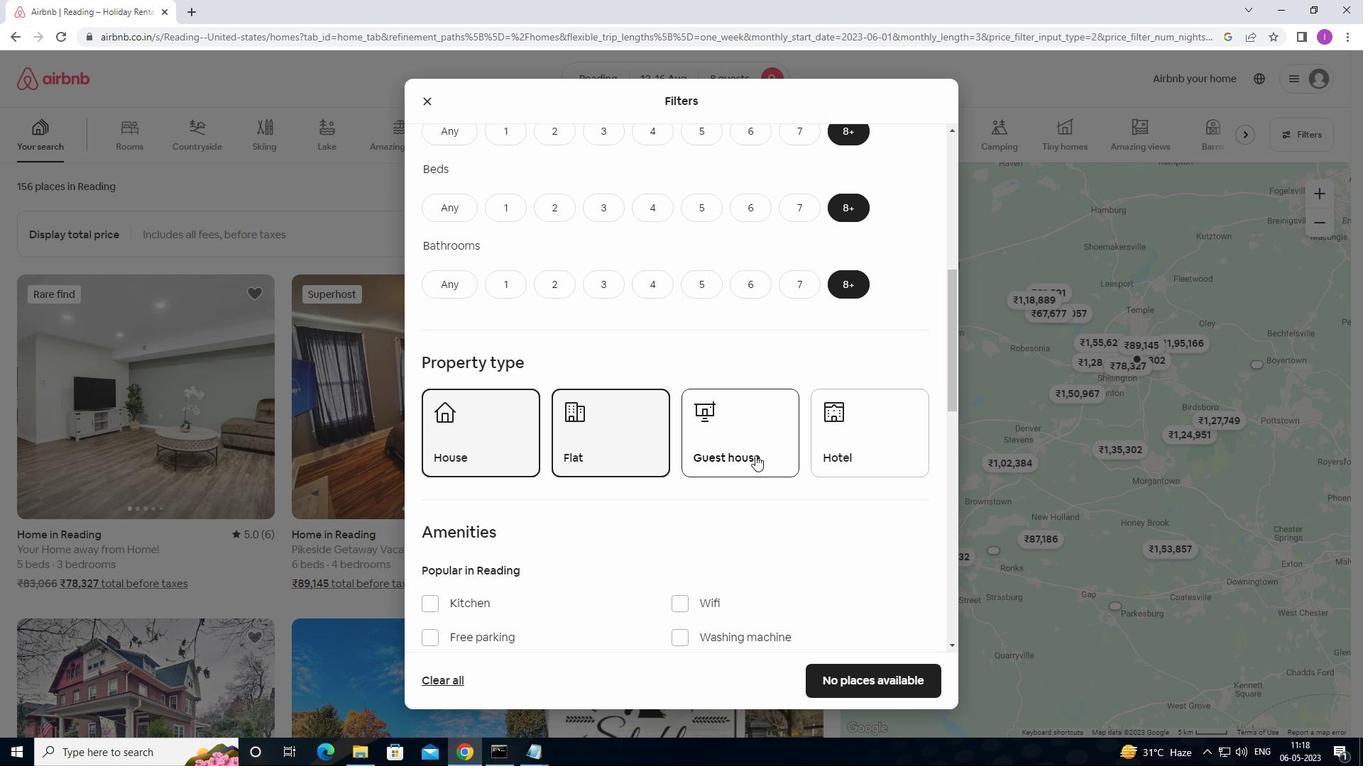 
Action: Mouse pressed left at (755, 453)
Screenshot: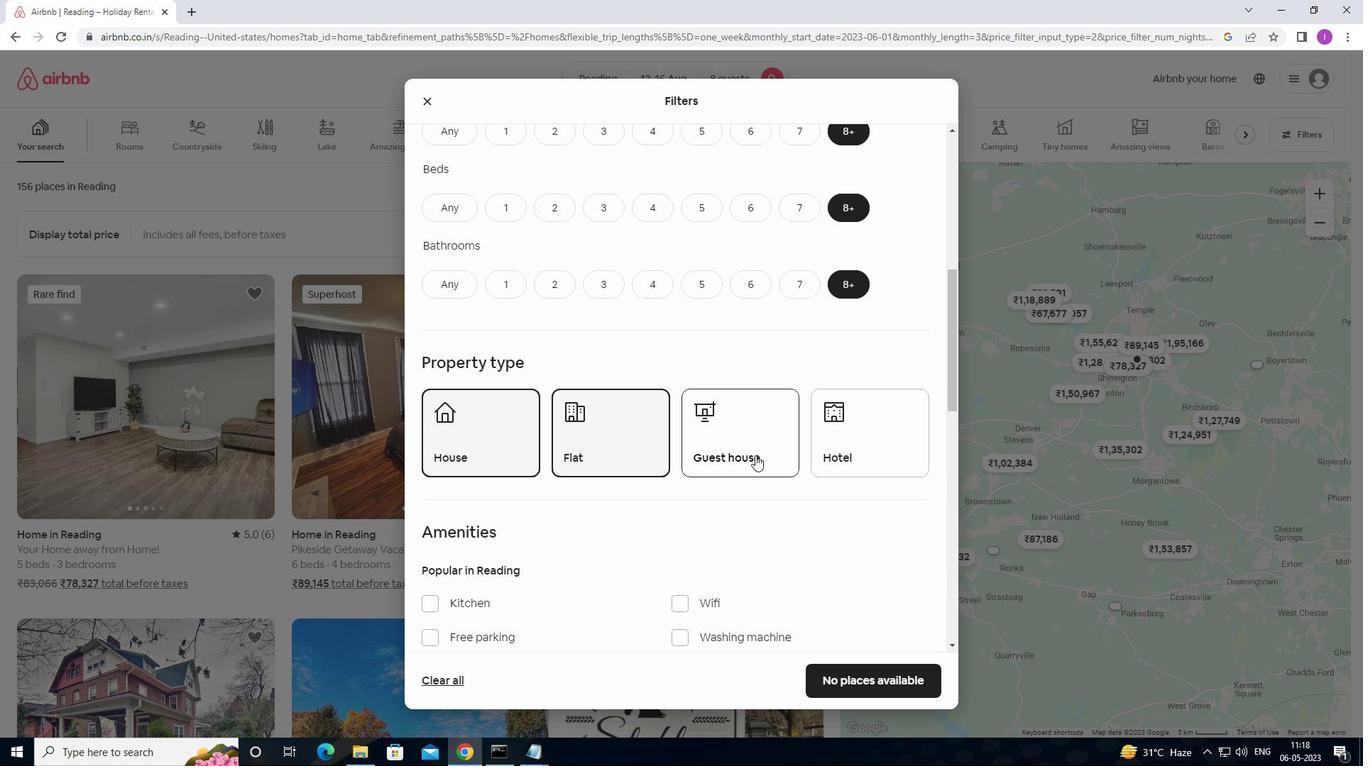 
Action: Mouse moved to (900, 464)
Screenshot: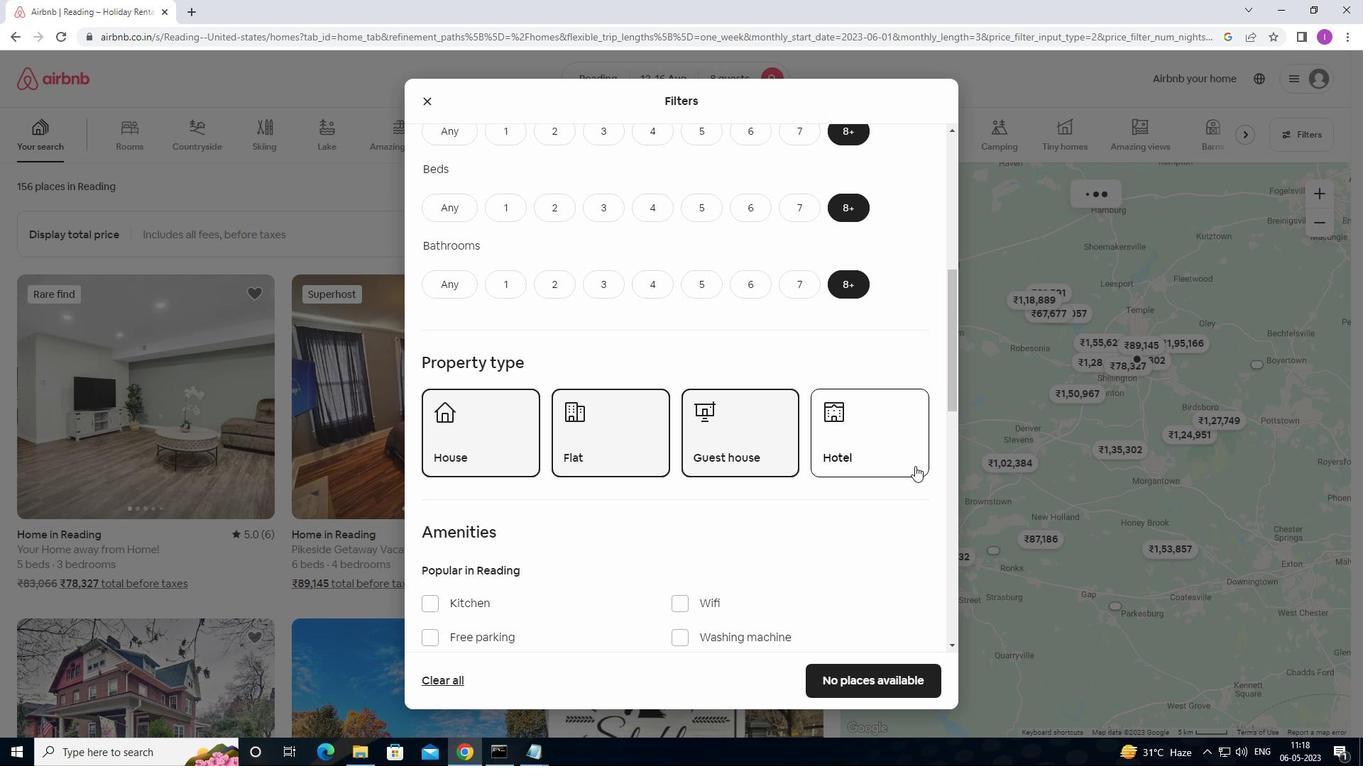 
Action: Mouse pressed left at (900, 464)
Screenshot: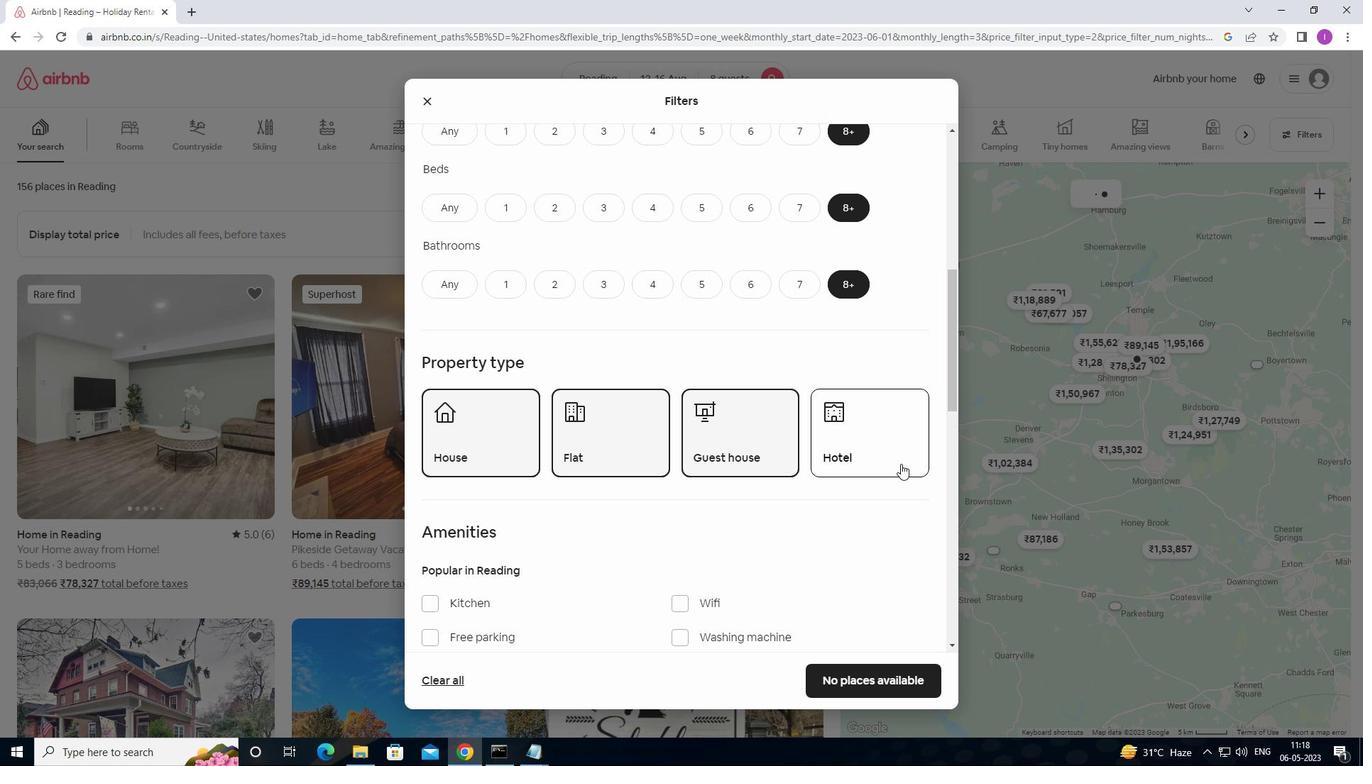 
Action: Mouse moved to (666, 471)
Screenshot: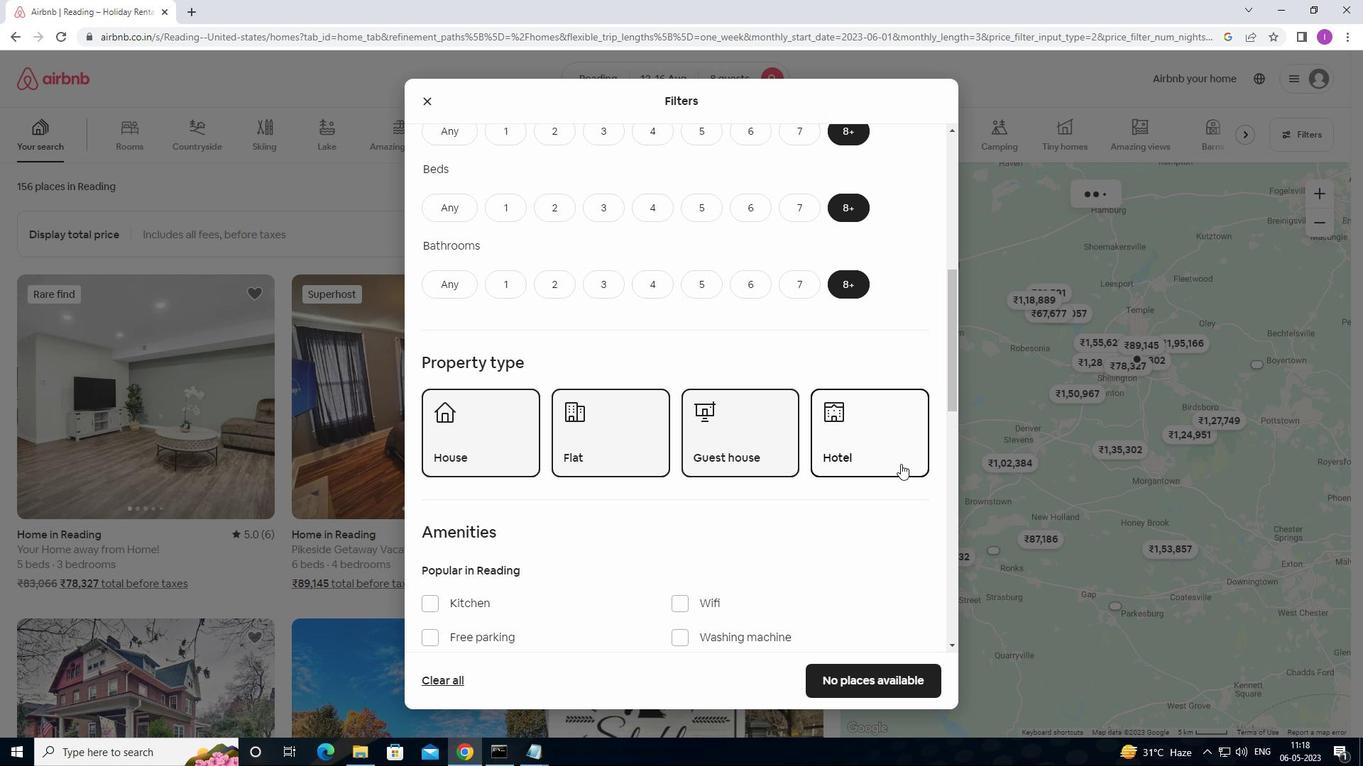
Action: Mouse scrolled (666, 470) with delta (0, 0)
Screenshot: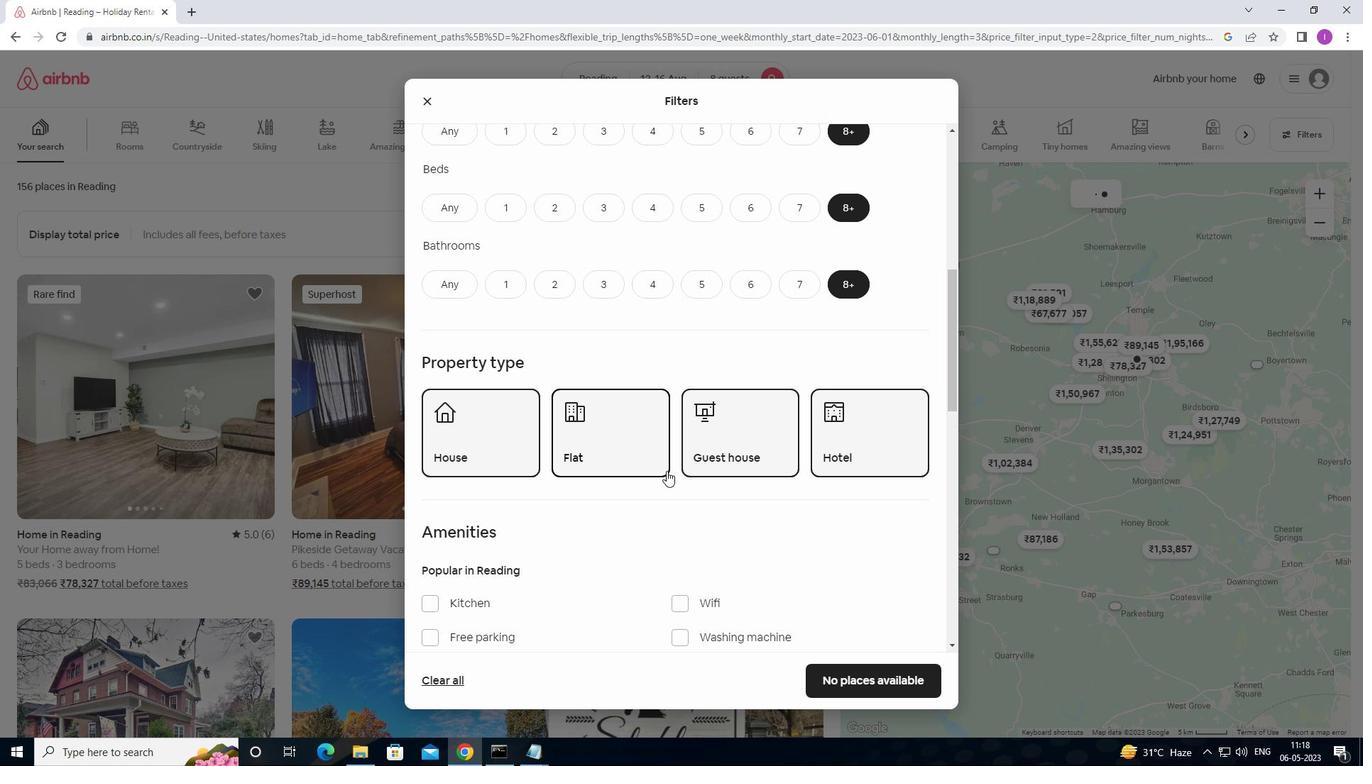 
Action: Mouse scrolled (666, 470) with delta (0, 0)
Screenshot: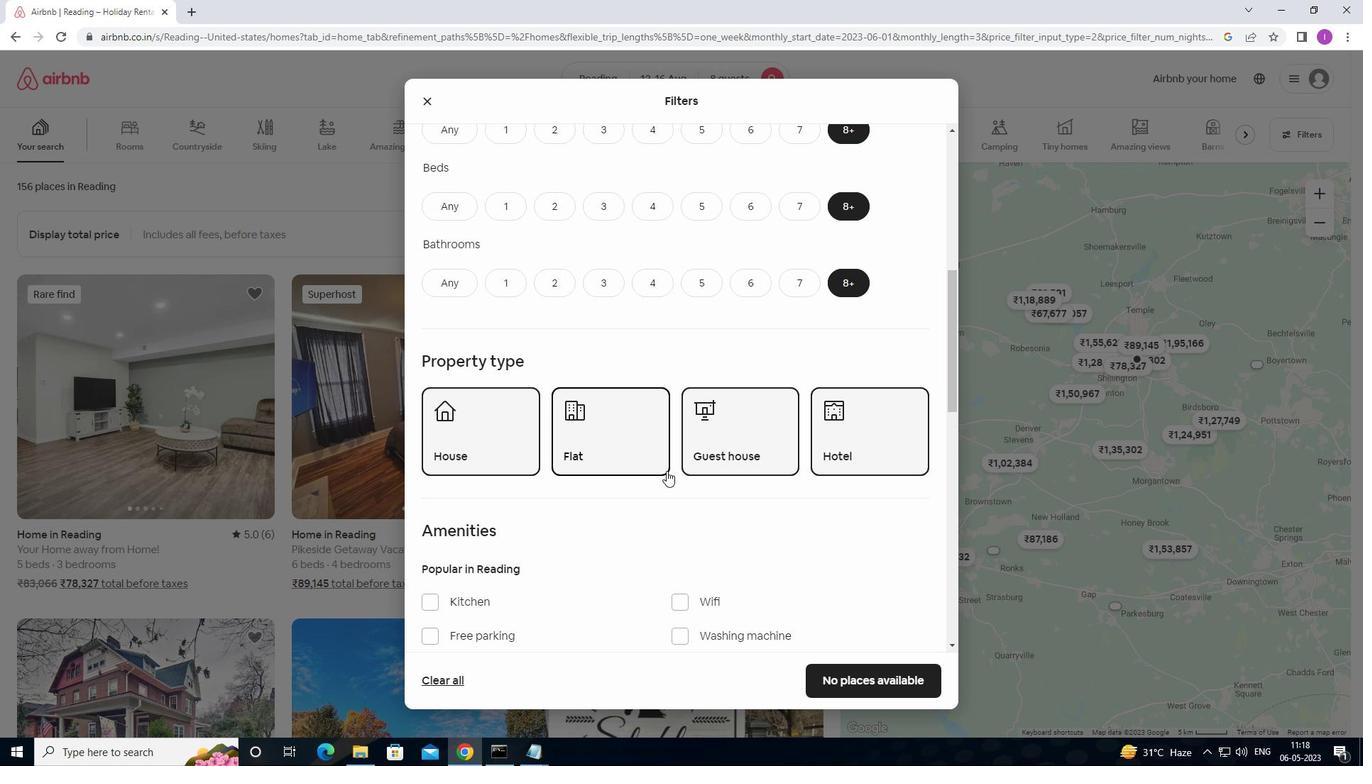 
Action: Mouse scrolled (666, 470) with delta (0, 0)
Screenshot: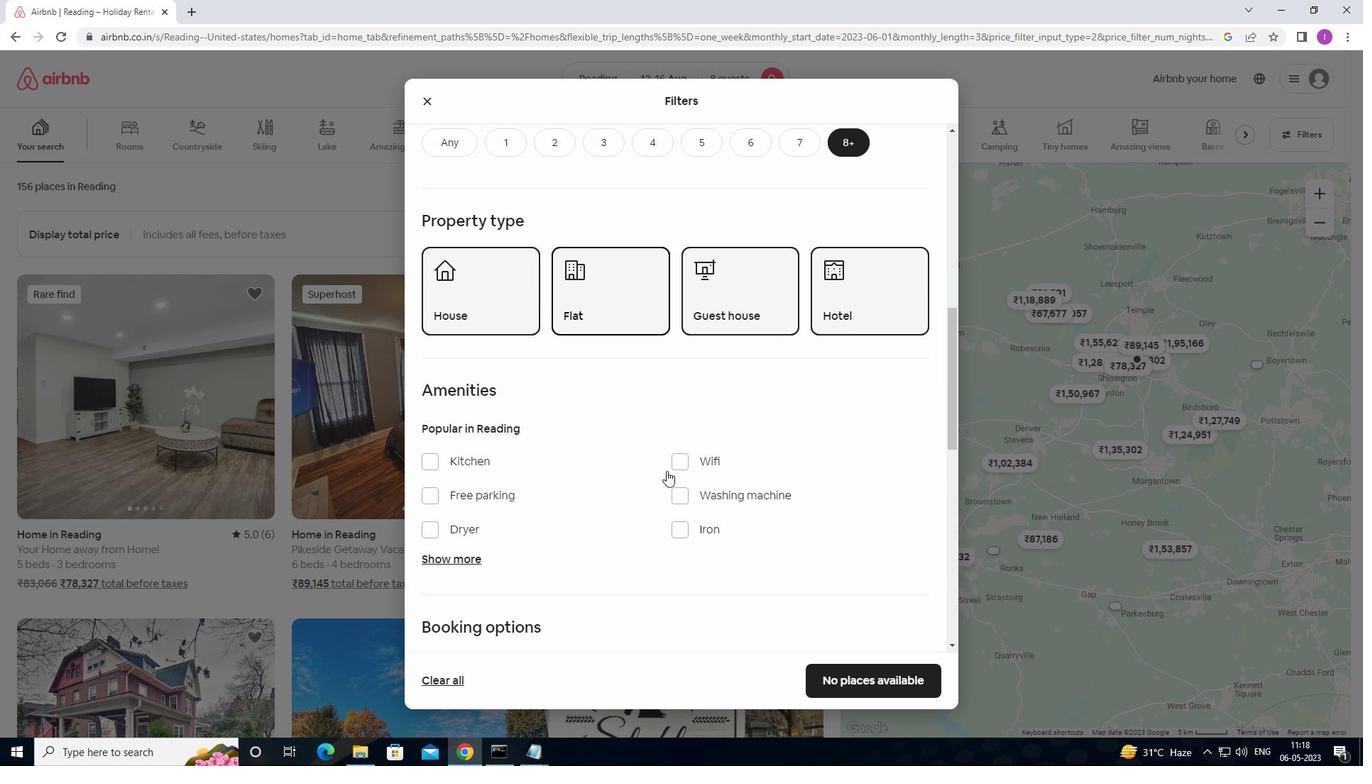 
Action: Mouse scrolled (666, 470) with delta (0, 0)
Screenshot: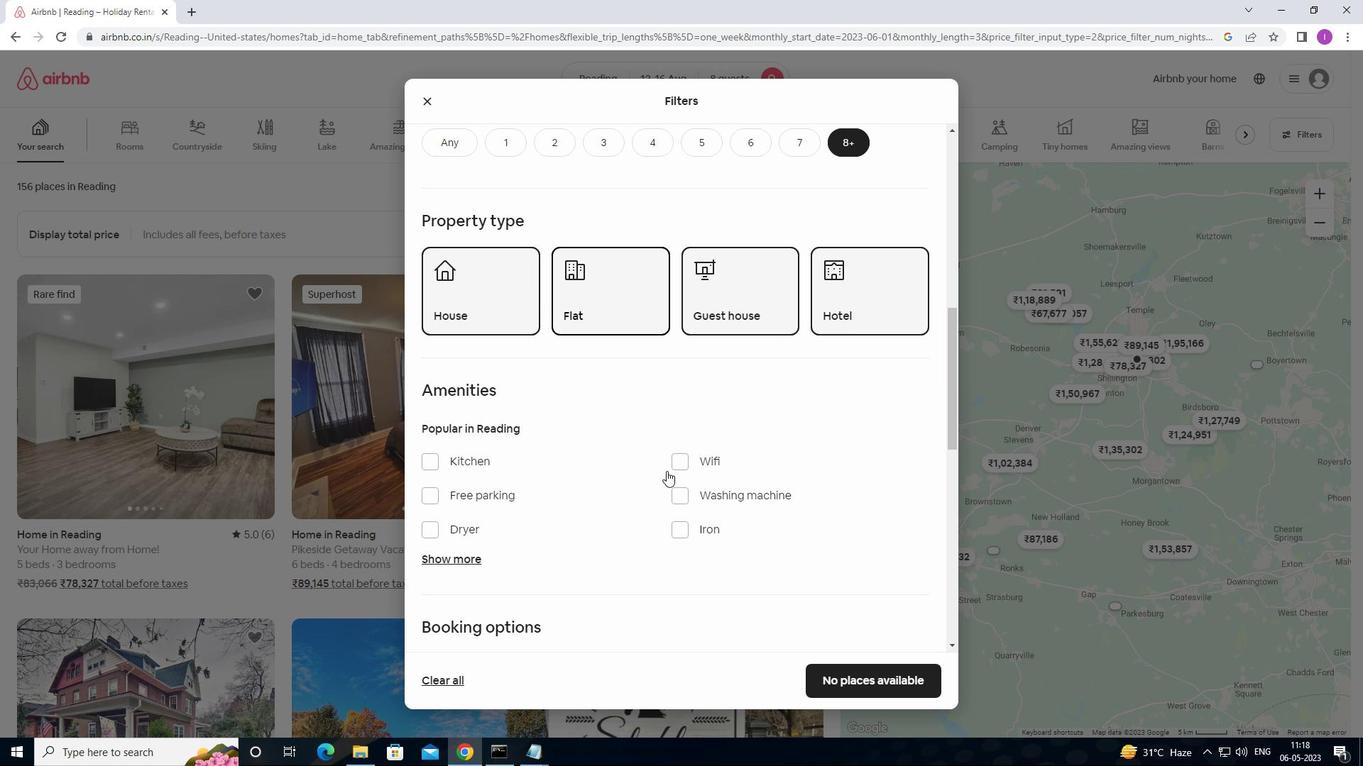 
Action: Mouse moved to (686, 316)
Screenshot: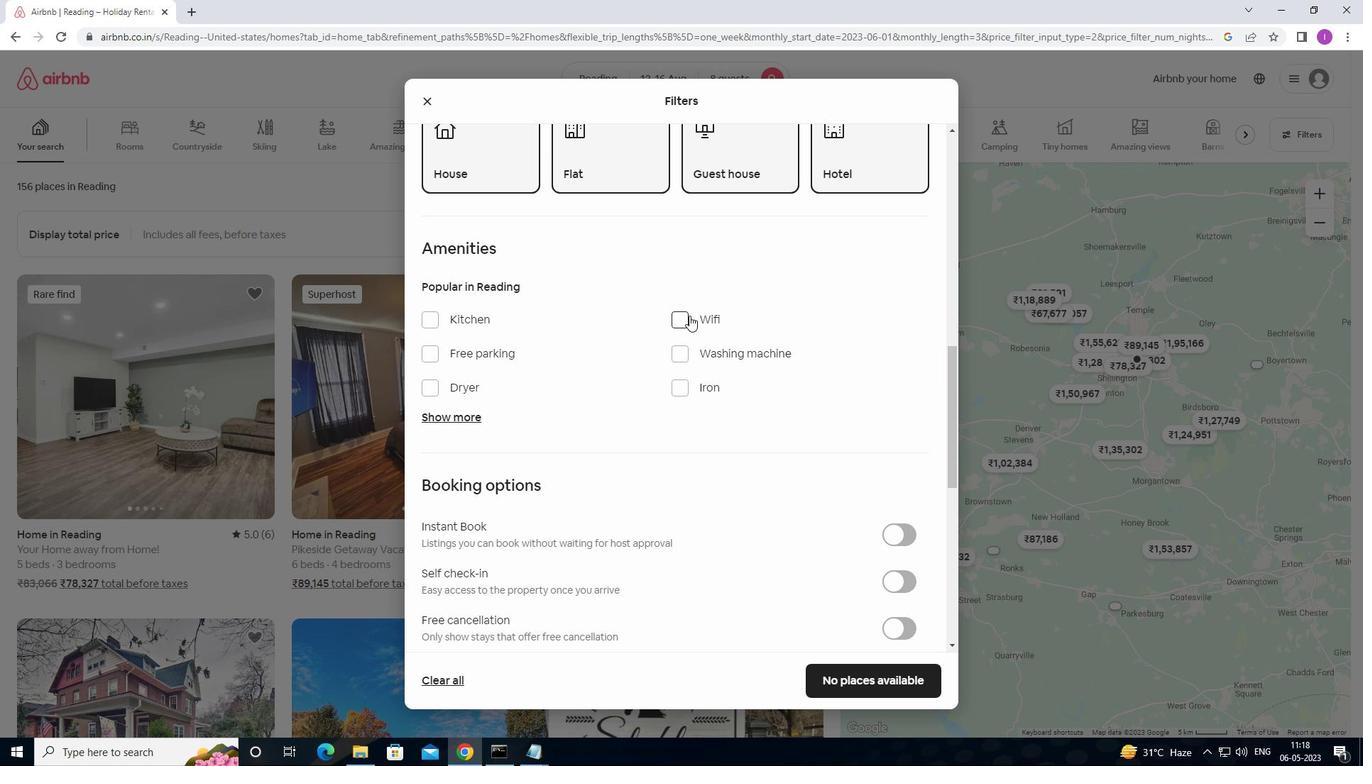 
Action: Mouse pressed left at (686, 316)
Screenshot: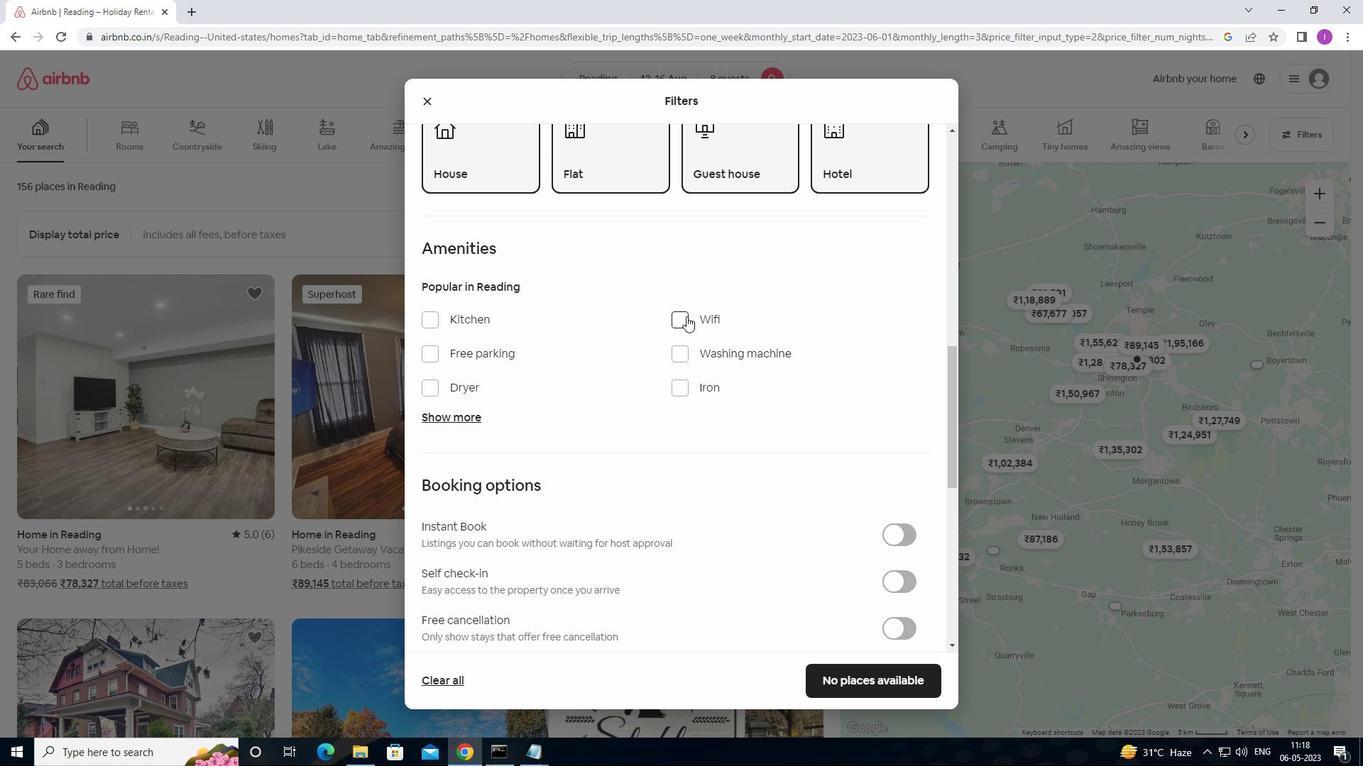 
Action: Mouse moved to (479, 420)
Screenshot: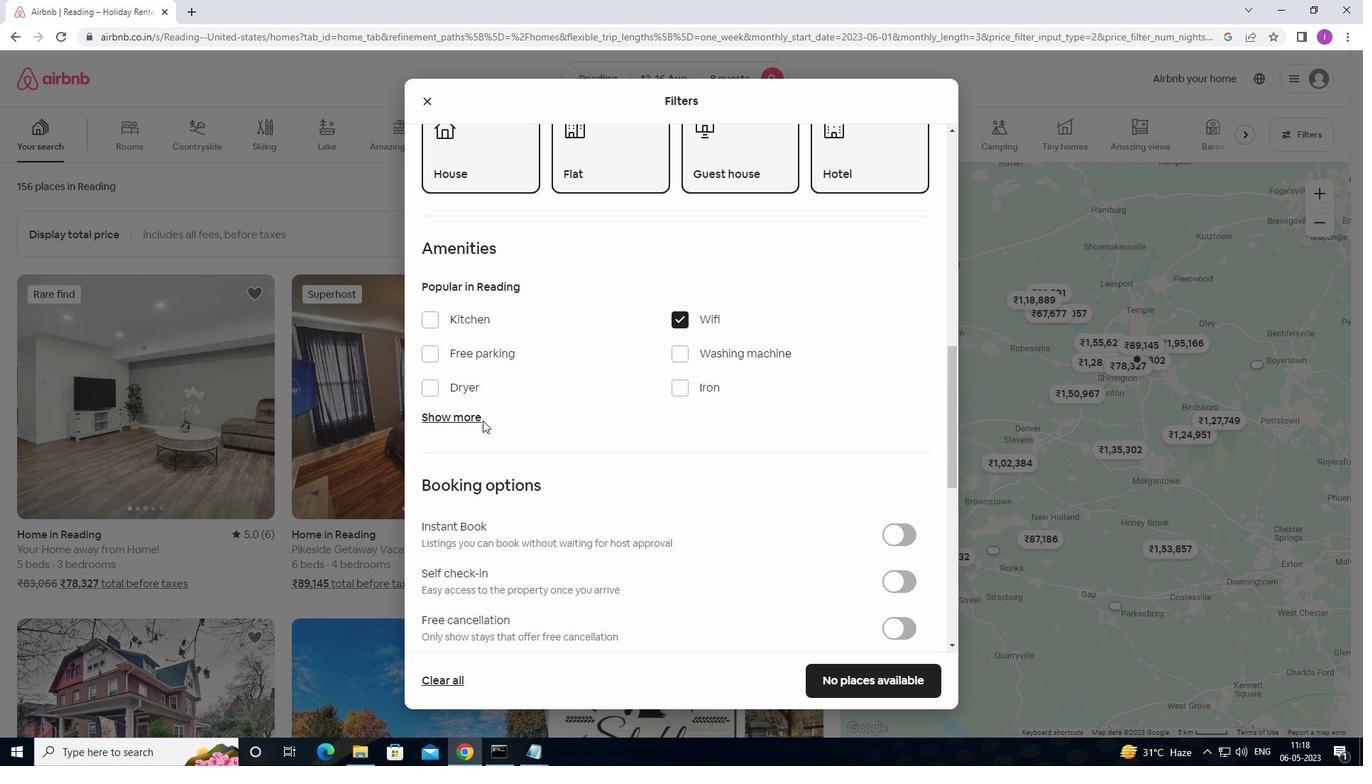 
Action: Mouse pressed left at (479, 420)
Screenshot: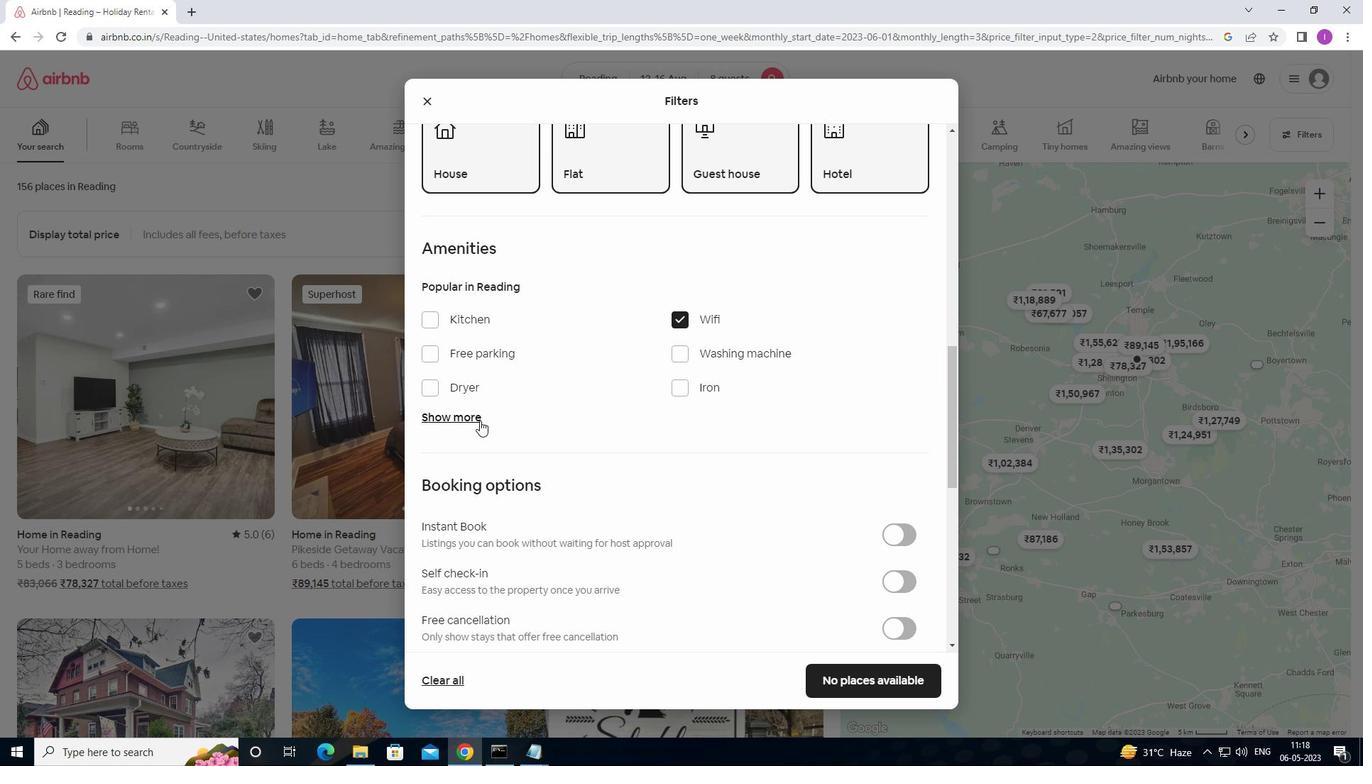 
Action: Mouse moved to (681, 504)
Screenshot: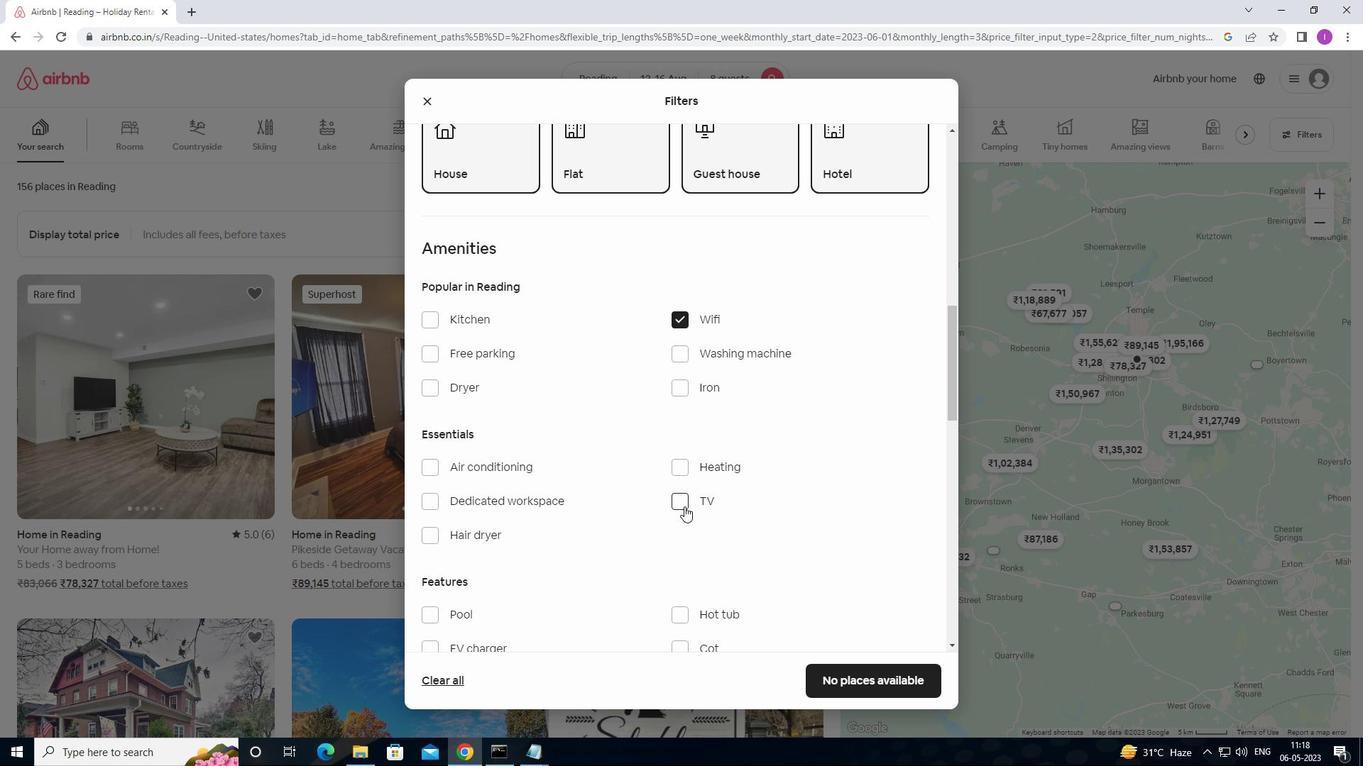 
Action: Mouse pressed left at (681, 504)
Screenshot: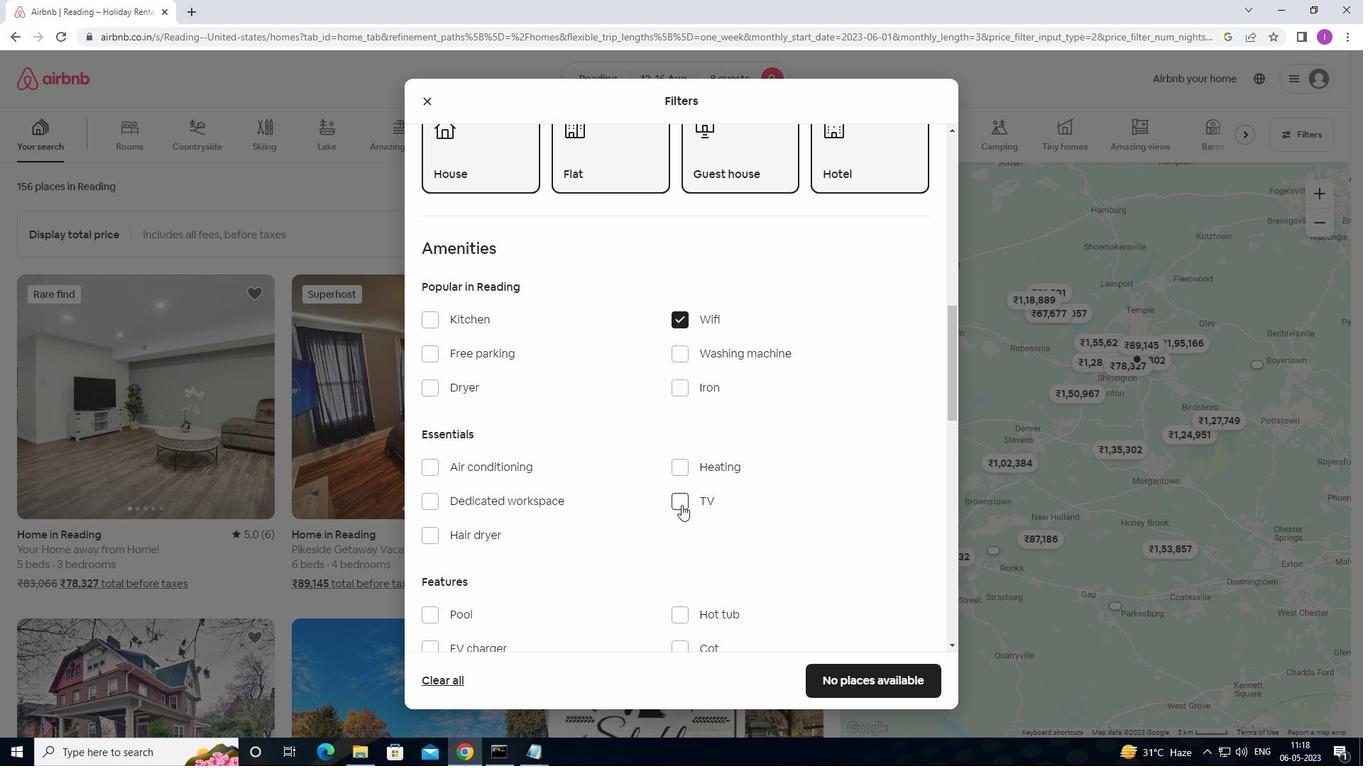 
Action: Mouse moved to (577, 543)
Screenshot: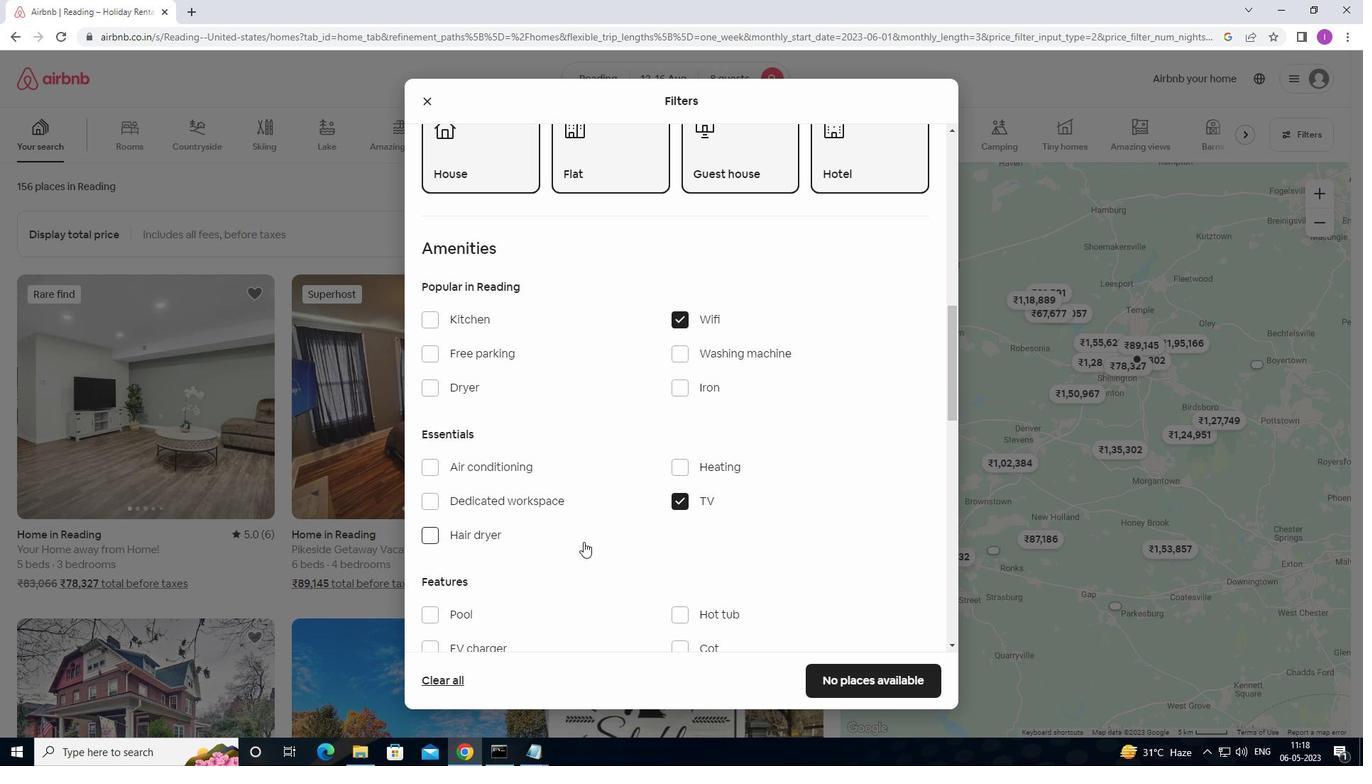 
Action: Mouse scrolled (577, 543) with delta (0, 0)
Screenshot: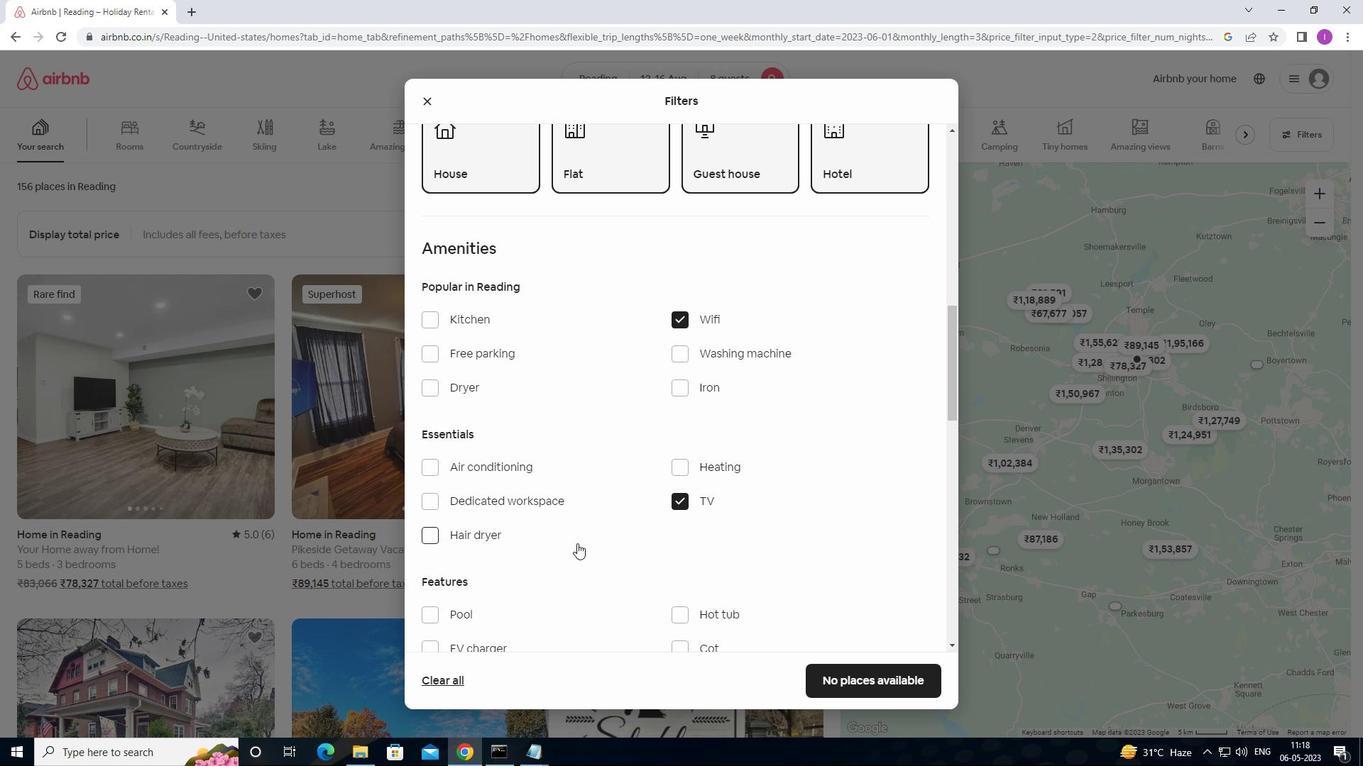 
Action: Mouse moved to (460, 608)
Screenshot: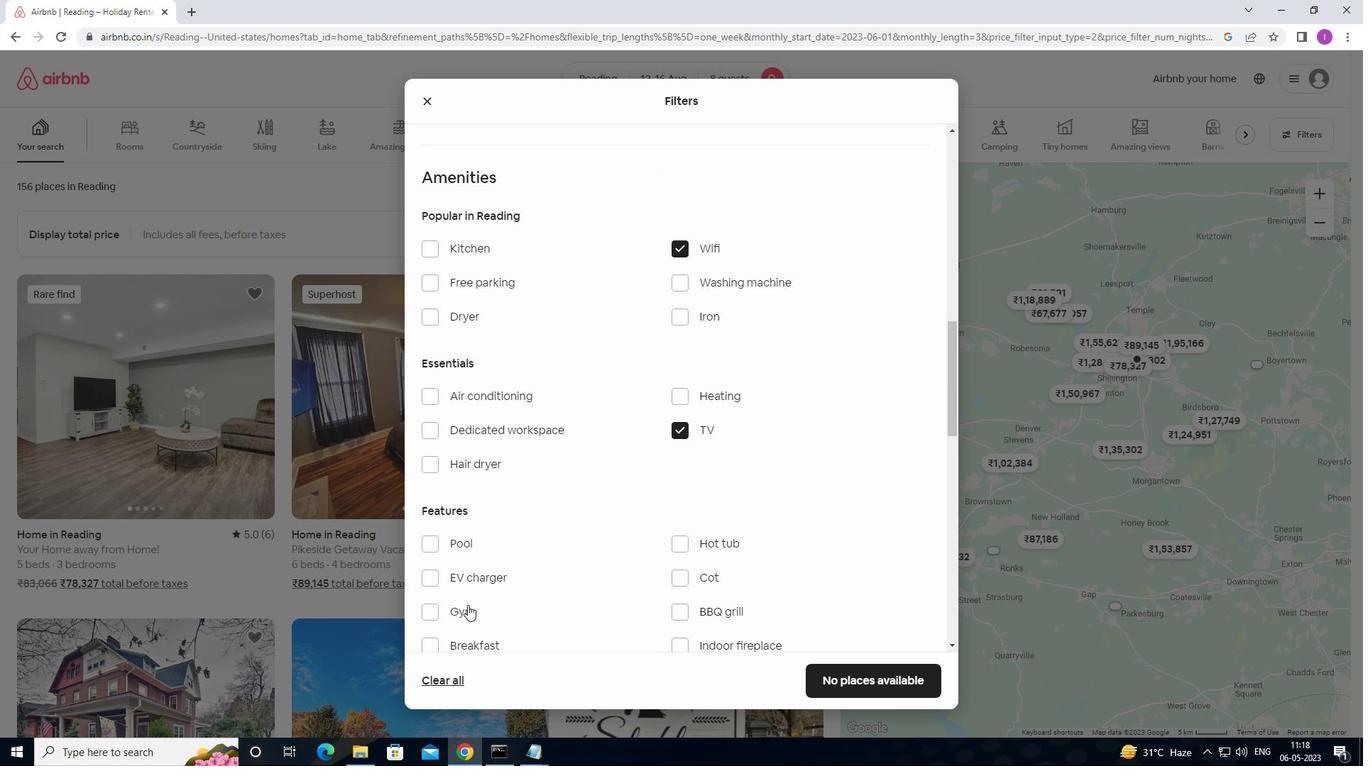 
Action: Mouse scrolled (460, 607) with delta (0, 0)
Screenshot: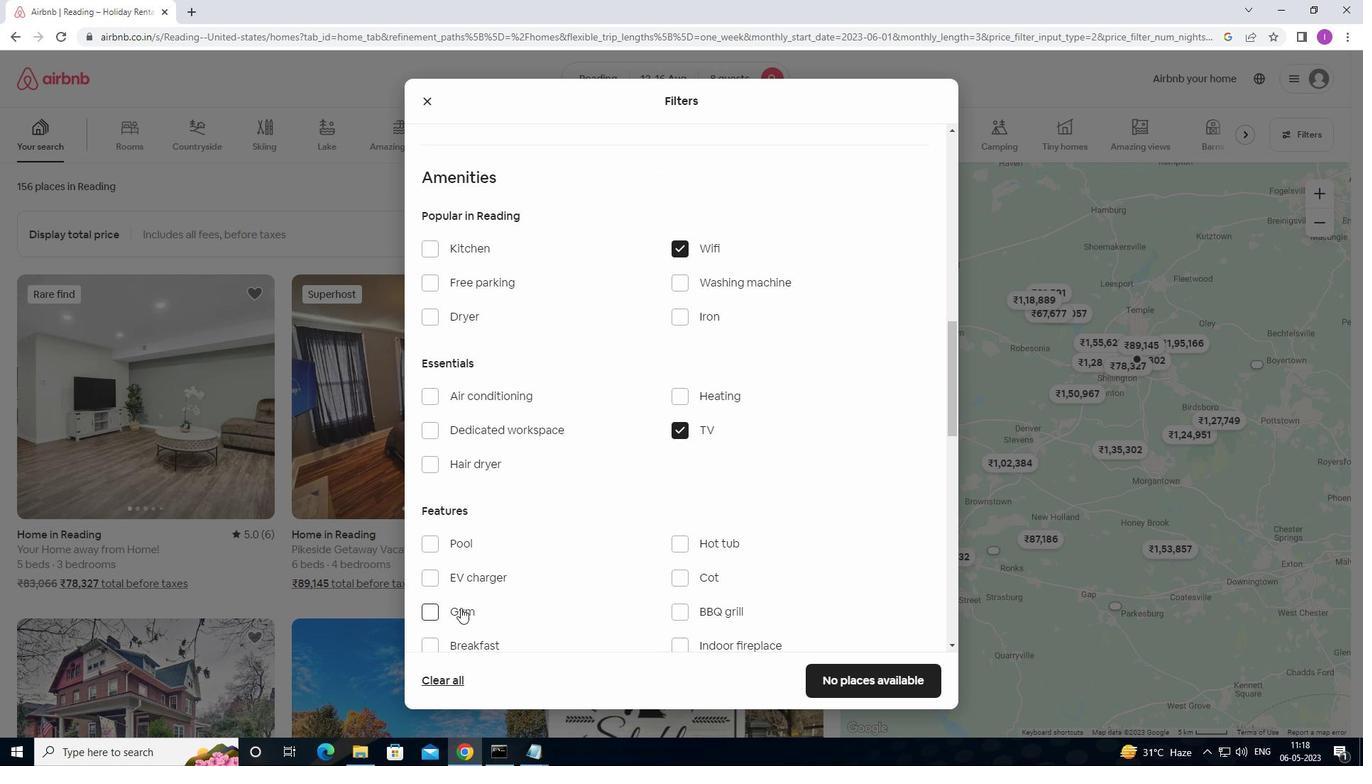 
Action: Mouse scrolled (460, 607) with delta (0, 0)
Screenshot: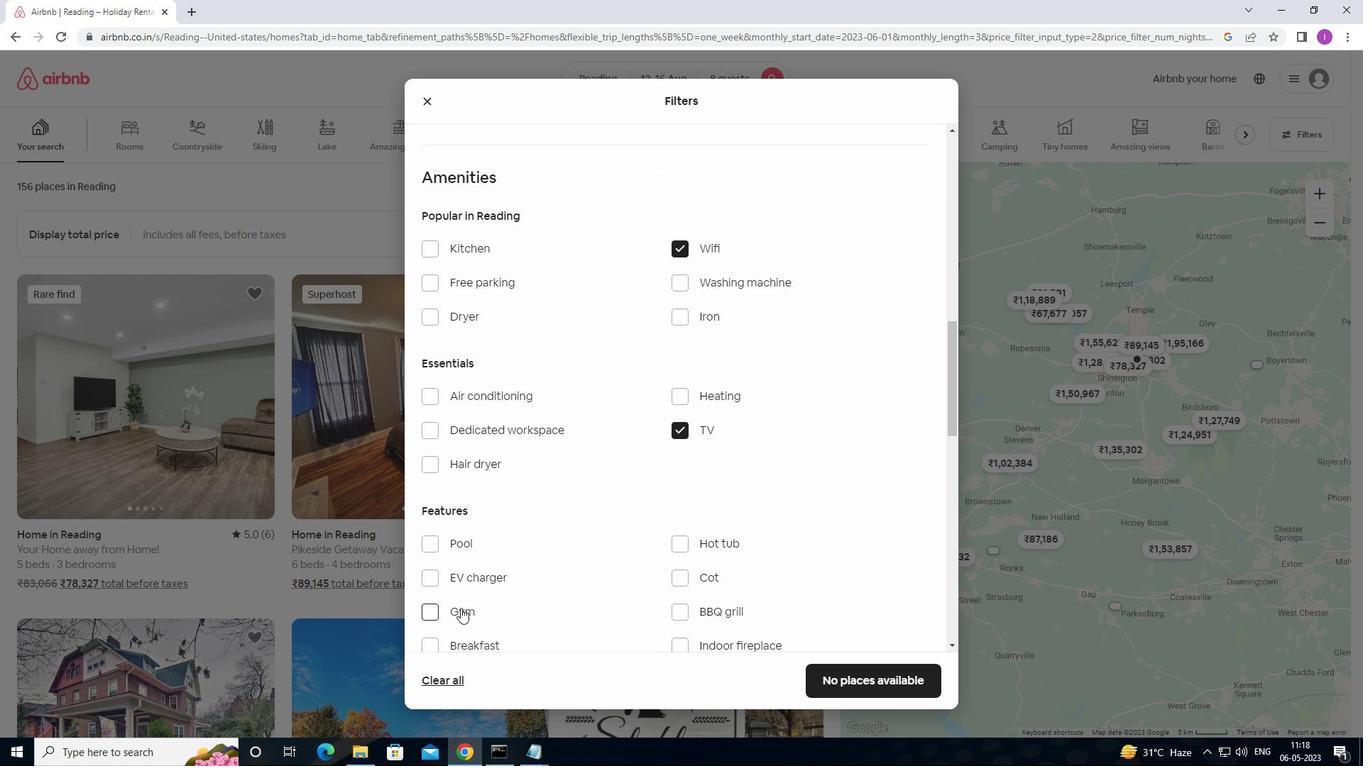 
Action: Mouse moved to (426, 467)
Screenshot: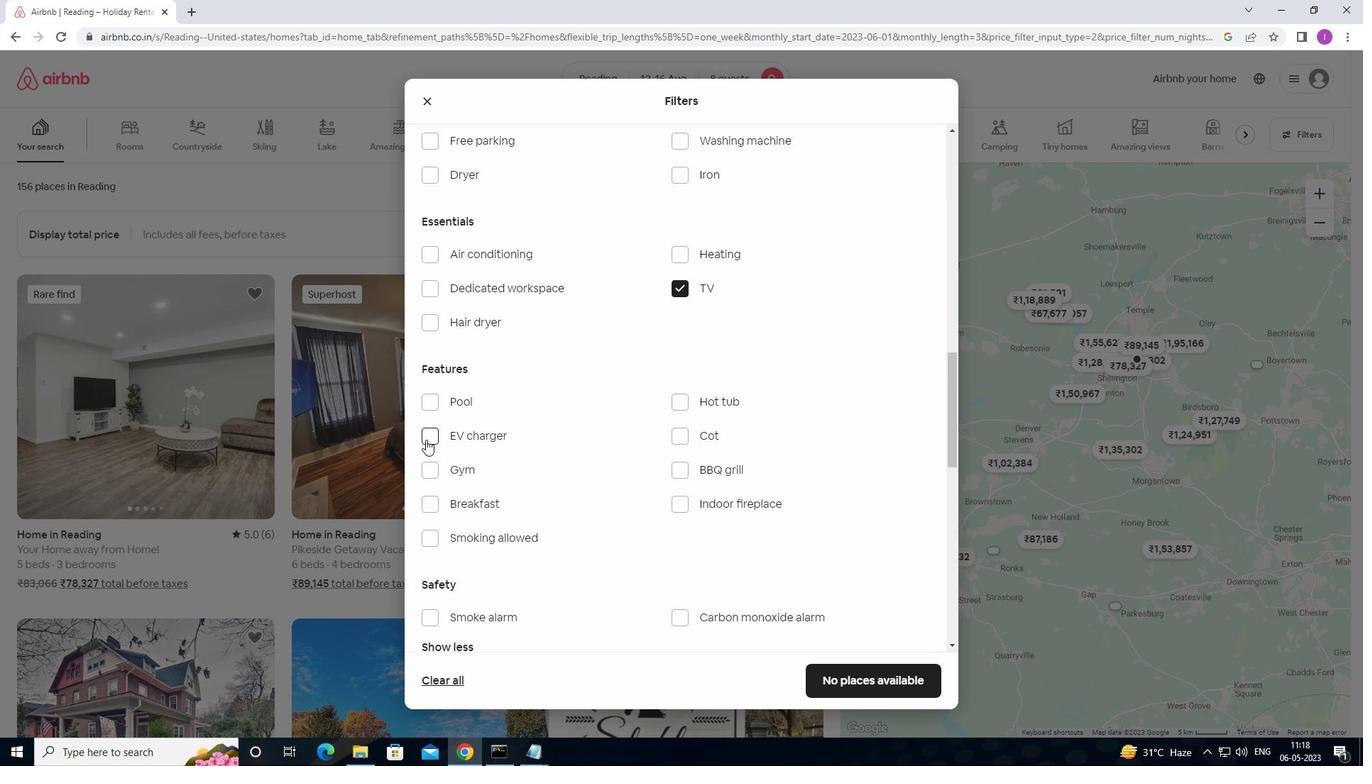 
Action: Mouse pressed left at (426, 467)
Screenshot: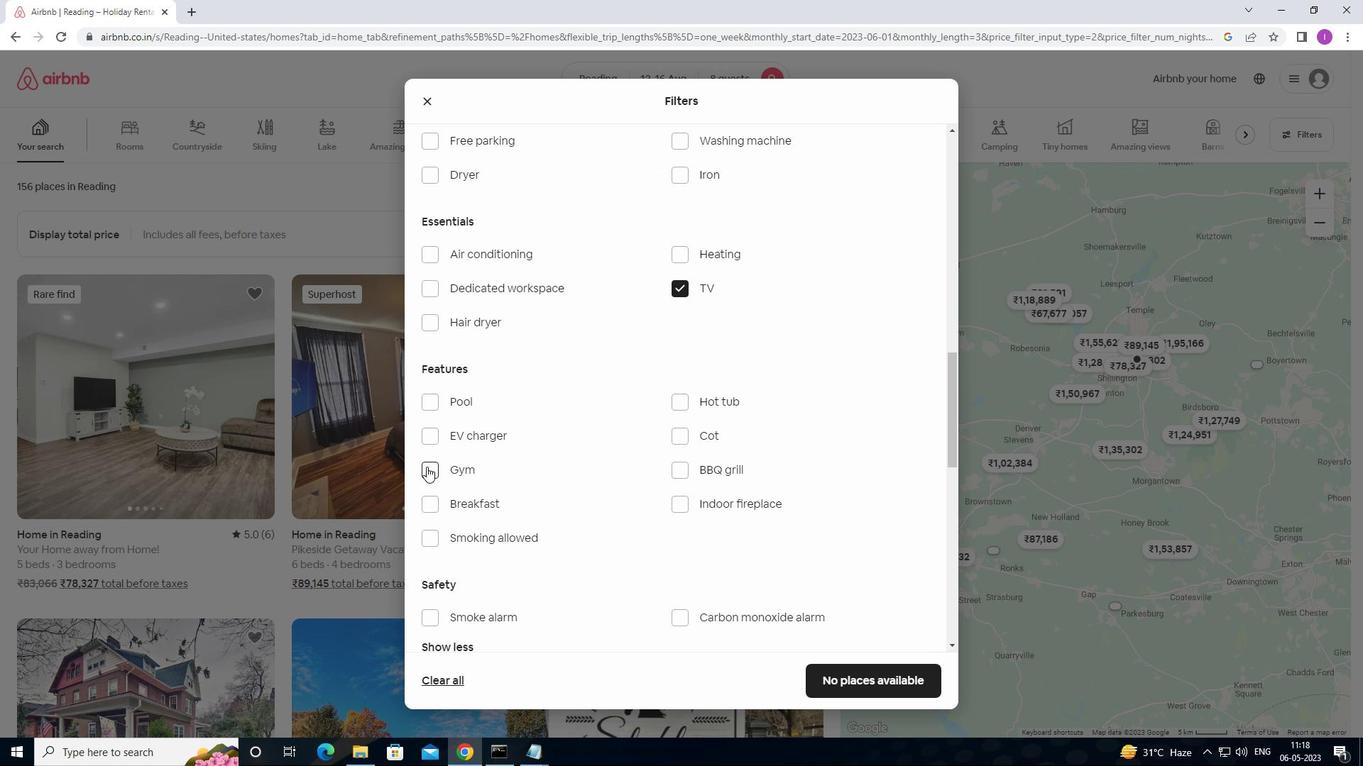 
Action: Mouse moved to (433, 503)
Screenshot: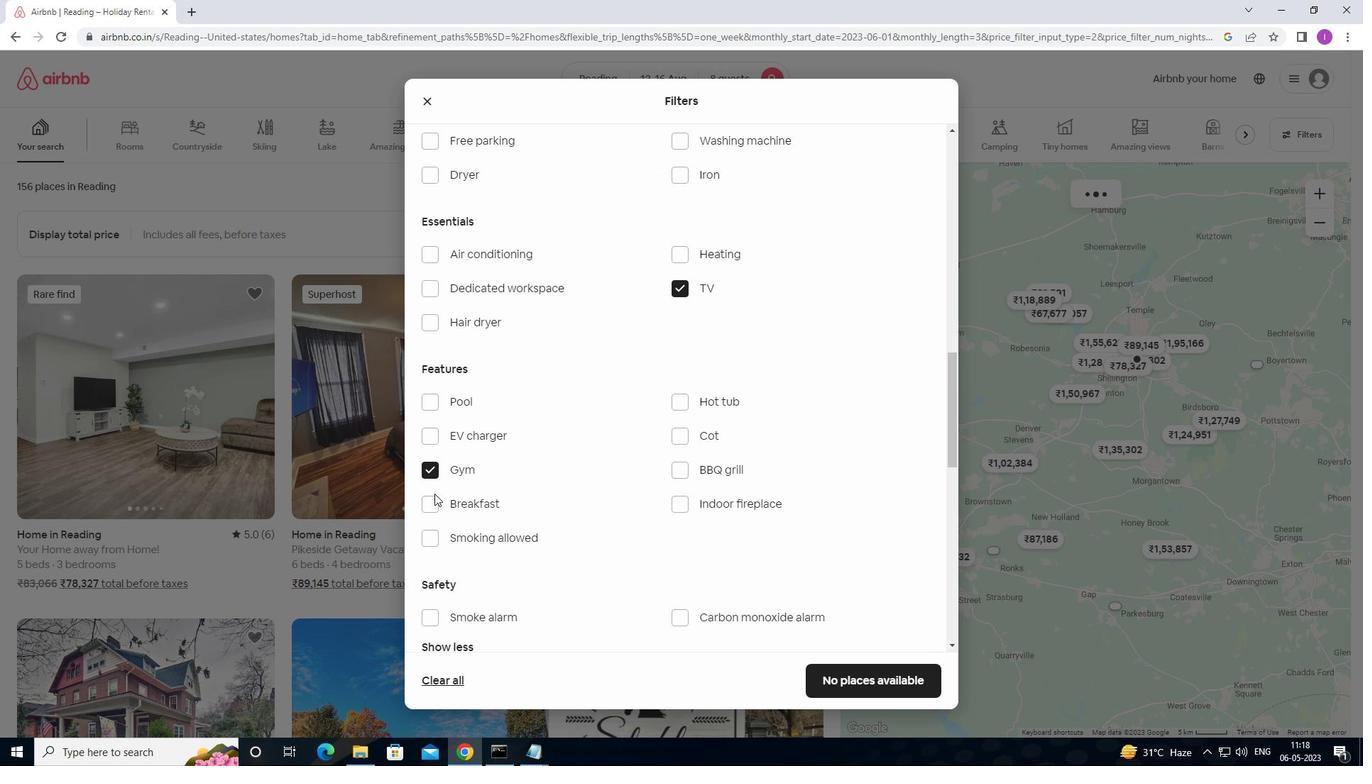 
Action: Mouse pressed left at (433, 503)
Screenshot: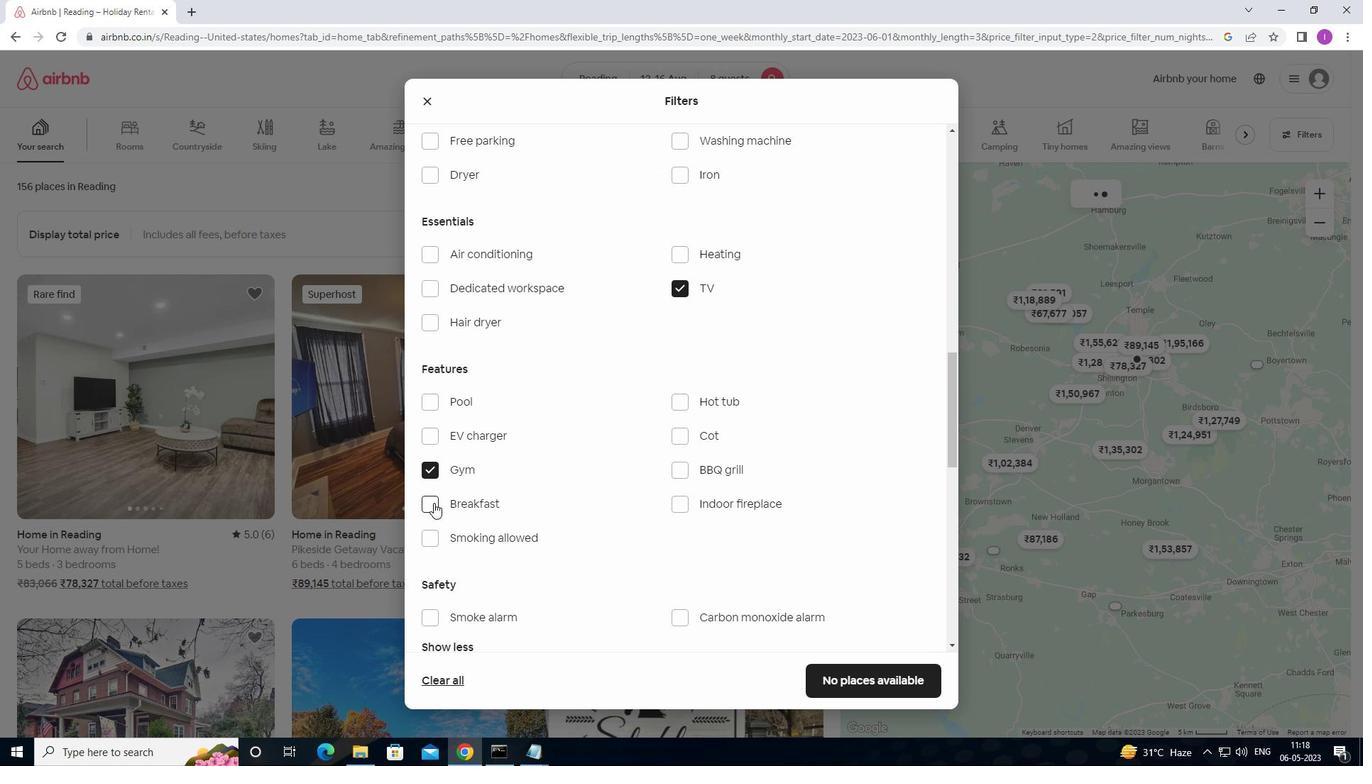 
Action: Mouse moved to (688, 457)
Screenshot: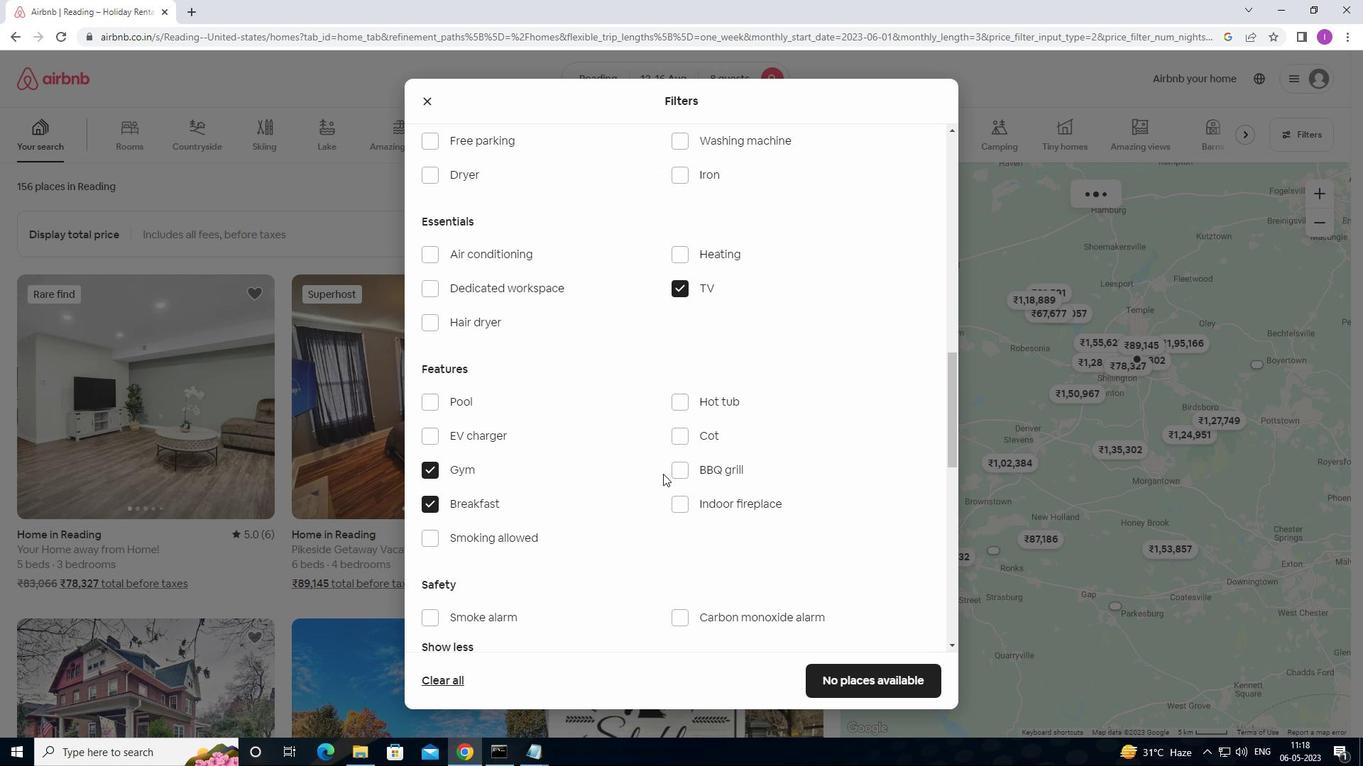 
Action: Mouse scrolled (688, 457) with delta (0, 0)
Screenshot: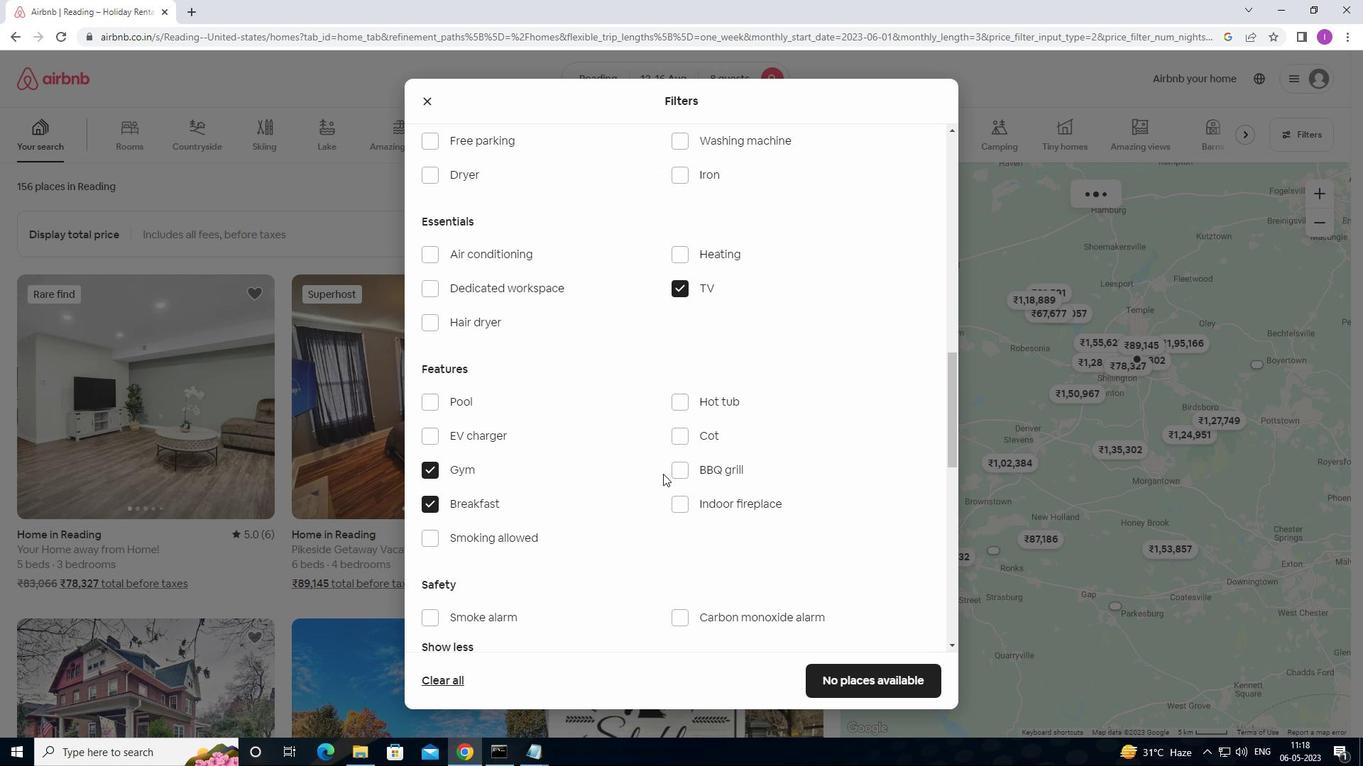 
Action: Mouse scrolled (688, 457) with delta (0, 0)
Screenshot: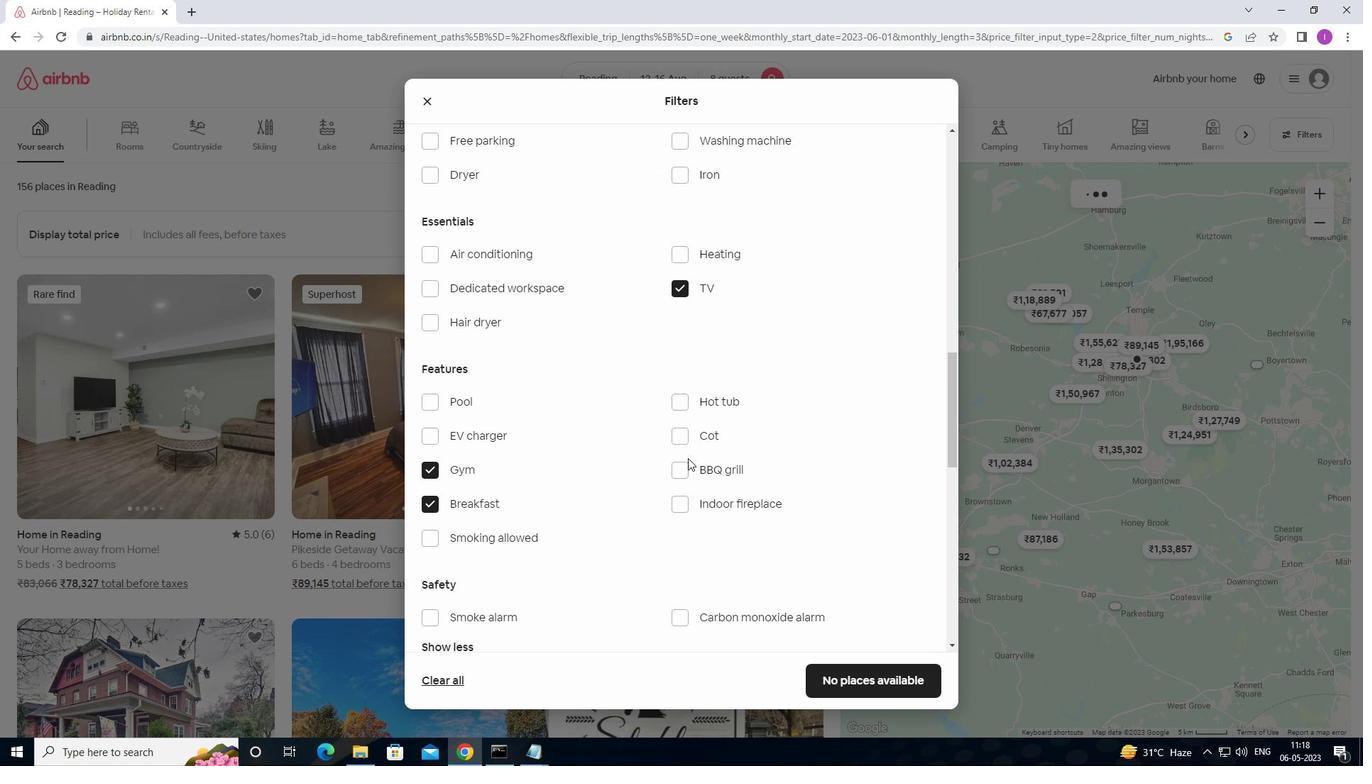 
Action: Mouse scrolled (688, 457) with delta (0, 0)
Screenshot: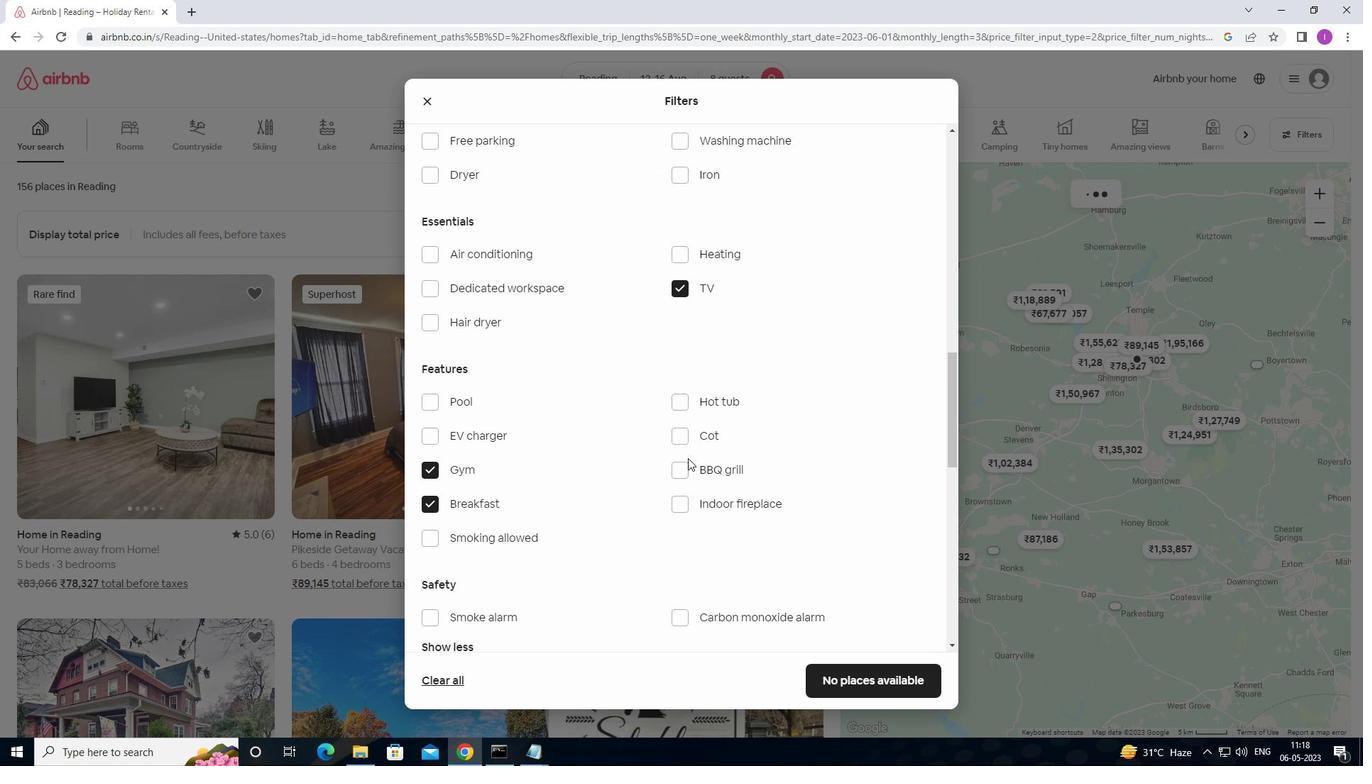 
Action: Mouse scrolled (688, 457) with delta (0, 0)
Screenshot: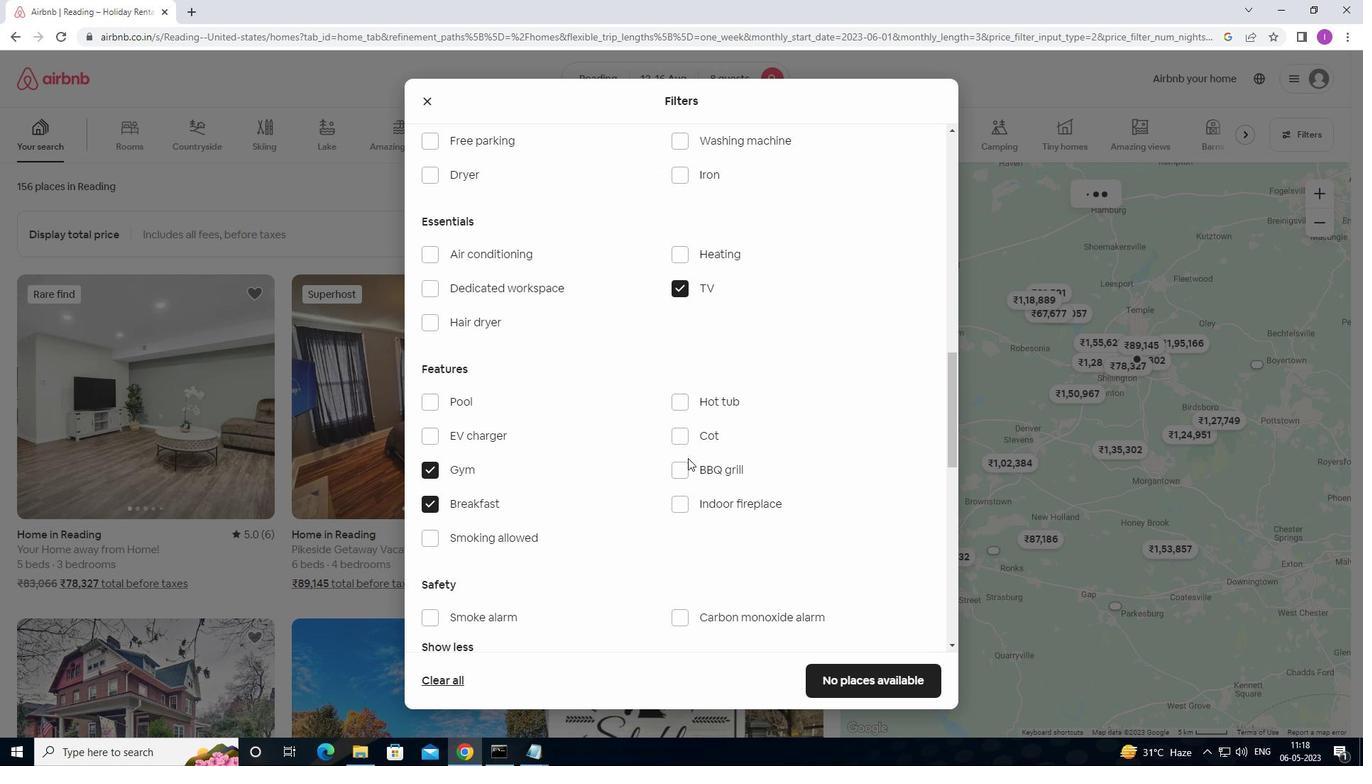 
Action: Mouse scrolled (688, 457) with delta (0, 0)
Screenshot: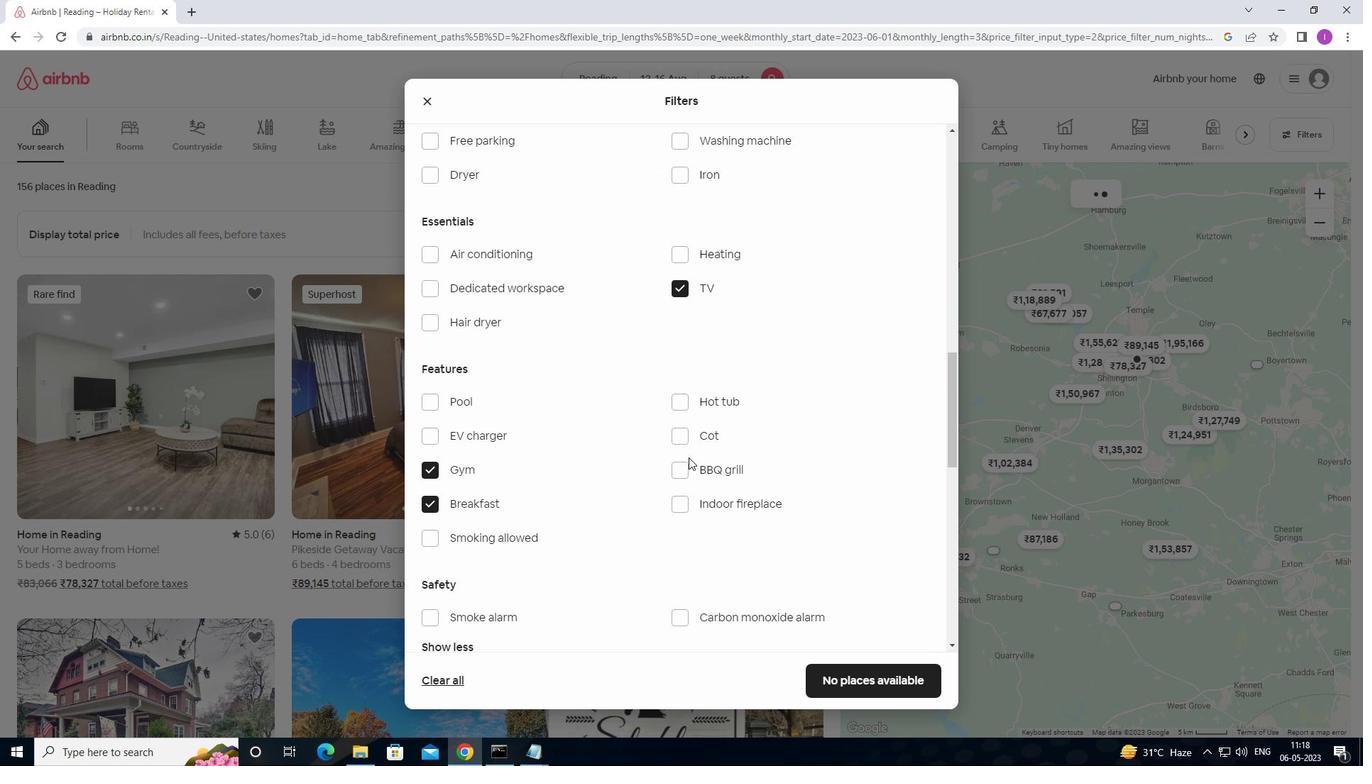 
Action: Mouse moved to (732, 439)
Screenshot: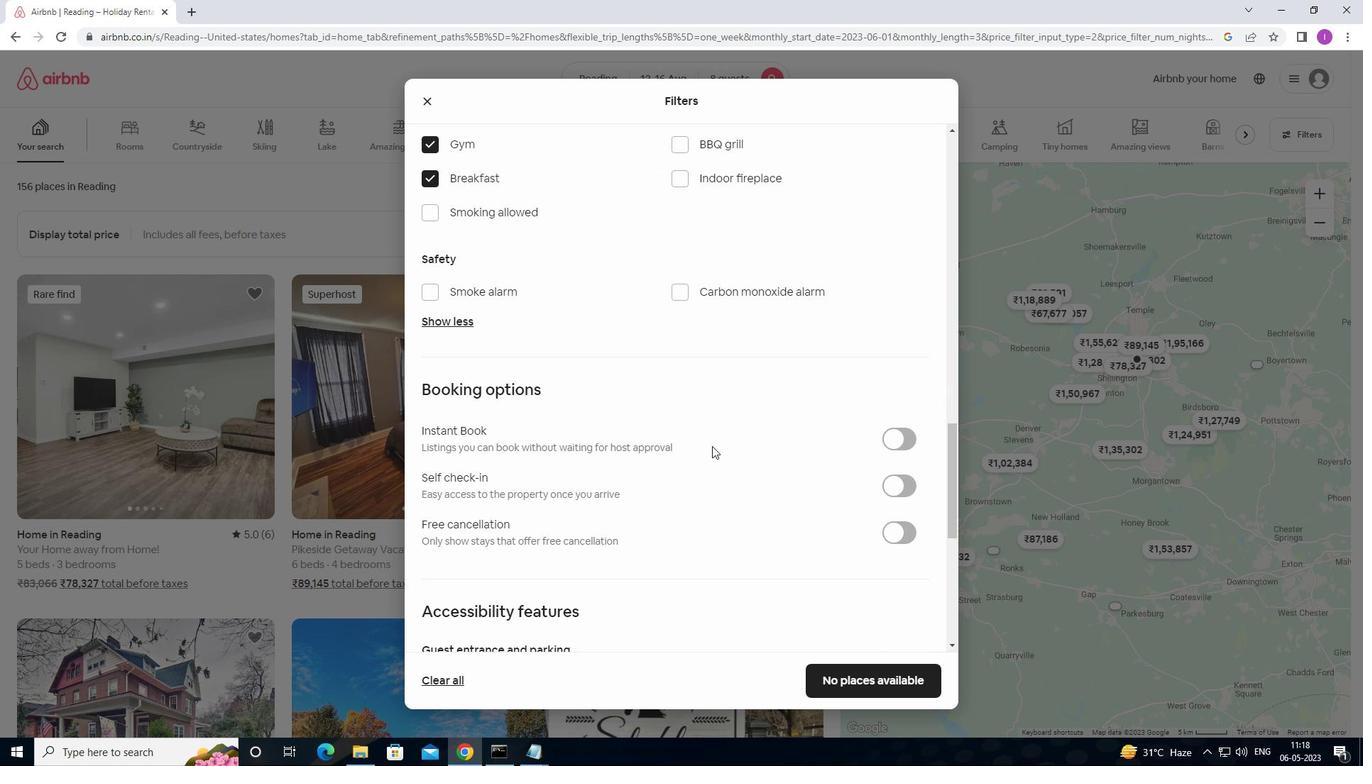 
Action: Mouse scrolled (732, 438) with delta (0, 0)
Screenshot: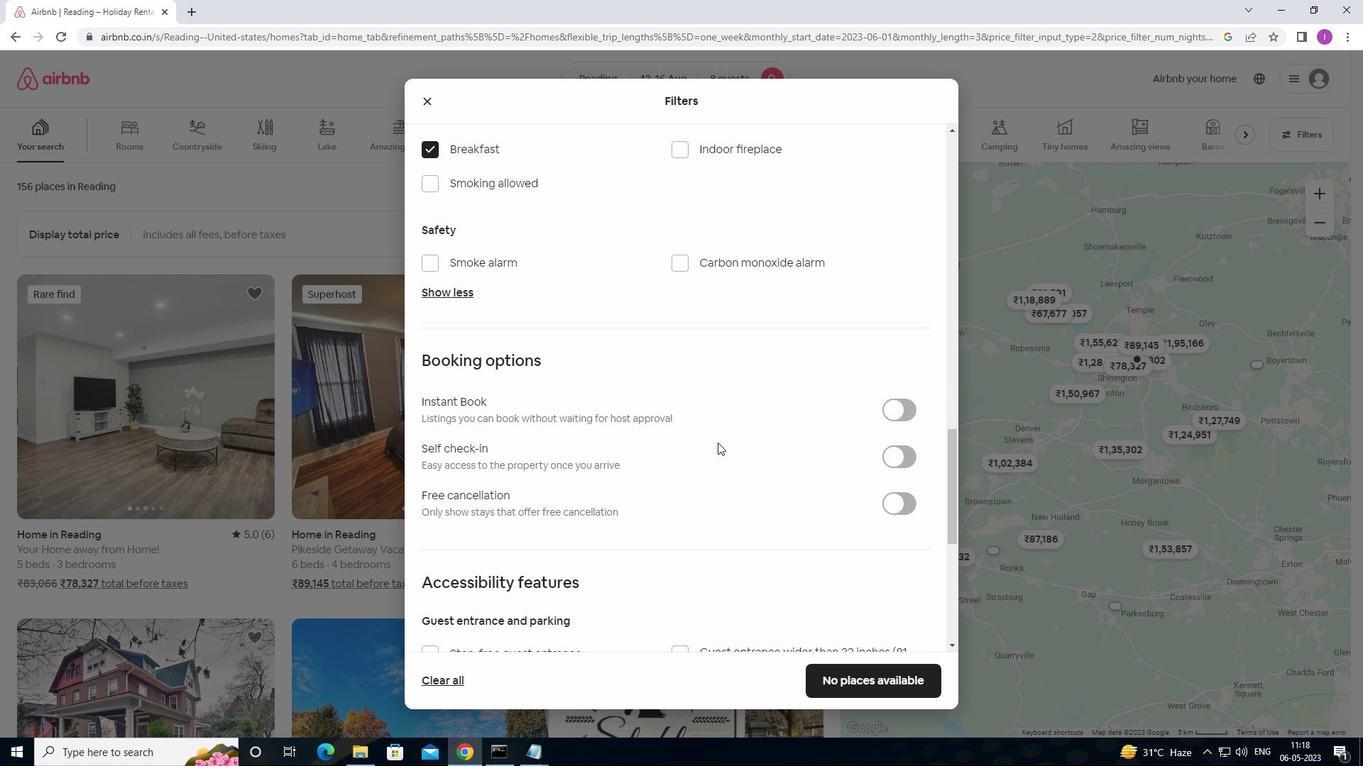
Action: Mouse moved to (914, 386)
Screenshot: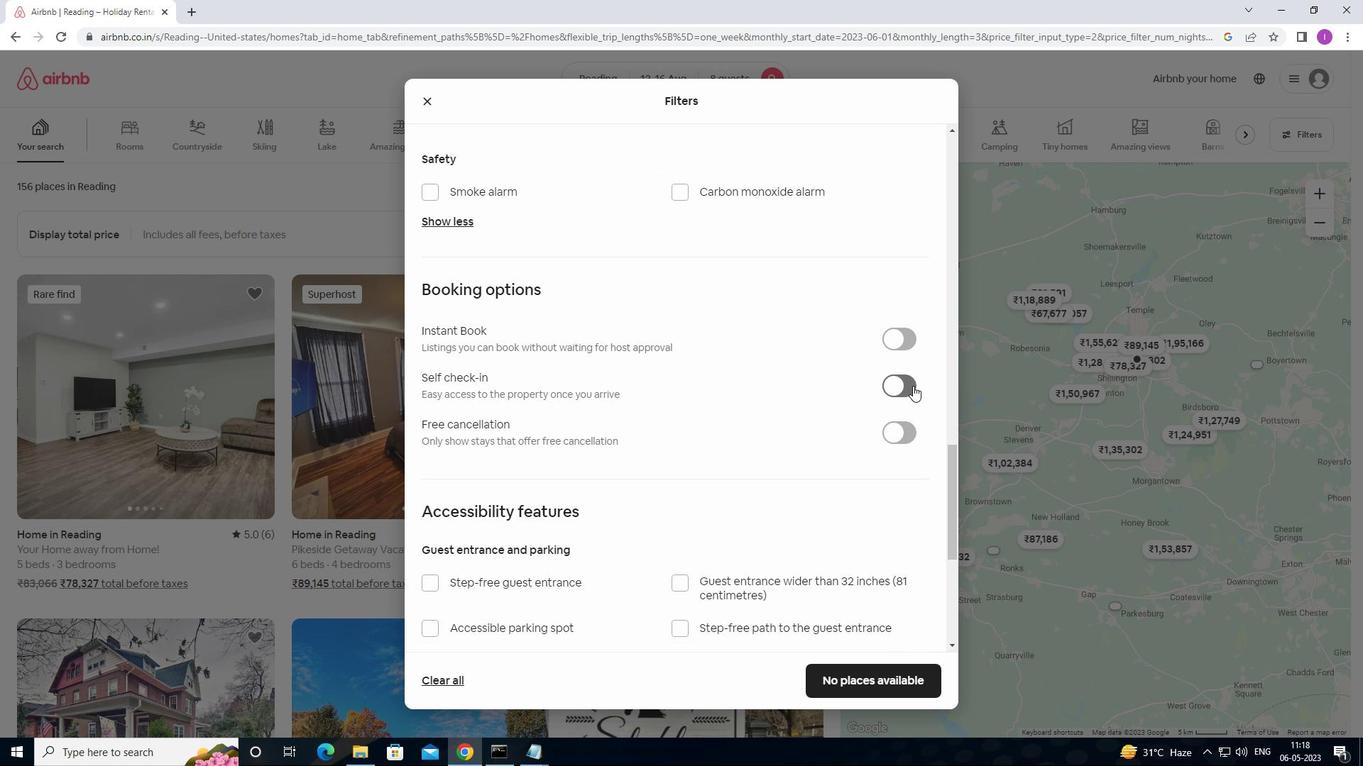 
Action: Mouse pressed left at (914, 386)
Screenshot: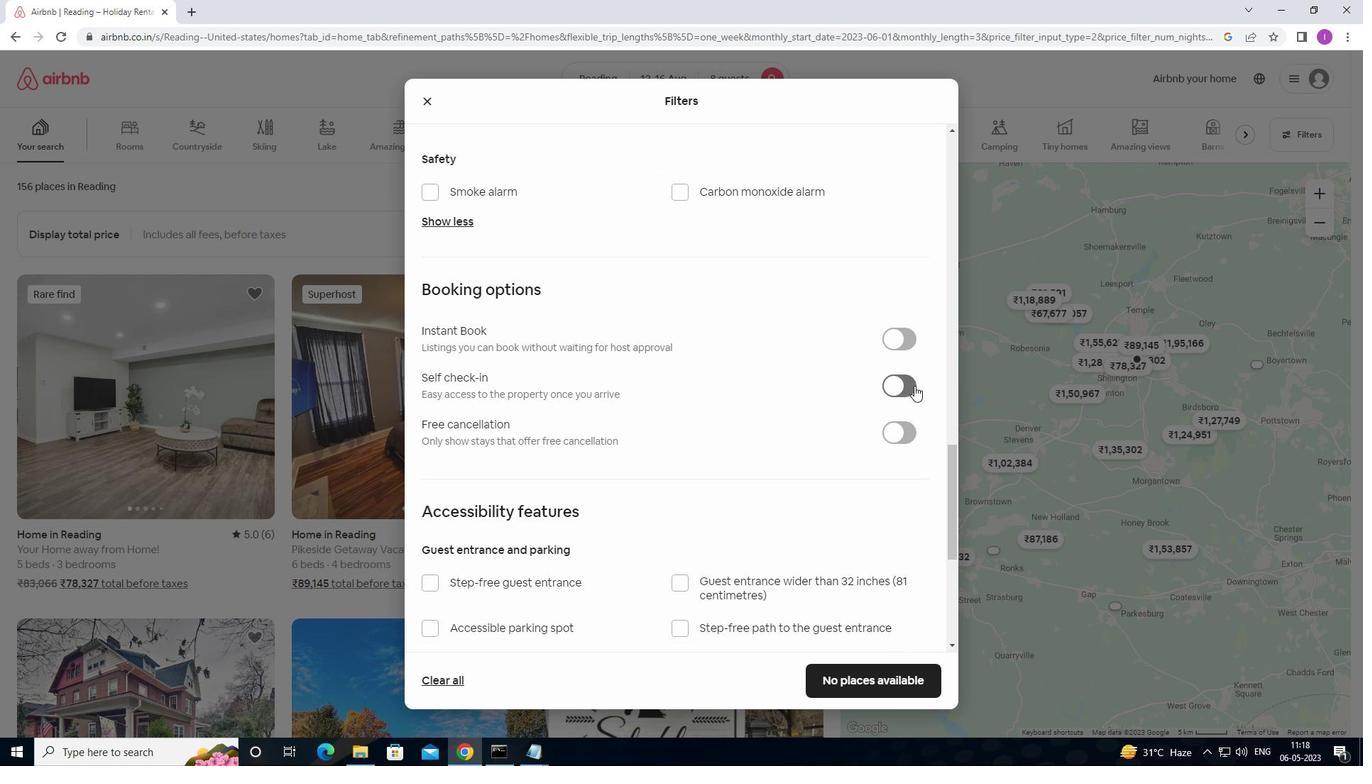 
Action: Mouse moved to (701, 477)
Screenshot: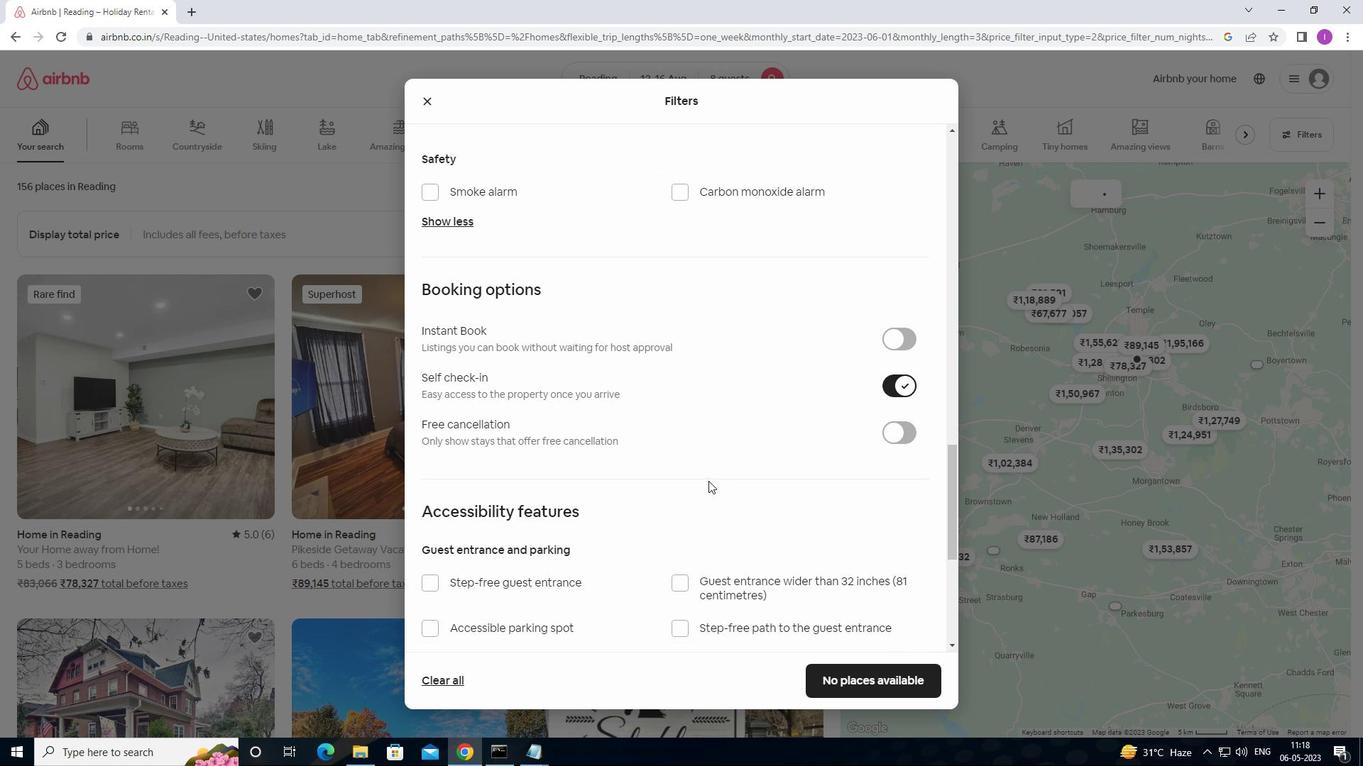 
Action: Mouse scrolled (701, 476) with delta (0, 0)
Screenshot: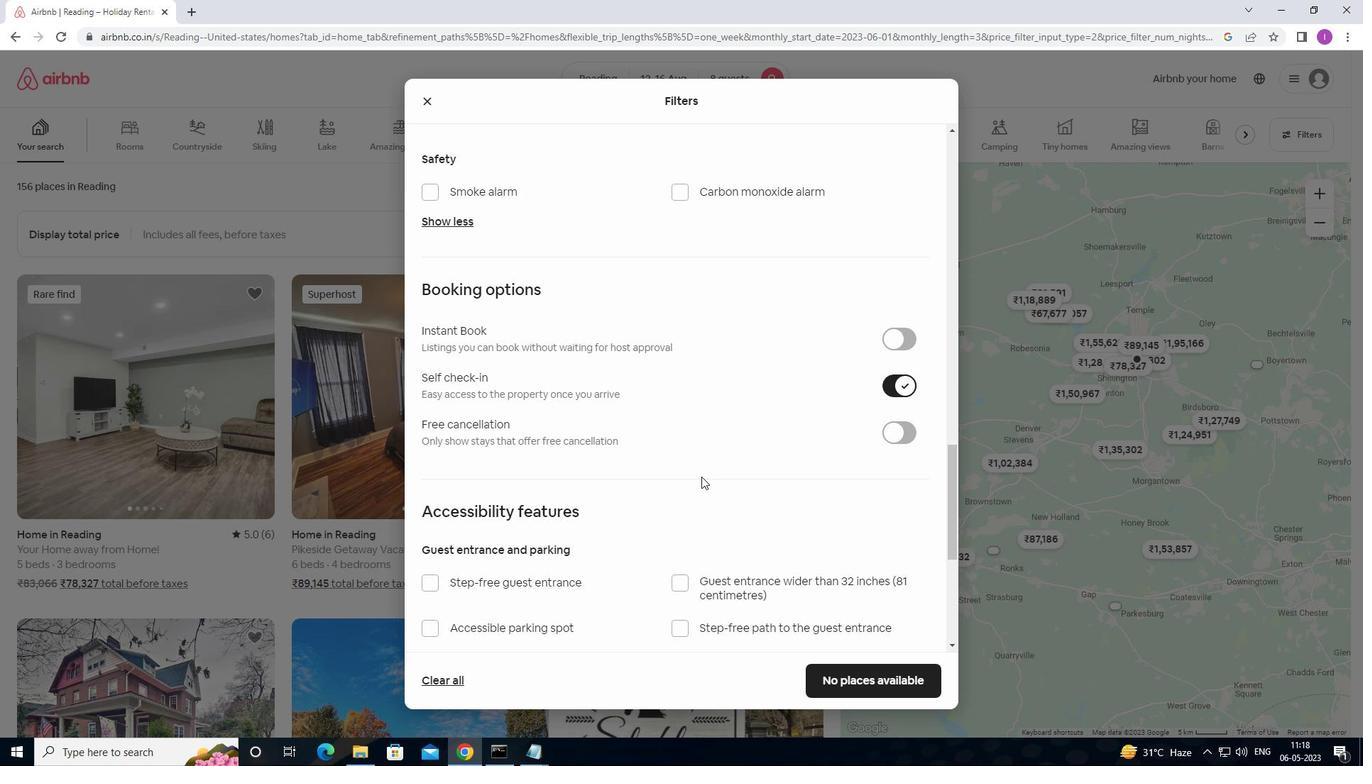 
Action: Mouse scrolled (701, 476) with delta (0, 0)
Screenshot: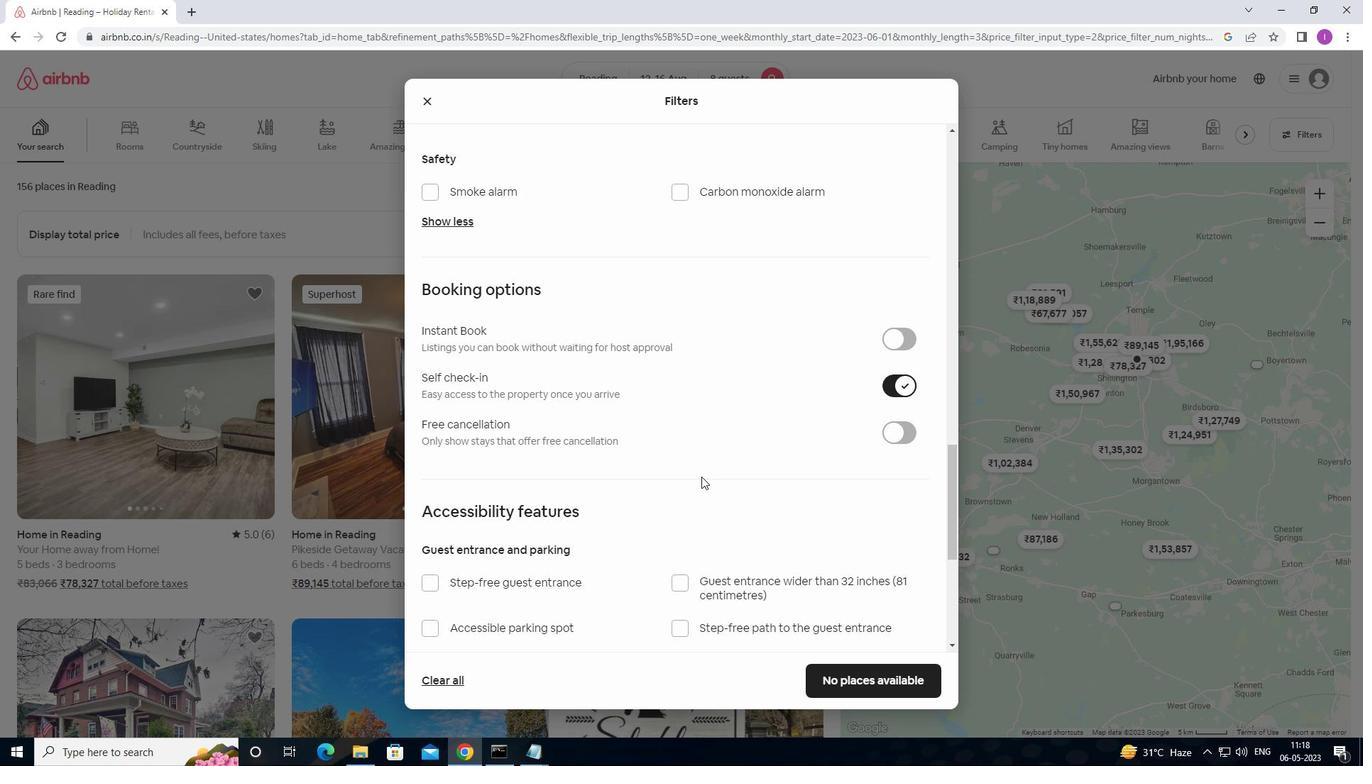 
Action: Mouse scrolled (701, 476) with delta (0, 0)
Screenshot: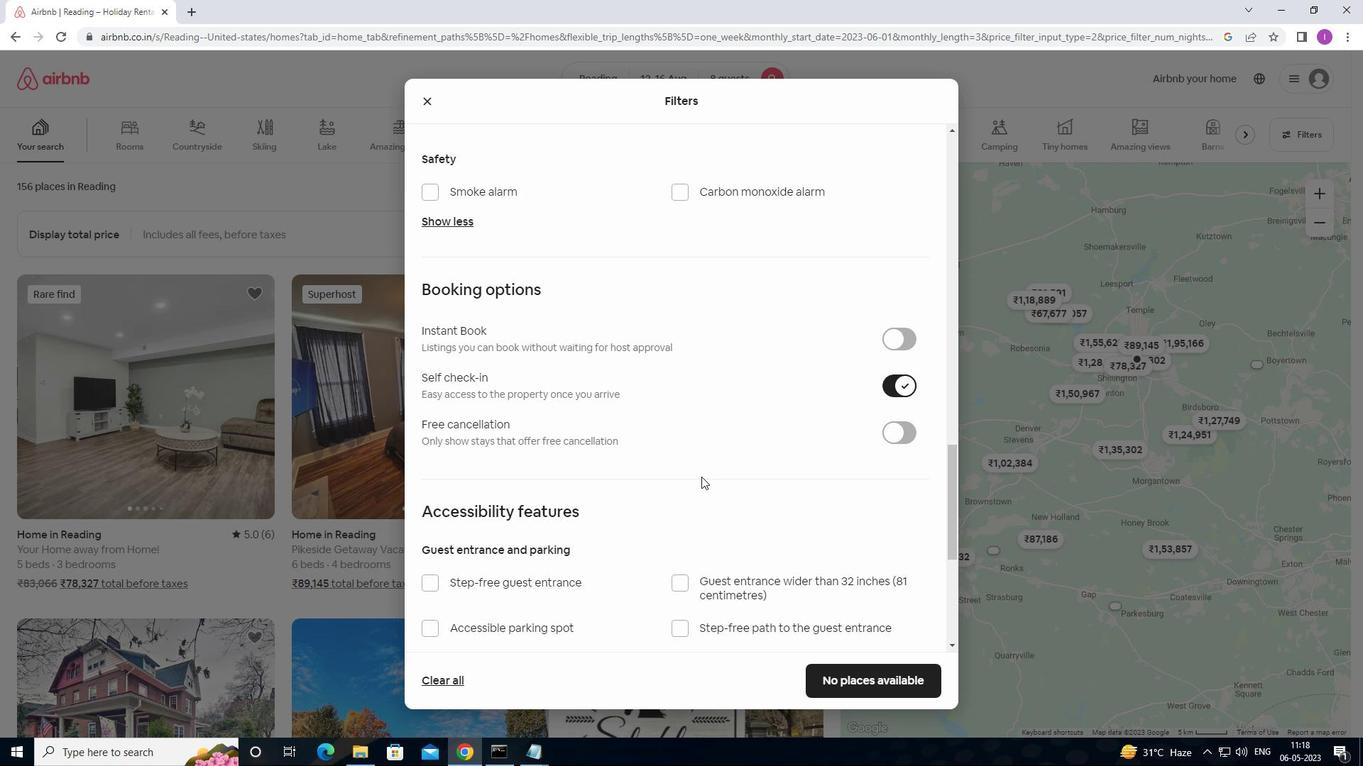 
Action: Mouse scrolled (701, 476) with delta (0, 0)
Screenshot: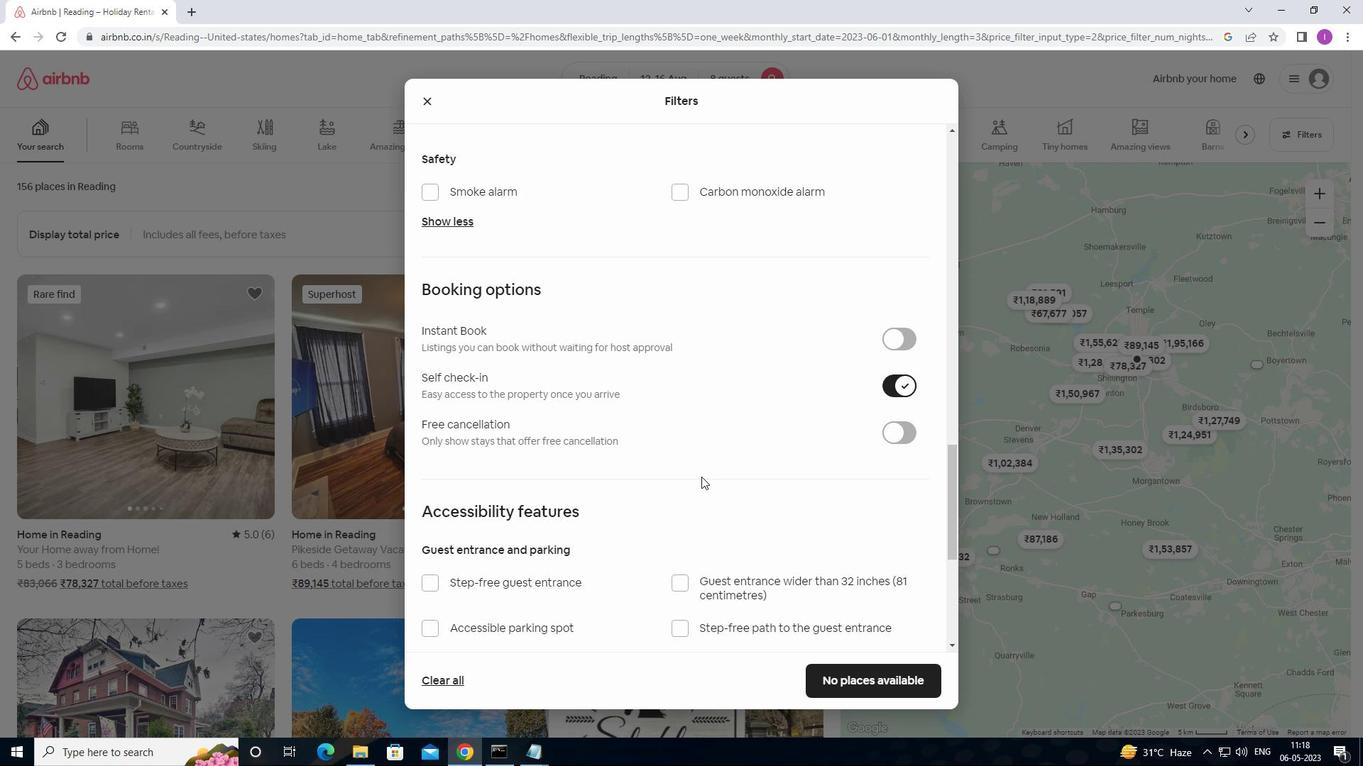 
Action: Mouse scrolled (701, 476) with delta (0, 0)
Screenshot: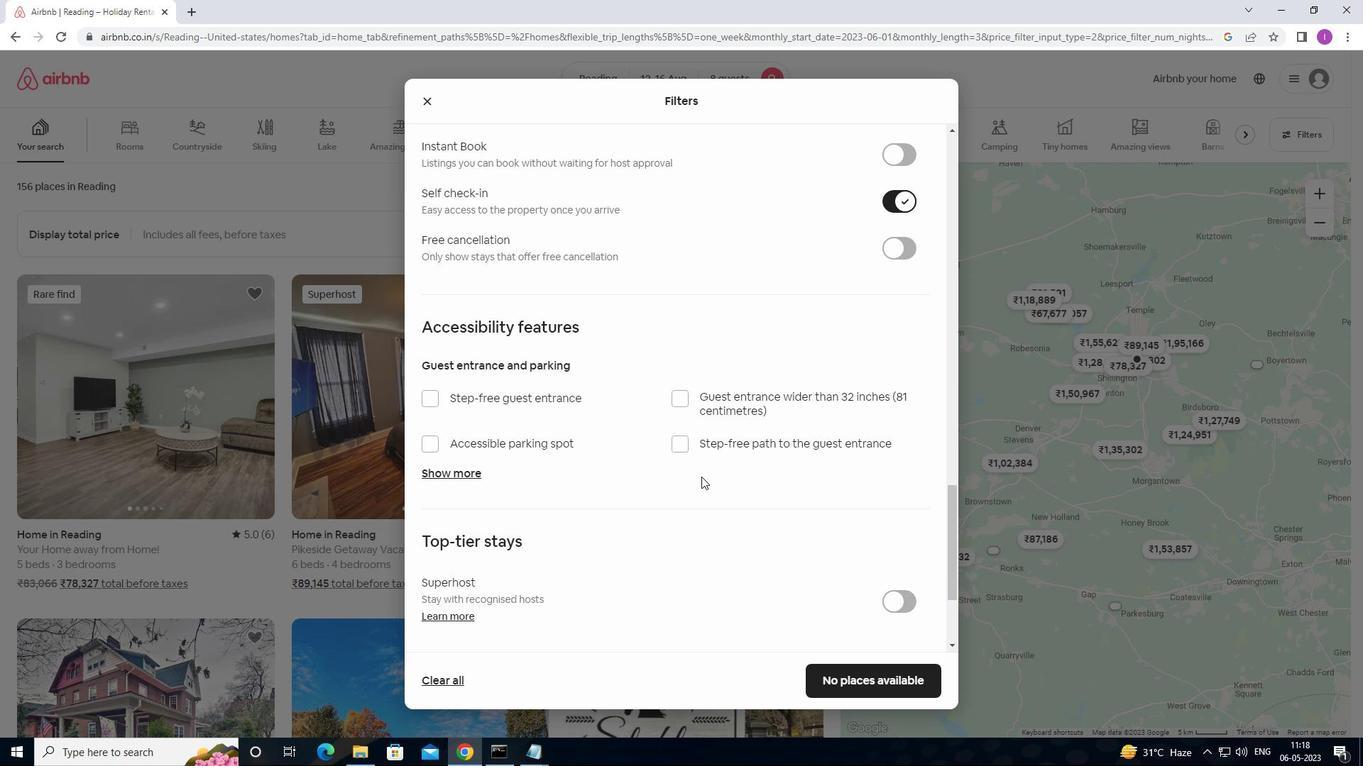 
Action: Mouse scrolled (701, 476) with delta (0, 0)
Screenshot: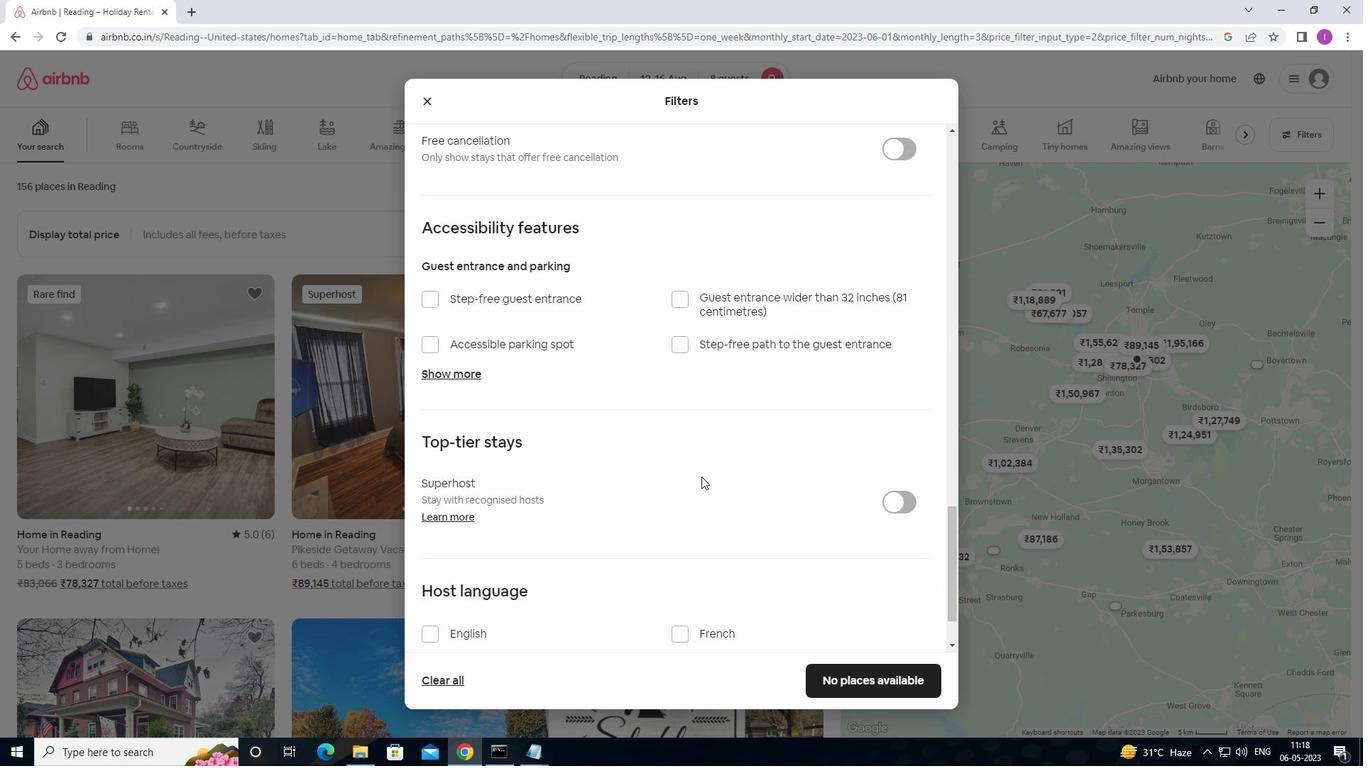 
Action: Mouse scrolled (701, 476) with delta (0, 0)
Screenshot: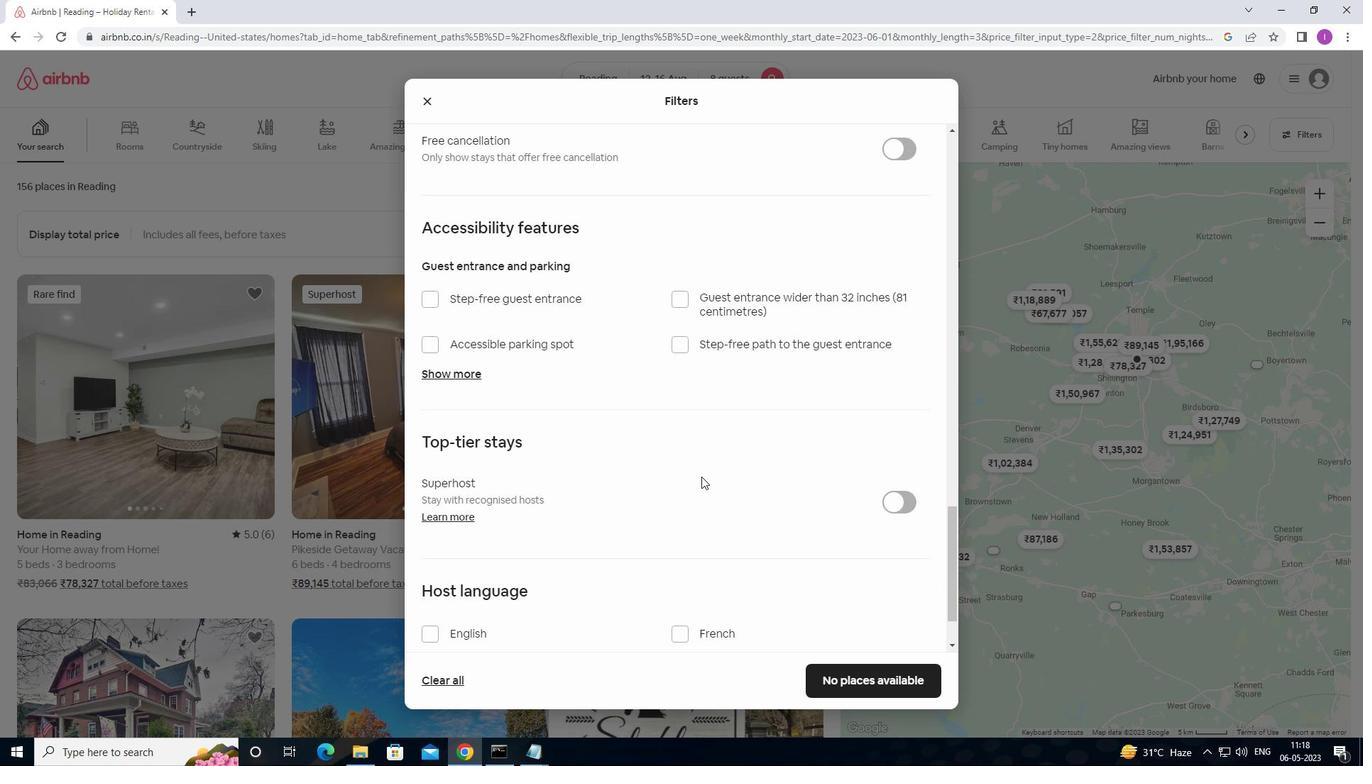 
Action: Mouse scrolled (701, 476) with delta (0, 0)
Screenshot: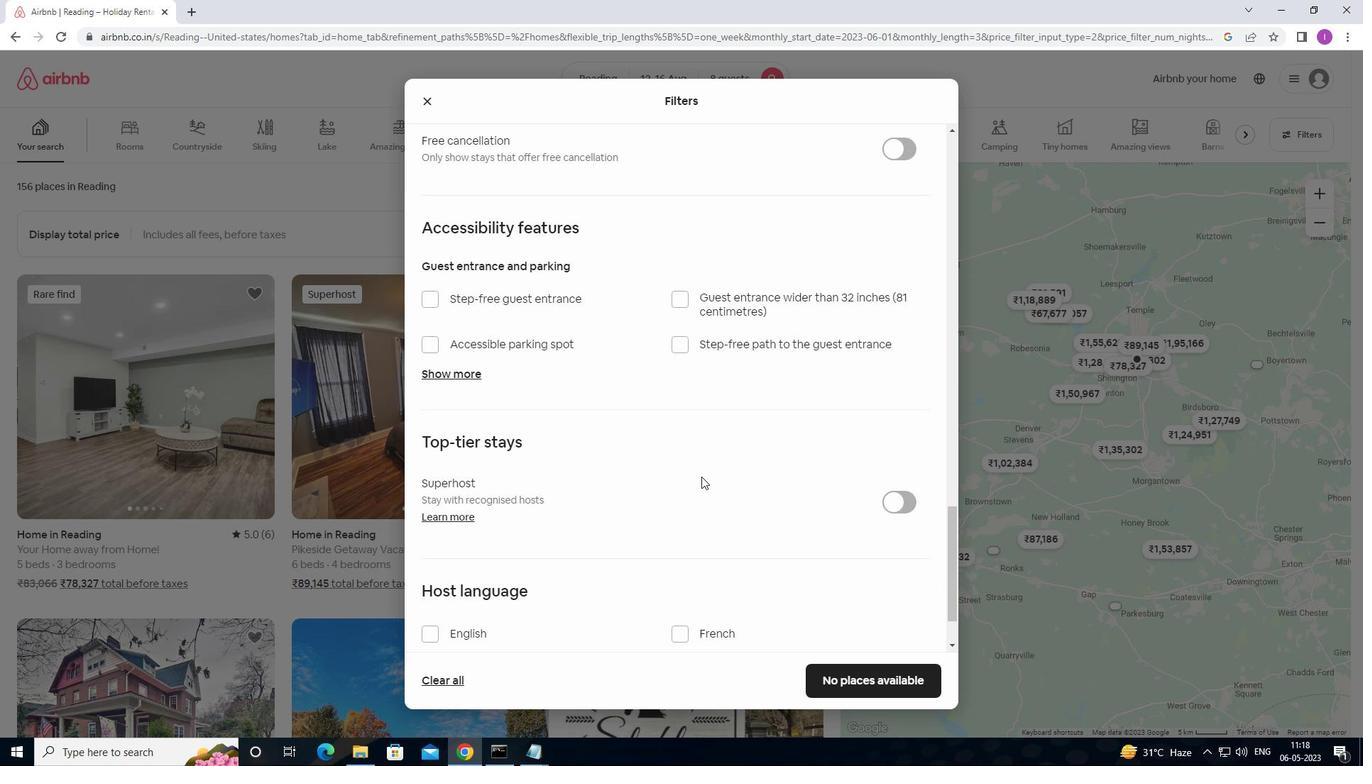 
Action: Mouse scrolled (701, 476) with delta (0, 0)
Screenshot: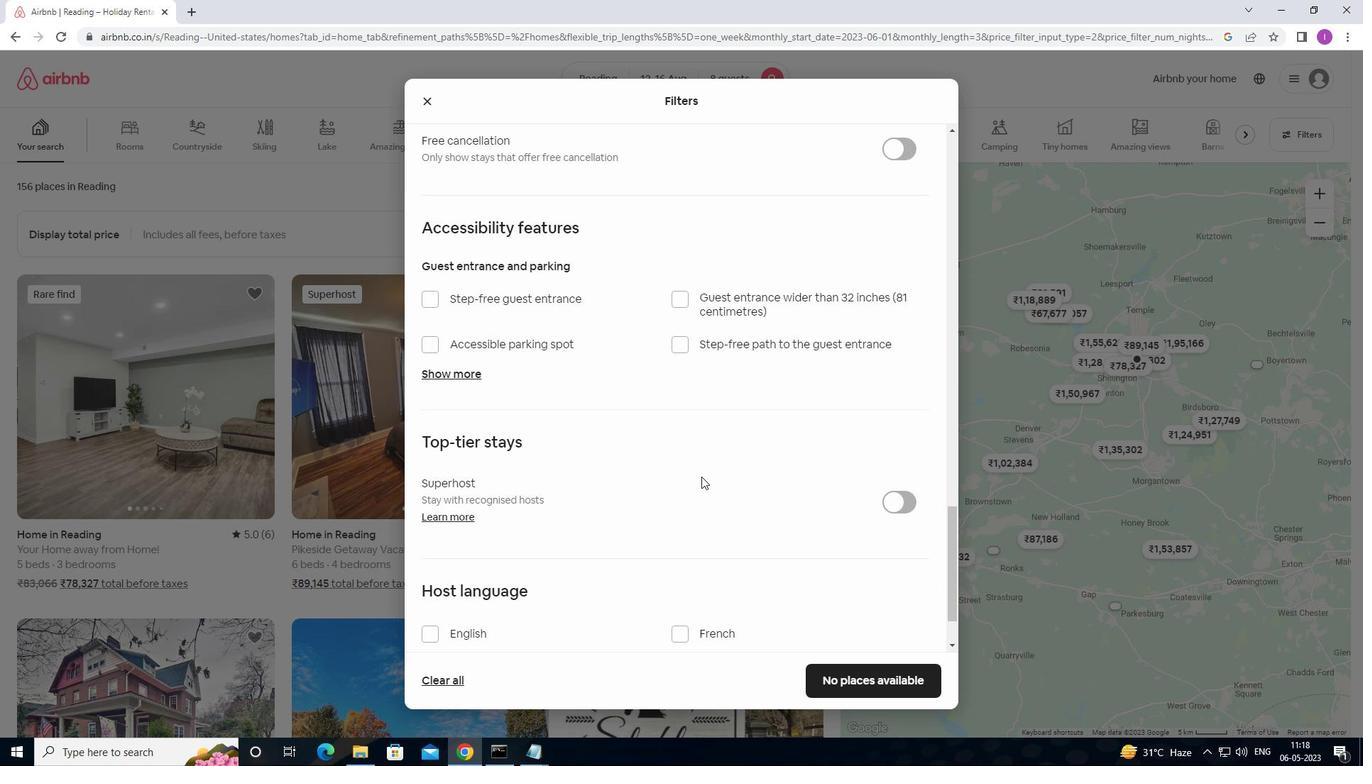 
Action: Mouse moved to (701, 477)
Screenshot: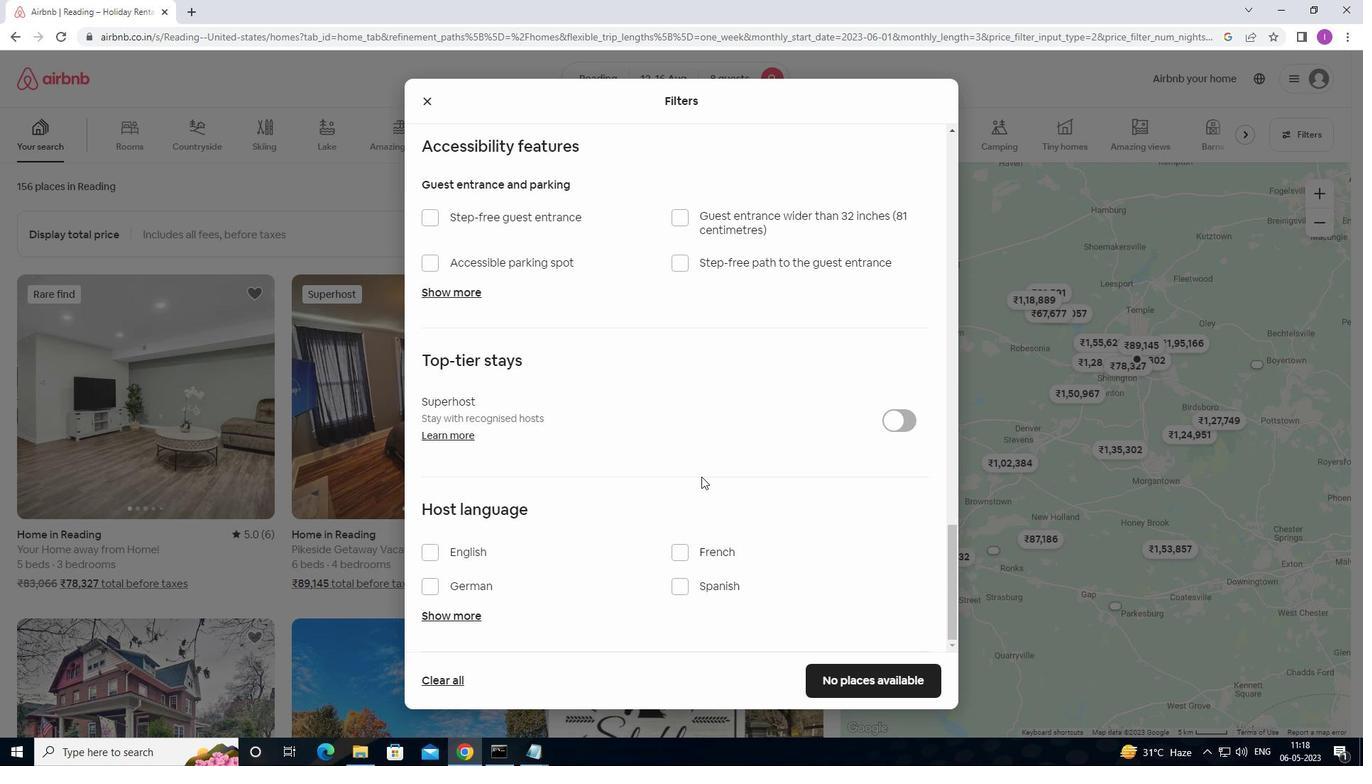 
Action: Mouse scrolled (701, 476) with delta (0, 0)
Screenshot: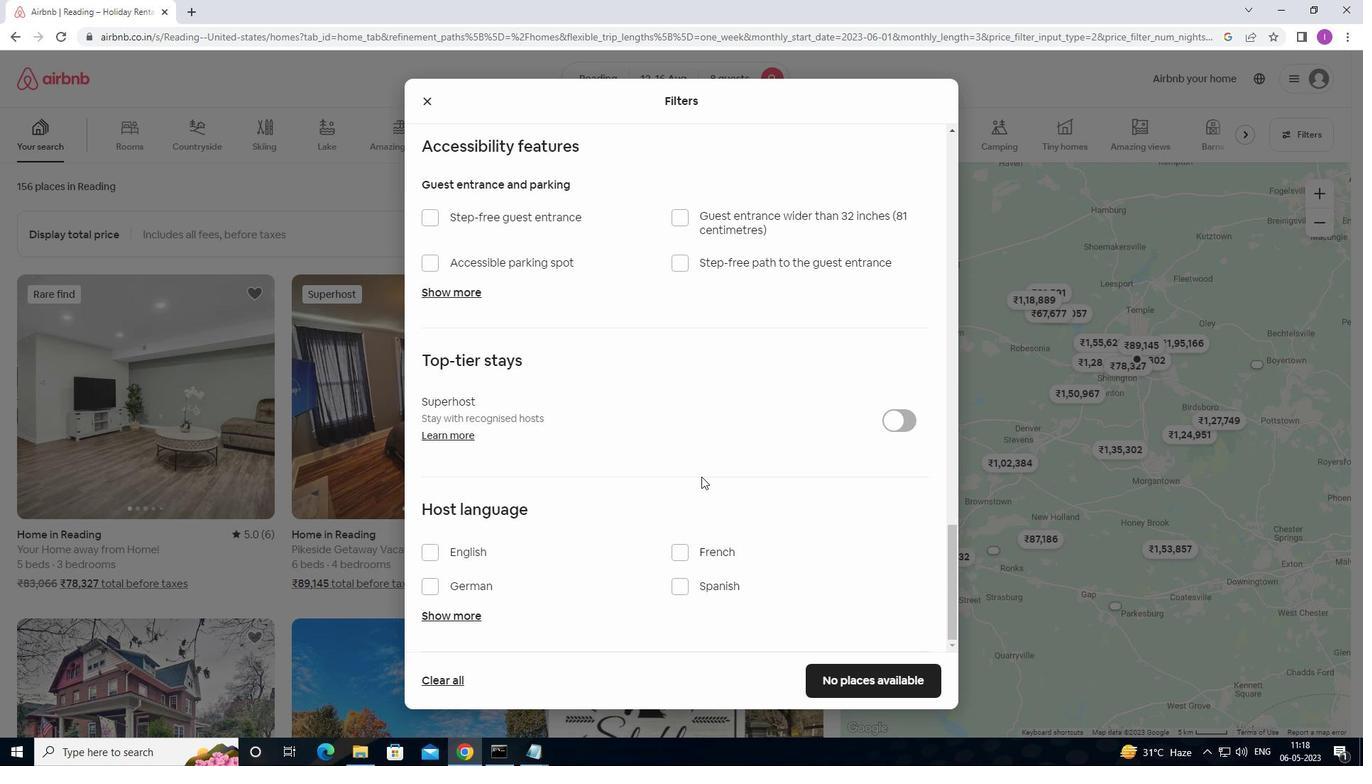 
Action: Mouse moved to (709, 480)
Screenshot: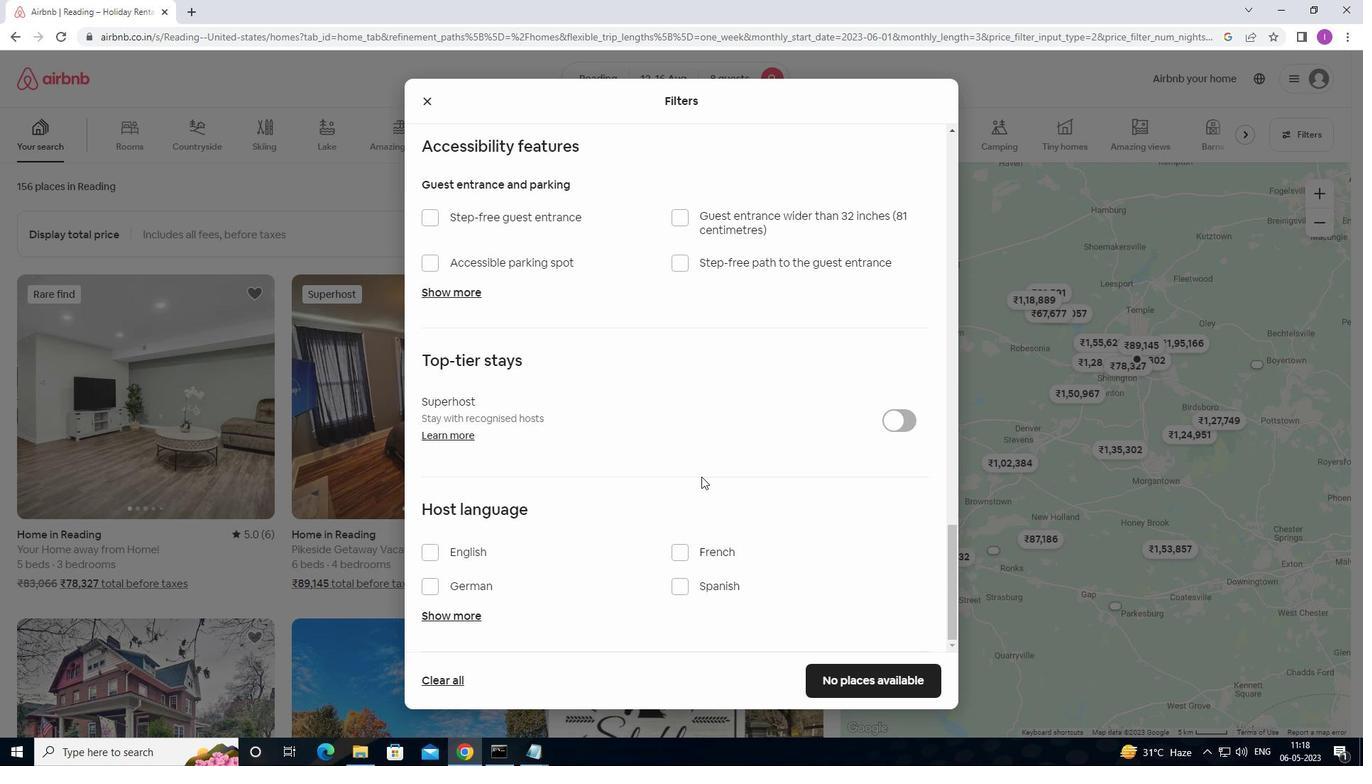 
Action: Mouse scrolled (709, 479) with delta (0, 0)
Screenshot: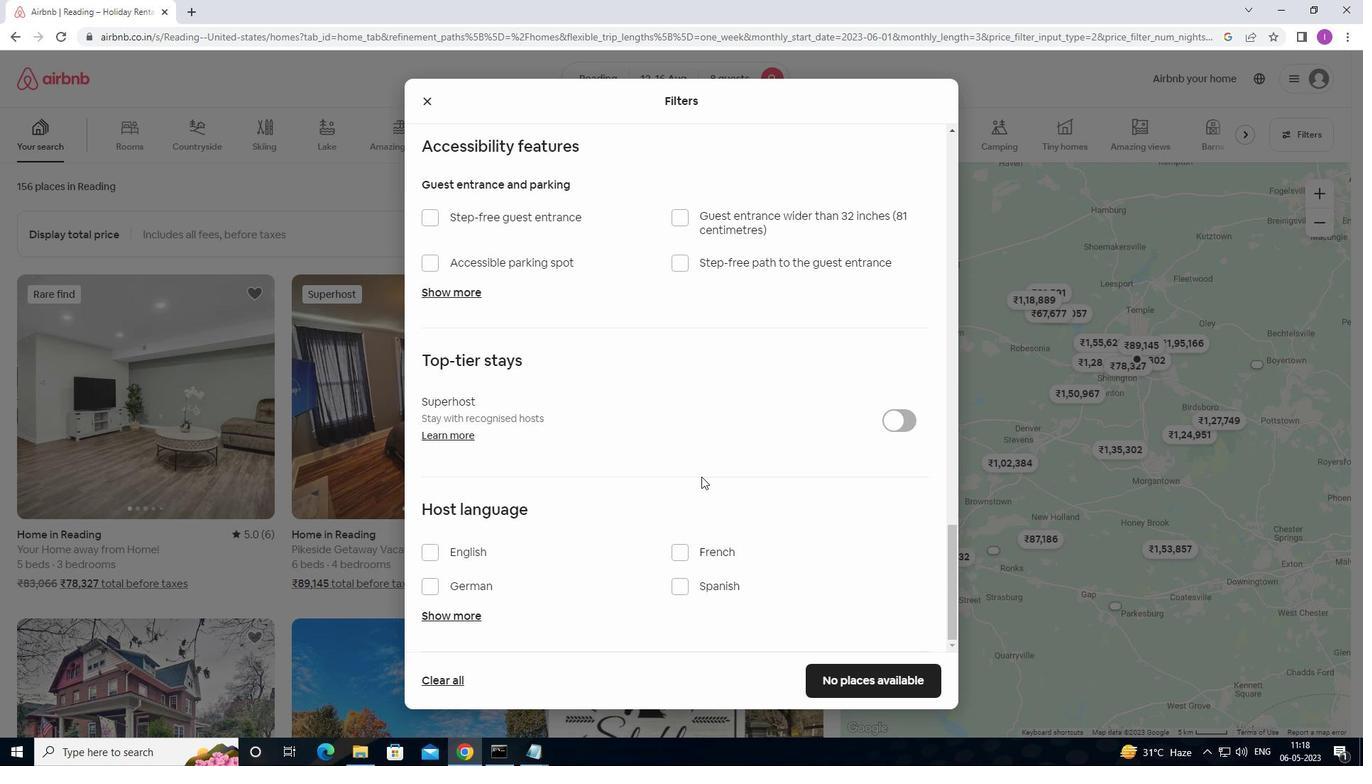 
Action: Mouse moved to (709, 480)
Screenshot: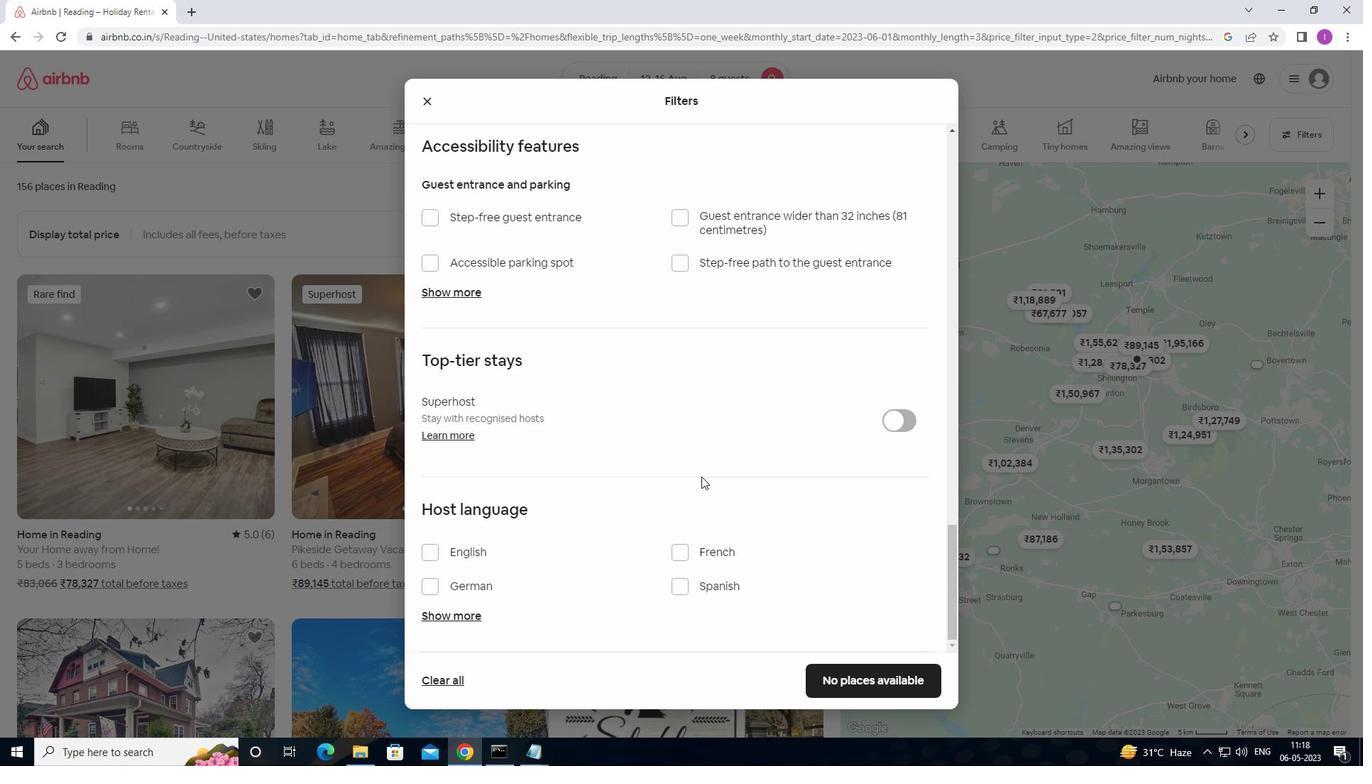 
Action: Mouse scrolled (709, 479) with delta (0, 0)
Screenshot: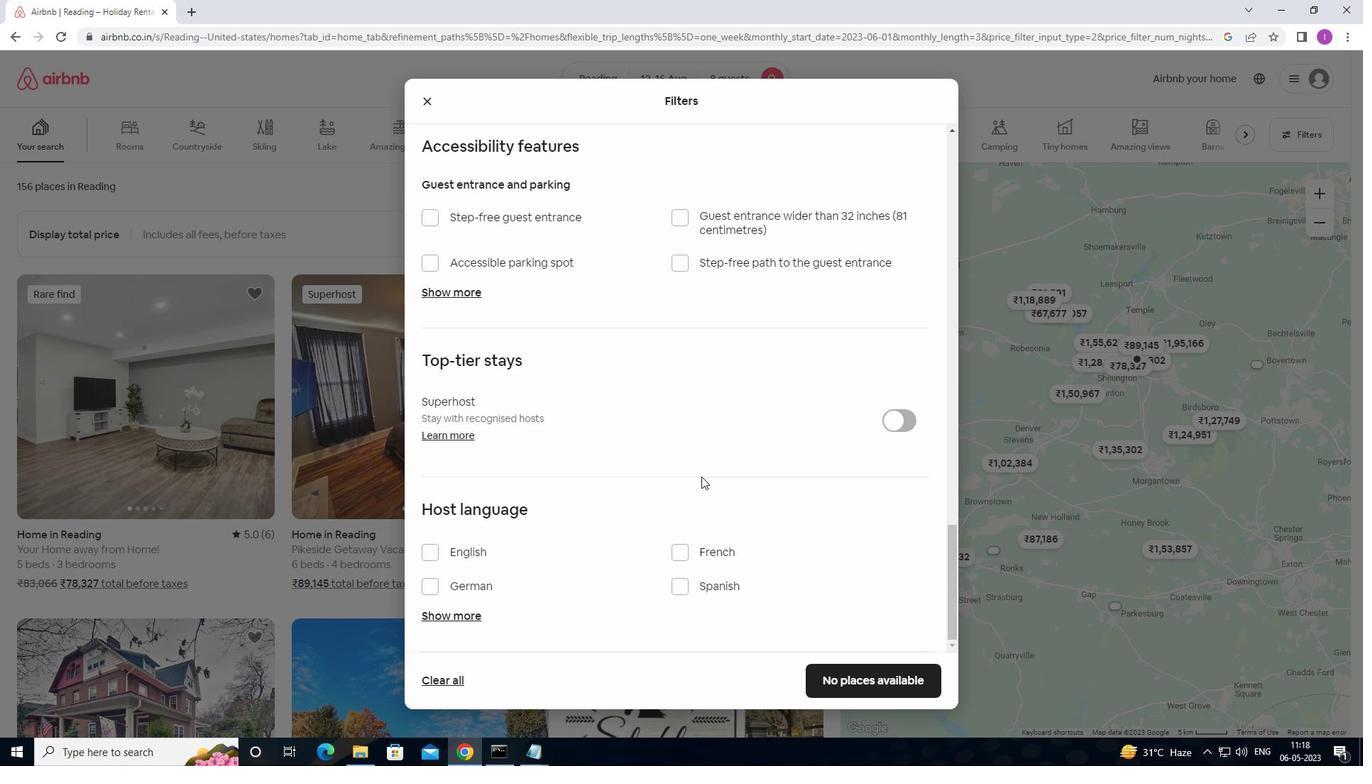 
Action: Mouse moved to (424, 557)
Screenshot: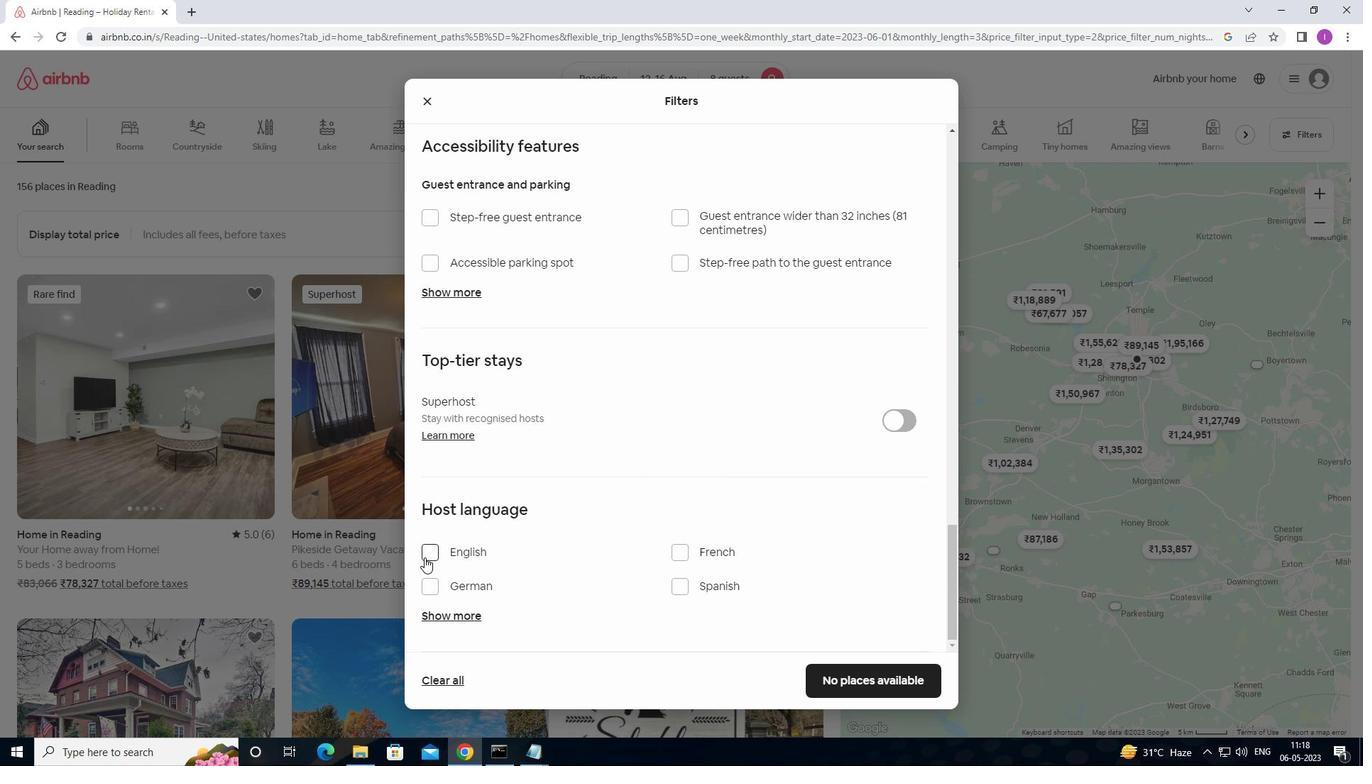 
Action: Mouse pressed left at (424, 557)
Screenshot: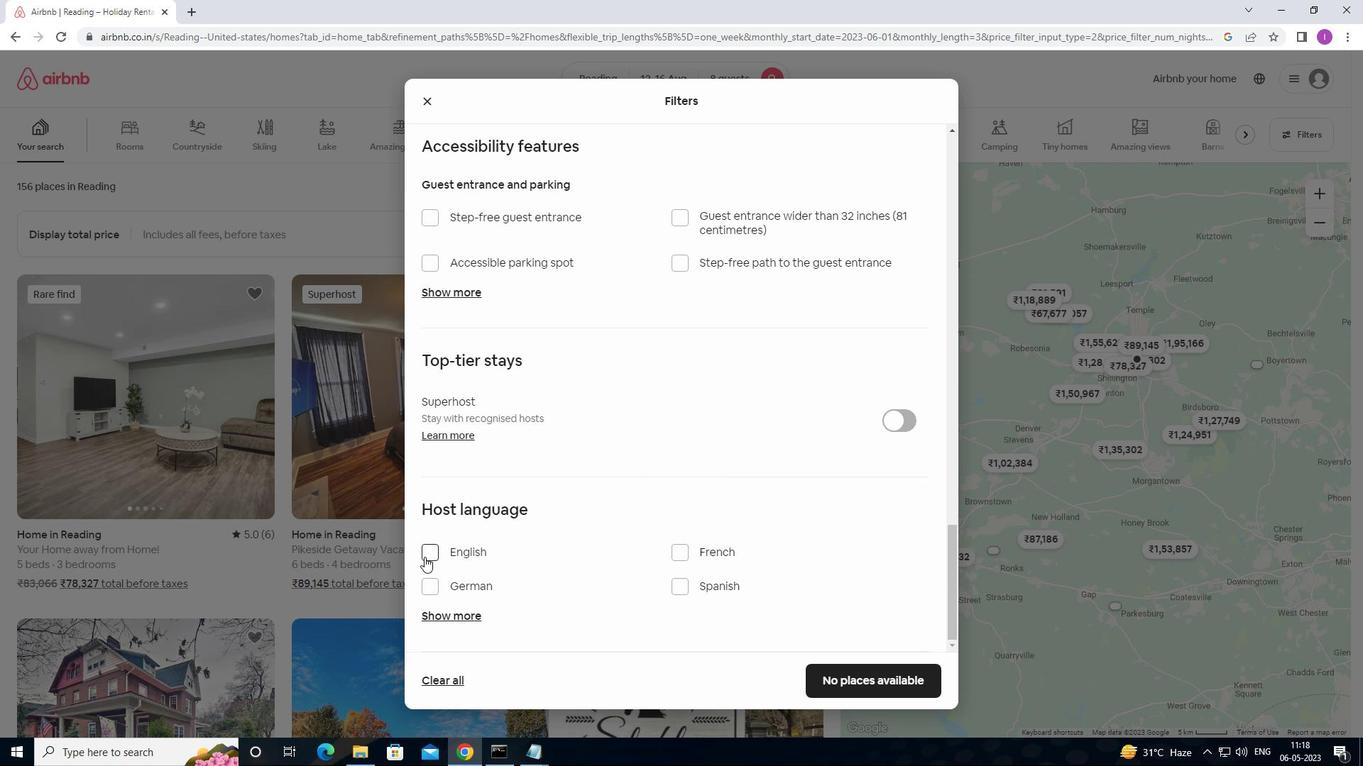 
Action: Mouse moved to (851, 677)
Screenshot: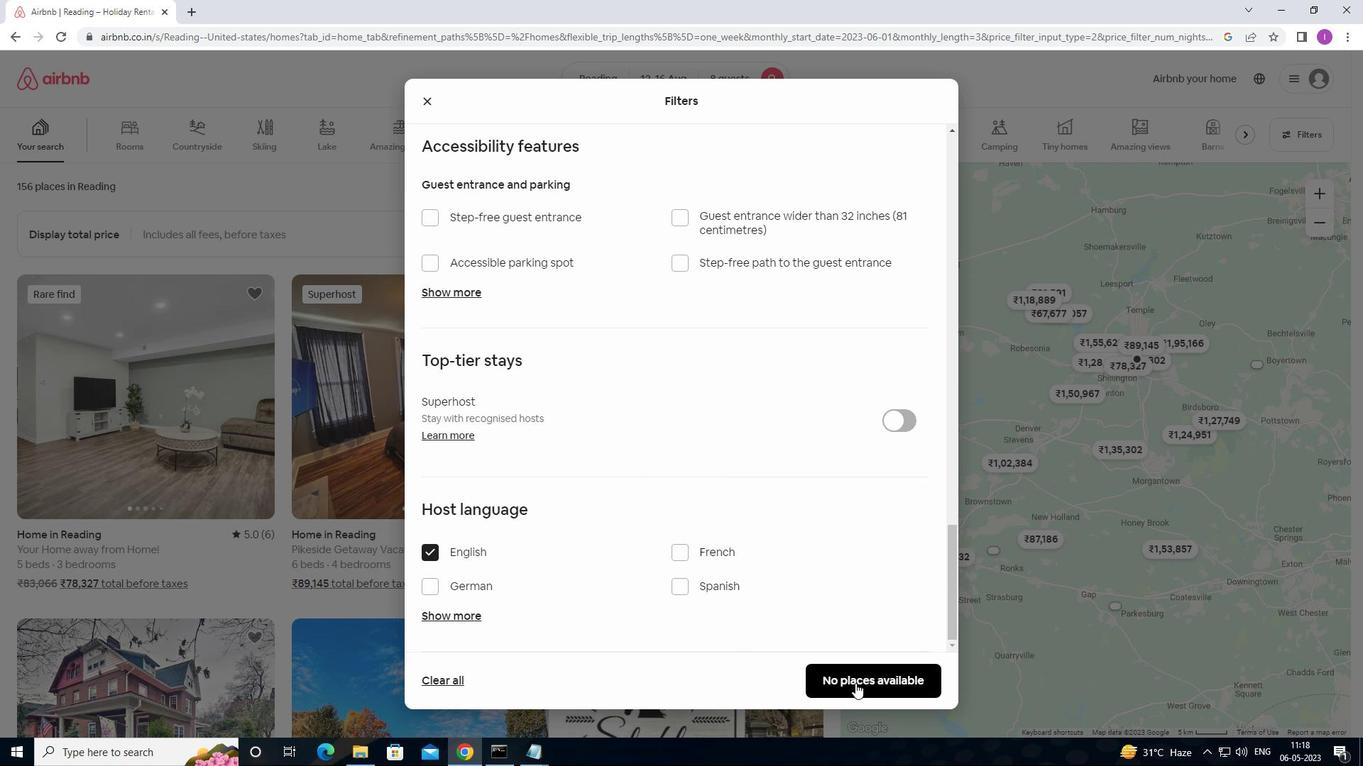 
Action: Mouse pressed left at (851, 677)
Screenshot: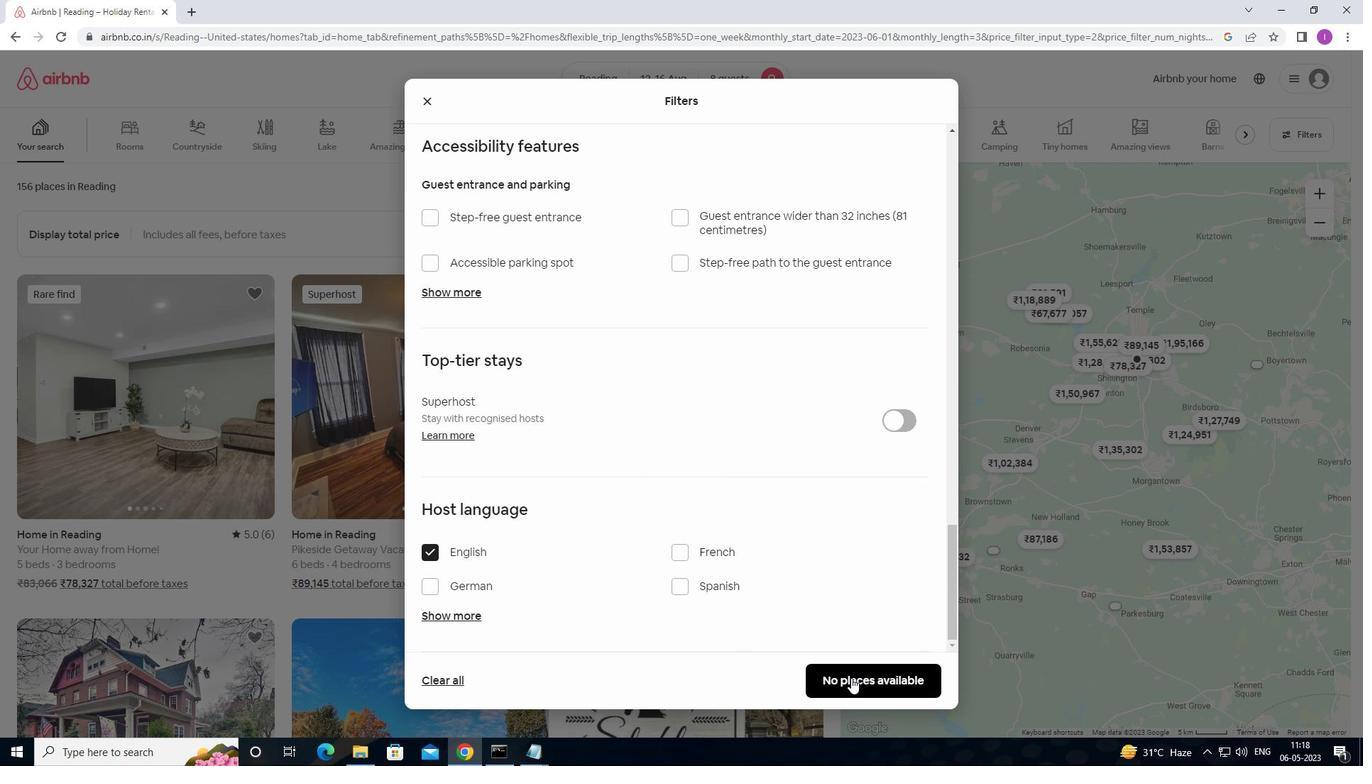 
Action: Mouse moved to (964, 475)
Screenshot: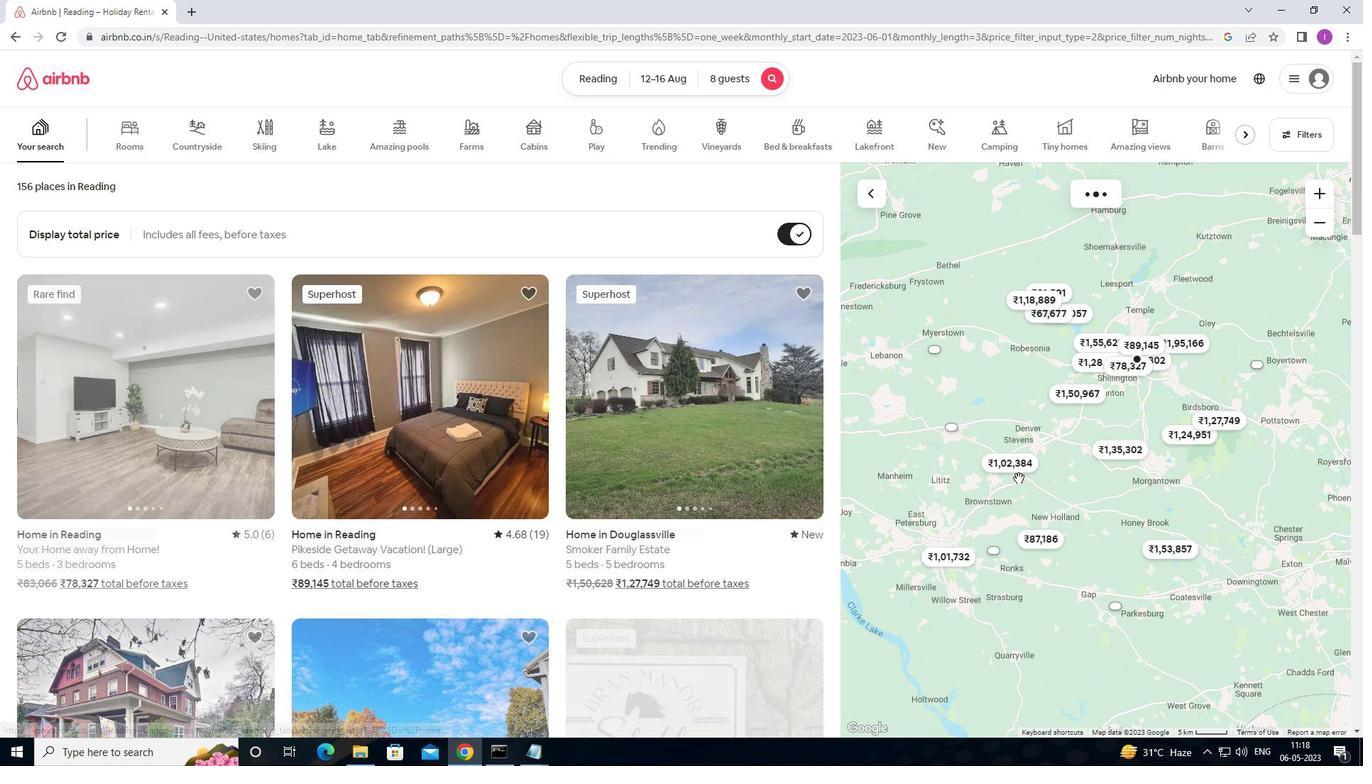 
